 Task: Add a signature Hailey Mitchell containing With sincere thanks and best wishes, Hailey Mitchell to email address softage.5@softage.net and add a folder Reflection
Action: Mouse moved to (591, 91)
Screenshot: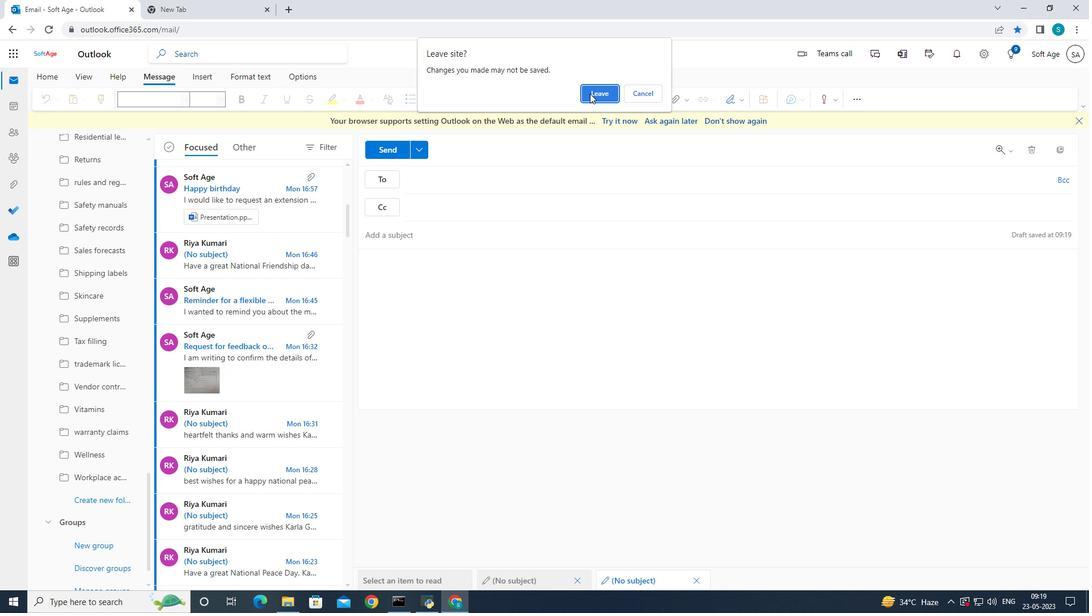 
Action: Mouse pressed left at (591, 91)
Screenshot: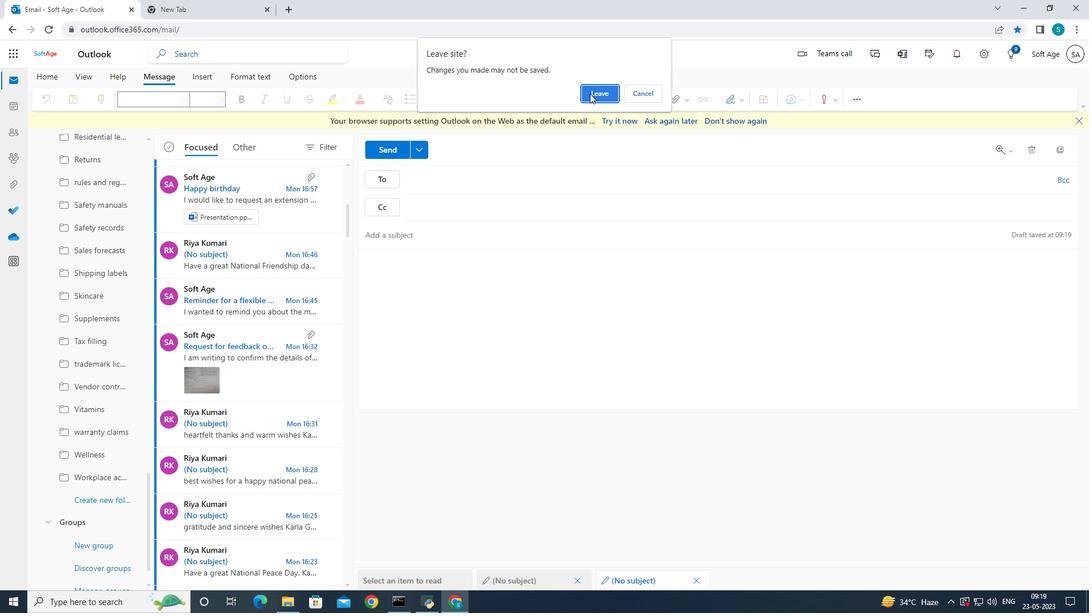 
Action: Mouse moved to (57, 47)
Screenshot: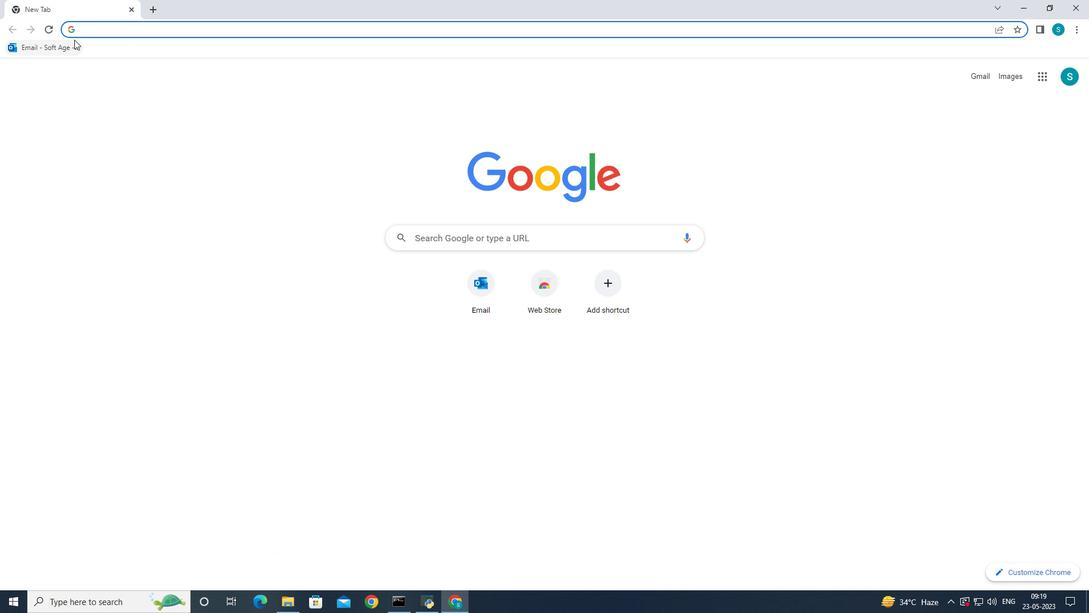 
Action: Mouse pressed left at (57, 47)
Screenshot: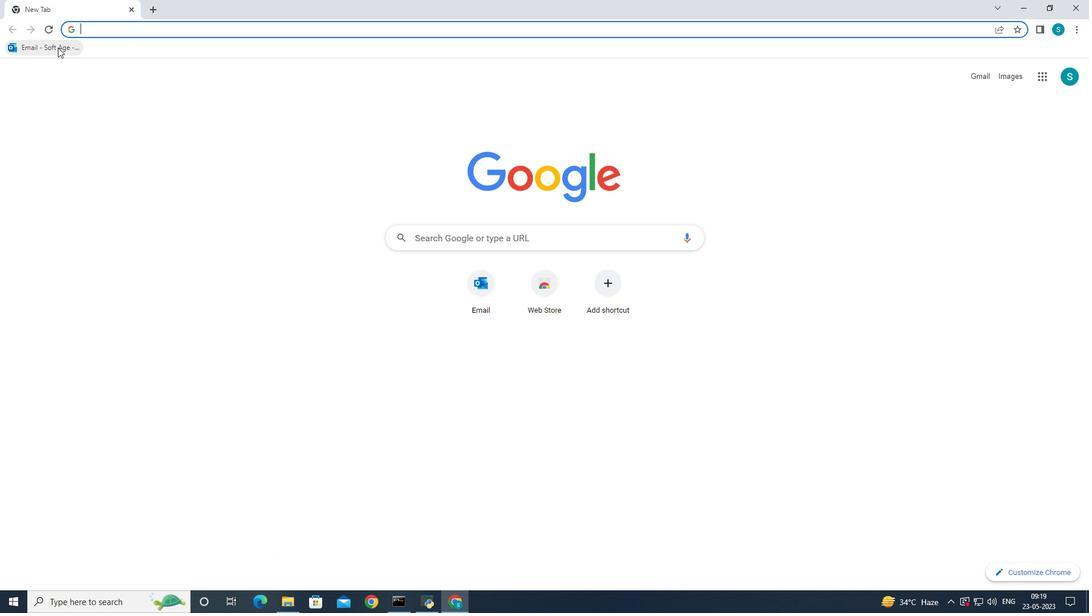 
Action: Mouse moved to (173, 98)
Screenshot: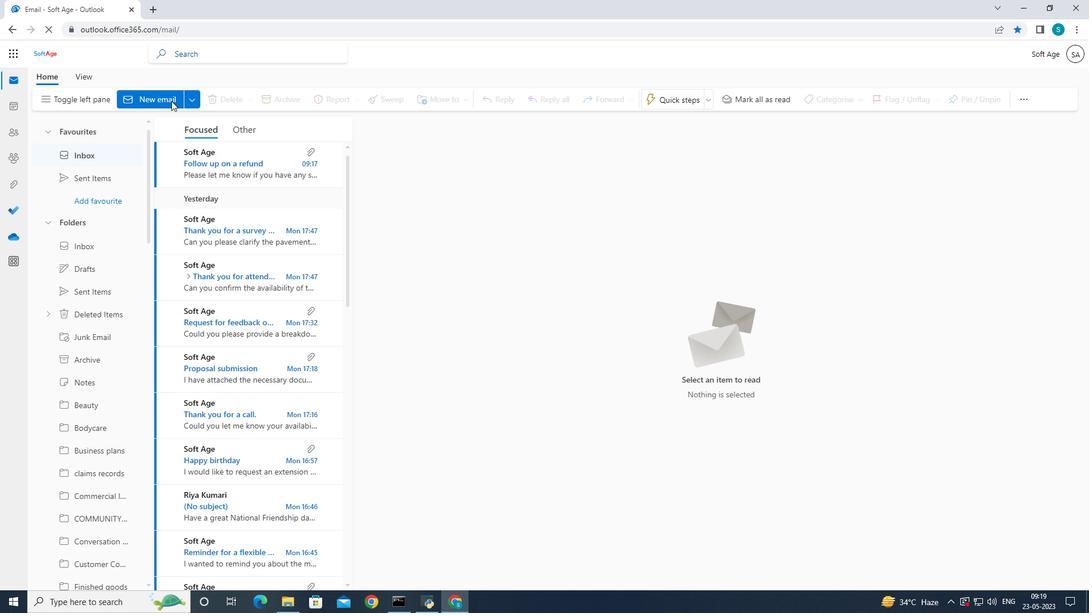 
Action: Mouse pressed left at (173, 98)
Screenshot: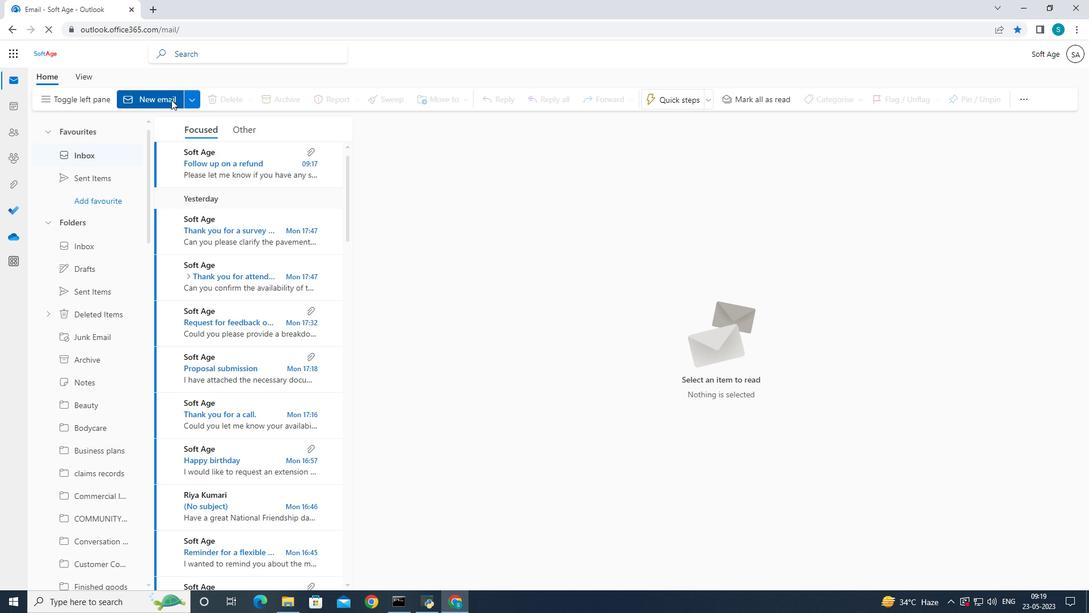 
Action: Mouse moved to (173, 98)
Screenshot: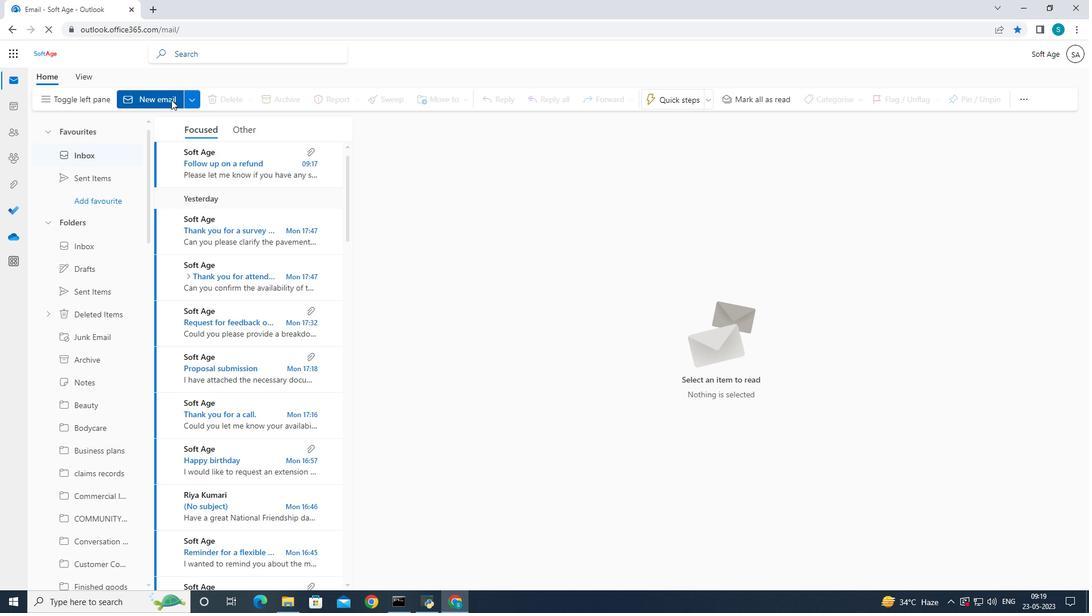 
Action: Mouse pressed left at (173, 98)
Screenshot: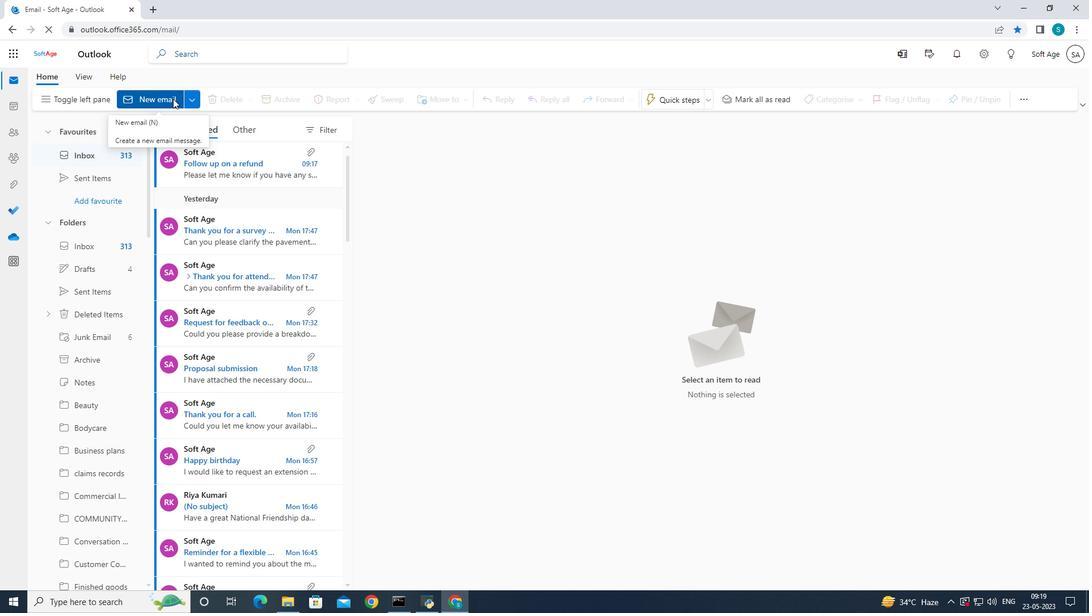 
Action: Mouse pressed left at (173, 98)
Screenshot: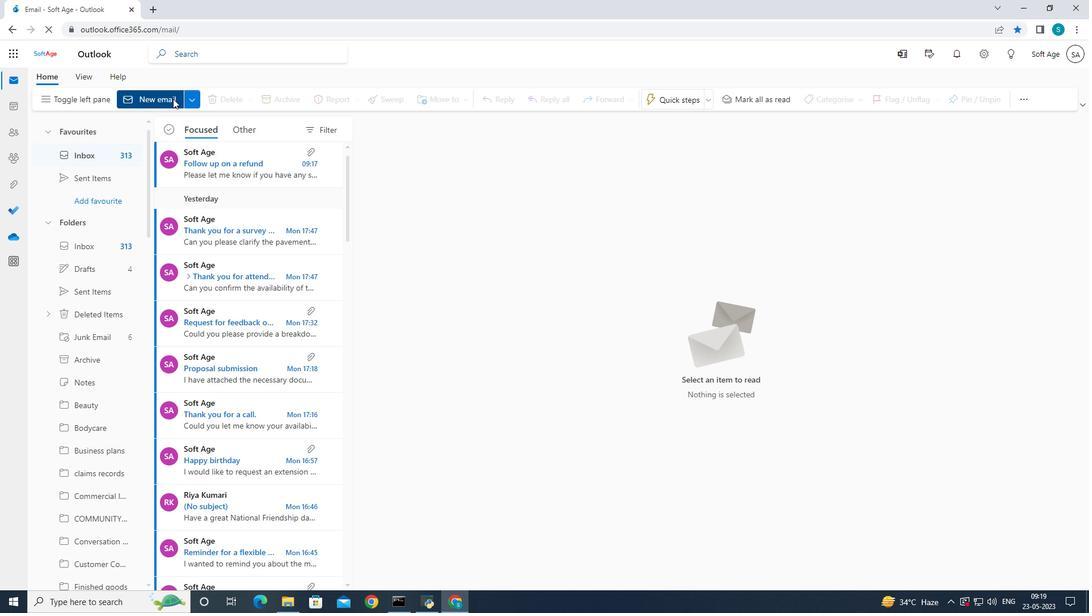 
Action: Mouse moved to (735, 95)
Screenshot: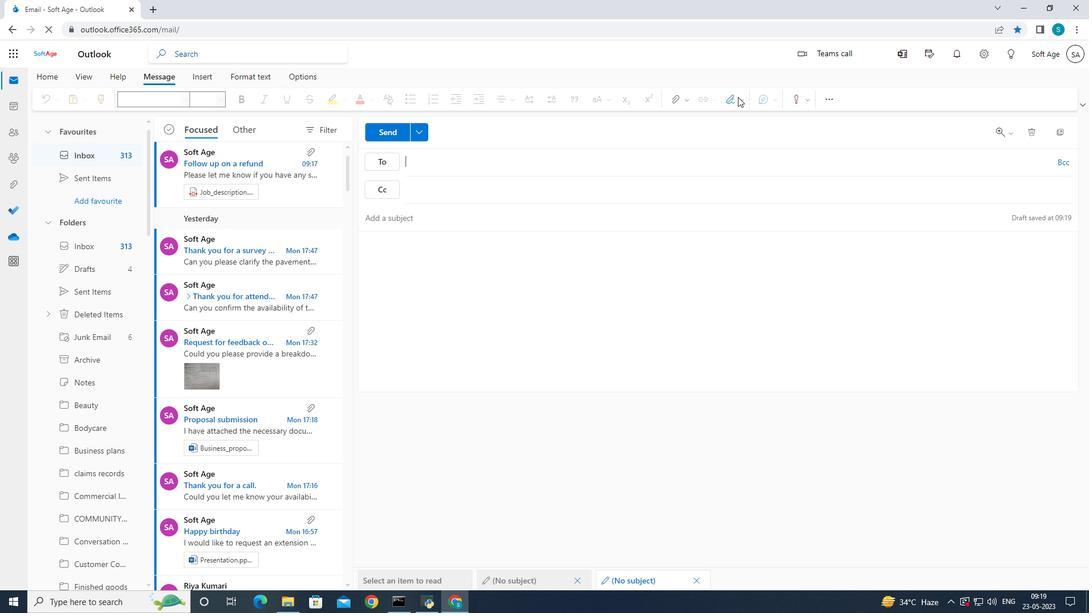 
Action: Mouse pressed left at (735, 95)
Screenshot: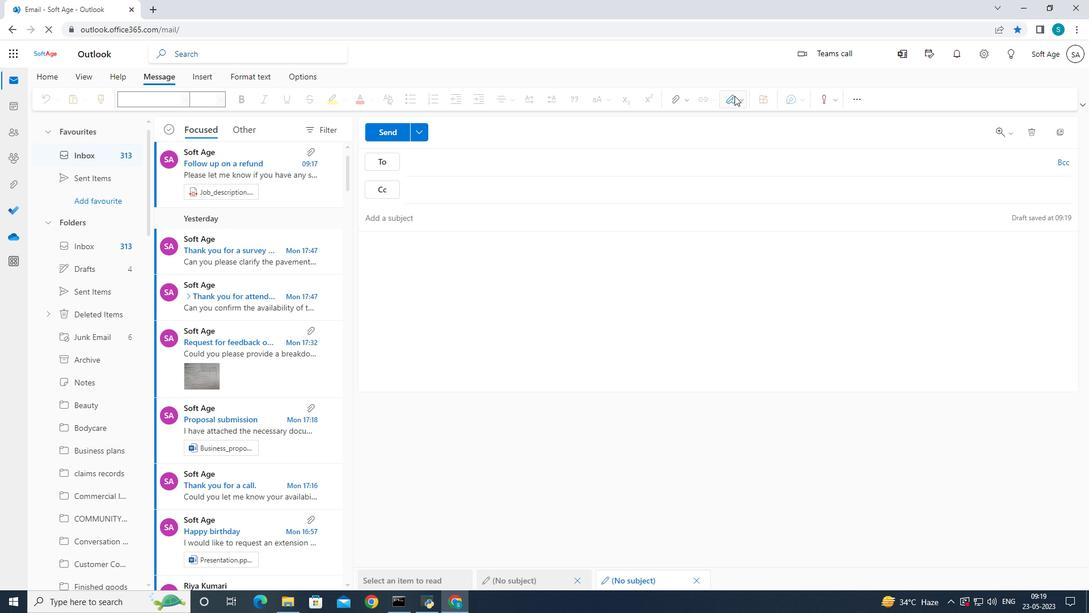 
Action: Mouse moved to (722, 143)
Screenshot: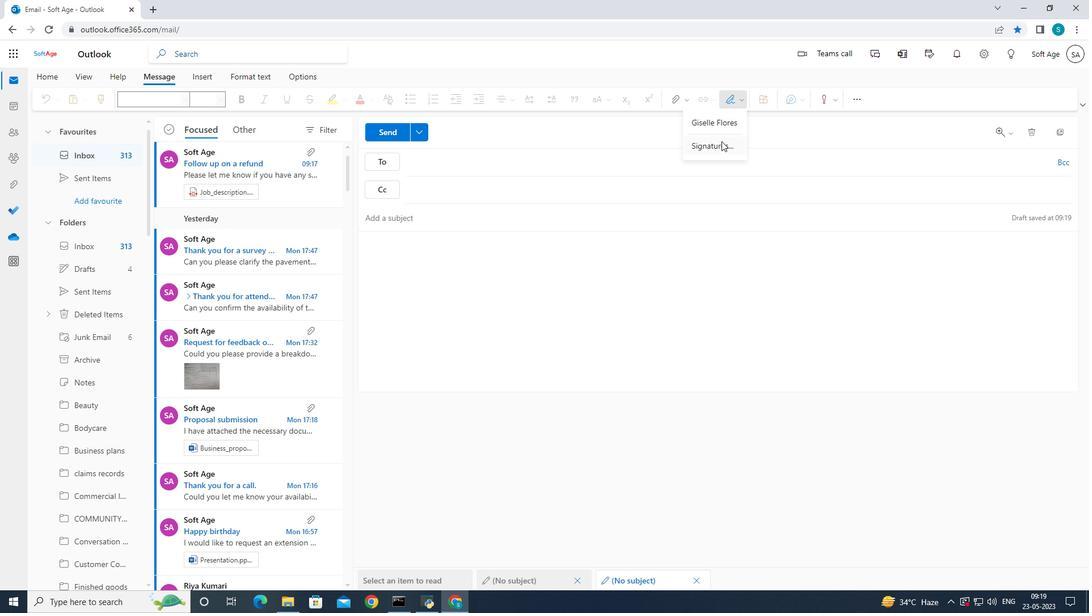 
Action: Mouse pressed left at (722, 143)
Screenshot: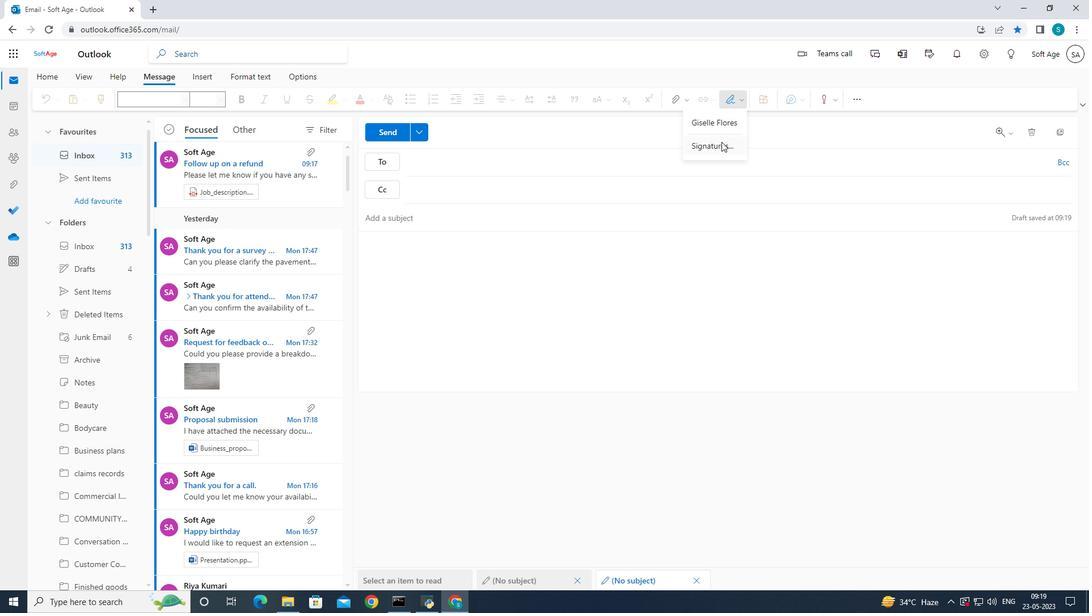 
Action: Mouse moved to (704, 187)
Screenshot: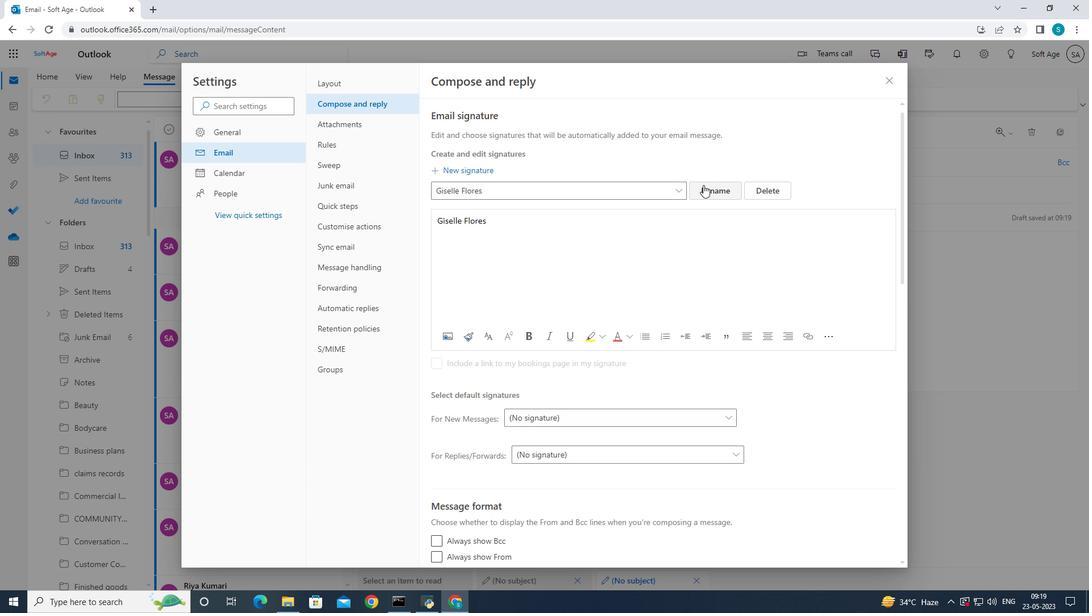 
Action: Mouse pressed left at (704, 187)
Screenshot: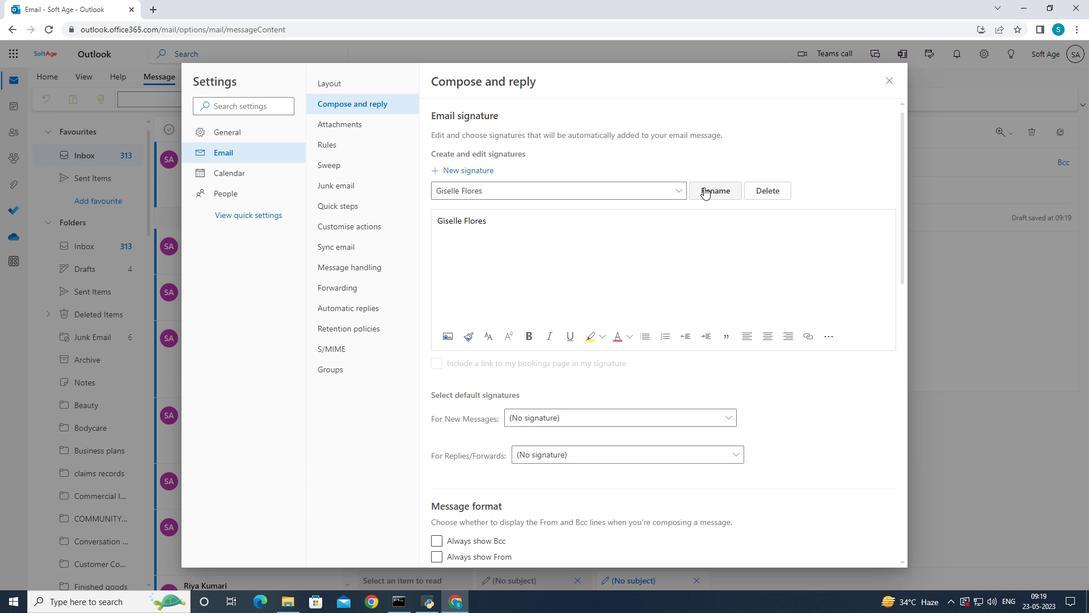 
Action: Mouse moved to (657, 191)
Screenshot: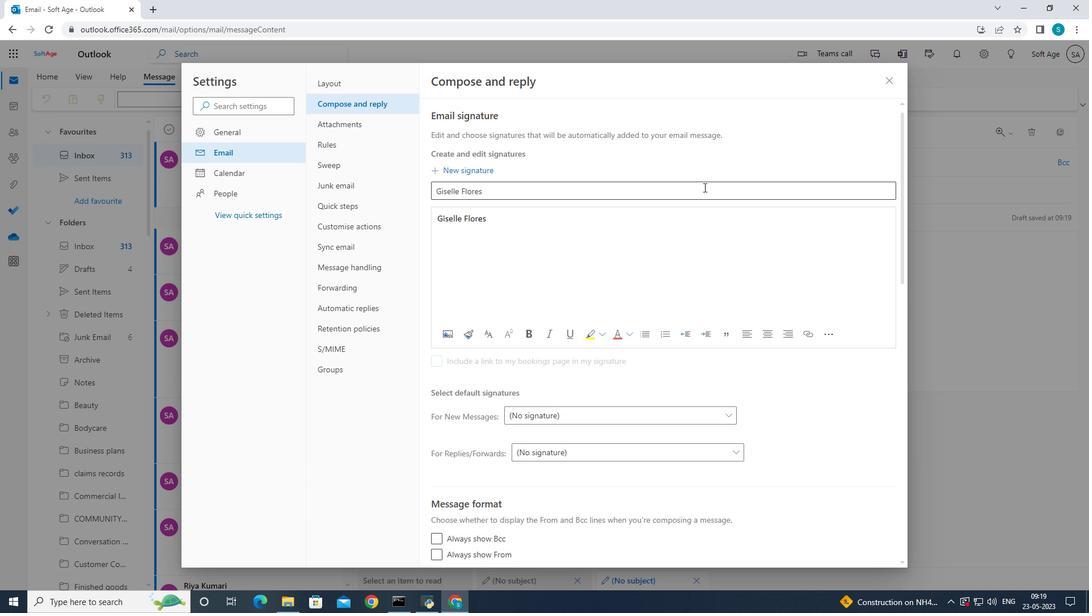 
Action: Mouse pressed left at (657, 191)
Screenshot: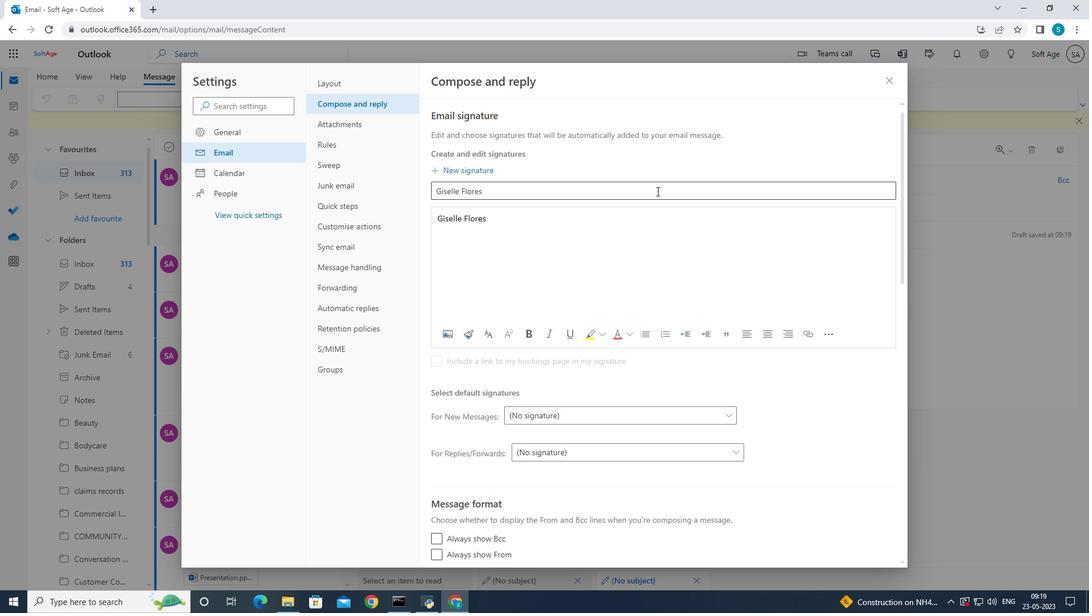 
Action: Key pressed <Key.backspace><Key.backspace><Key.backspace><Key.backspace><Key.backspace><Key.backspace><Key.backspace><Key.backspace><Key.backspace><Key.backspace><Key.backspace><Key.backspace><Key.backspace><Key.backspace><Key.backspace><Key.backspace><Key.backspace><Key.backspace><Key.backspace><Key.backspace>
Screenshot: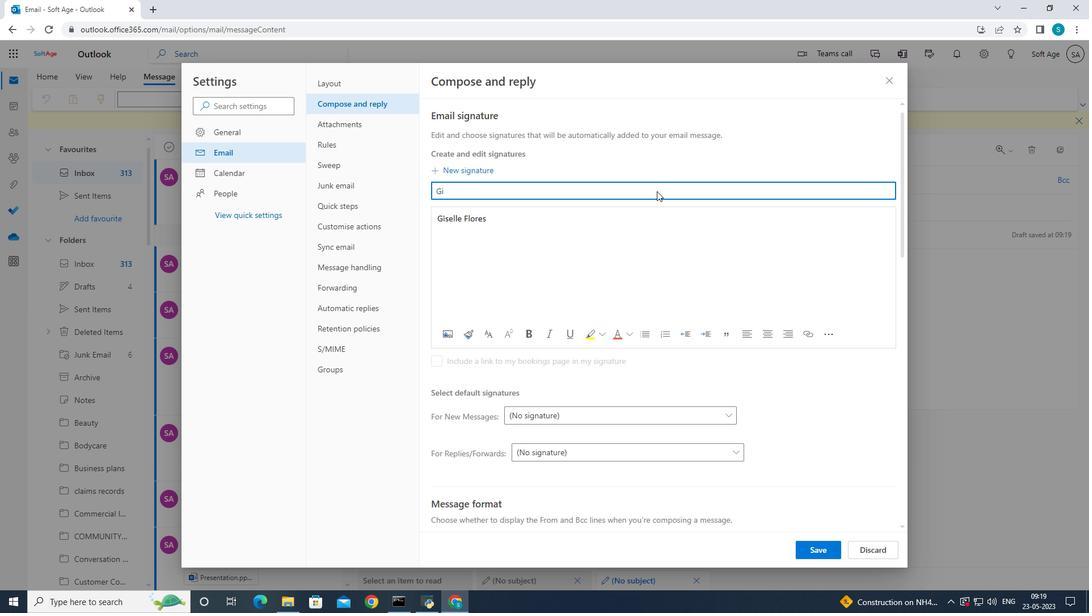 
Action: Mouse moved to (769, 195)
Screenshot: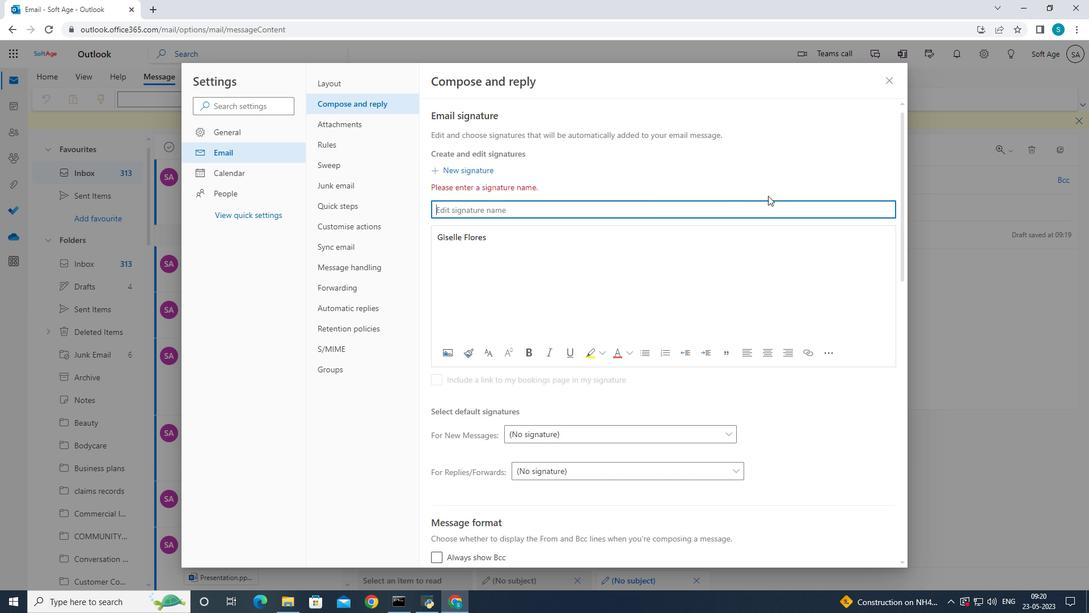 
Action: Key pressed <Key.shift>Hailey<Key.space><Key.shift>Mitchell
Screenshot: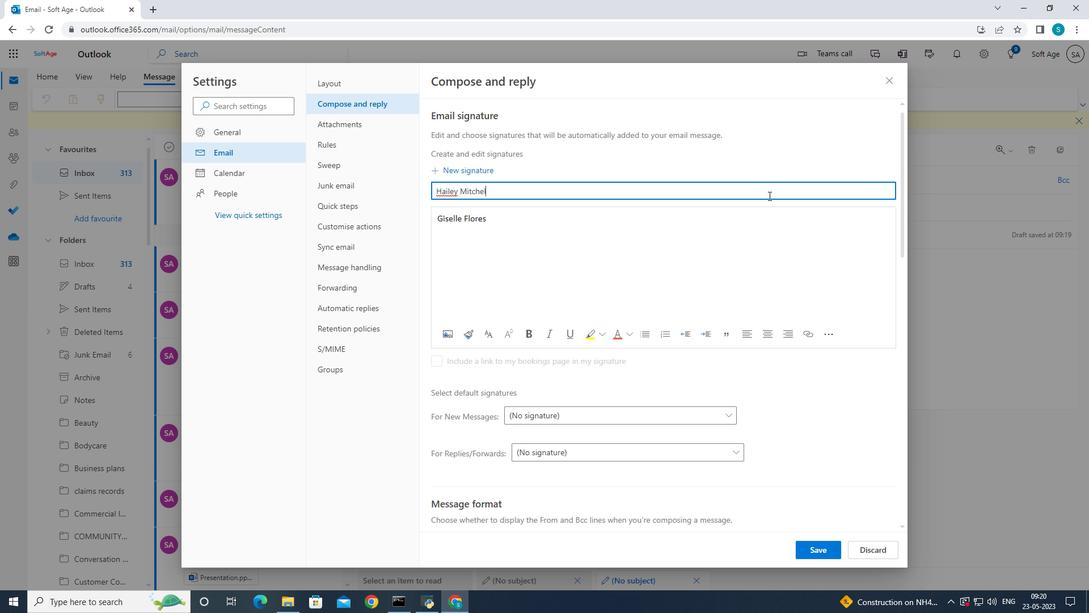 
Action: Mouse moved to (504, 215)
Screenshot: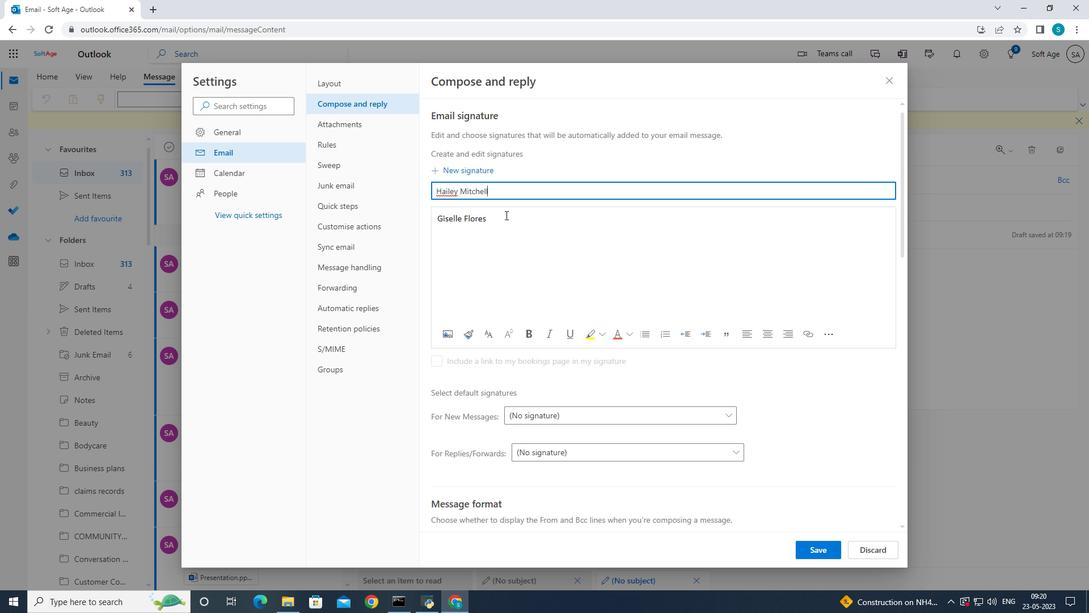 
Action: Mouse pressed left at (504, 215)
Screenshot: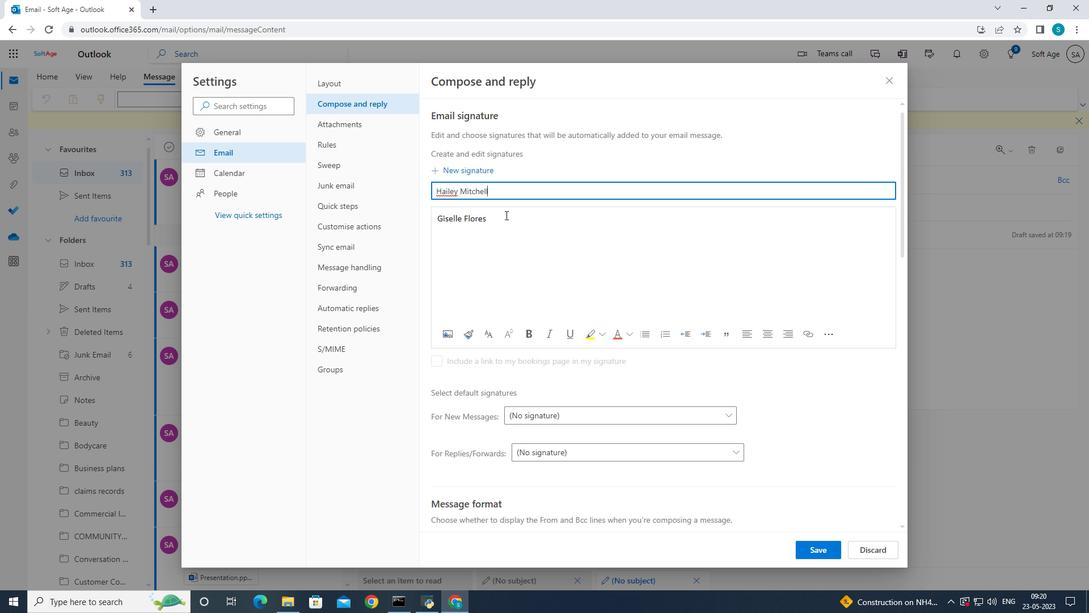 
Action: Mouse moved to (699, 227)
Screenshot: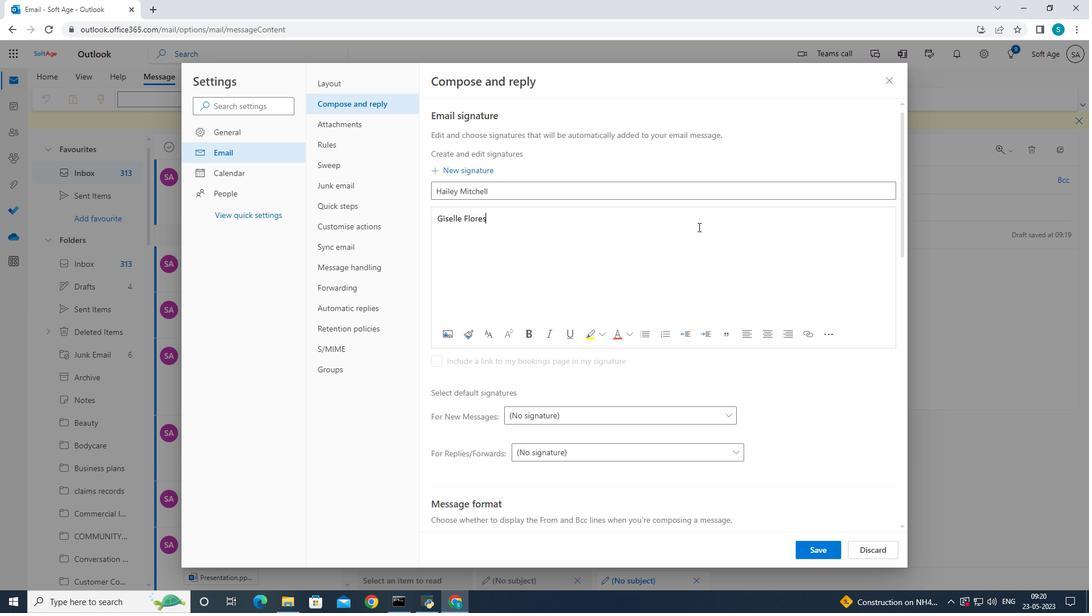
Action: Key pressed <Key.backspace>
Screenshot: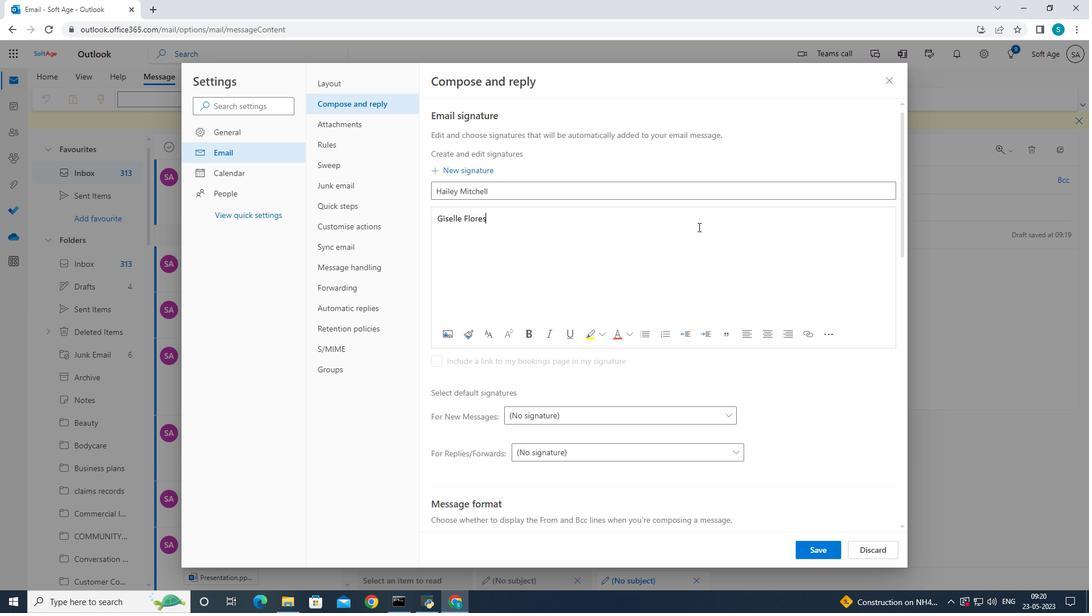 
Action: Mouse moved to (738, 225)
Screenshot: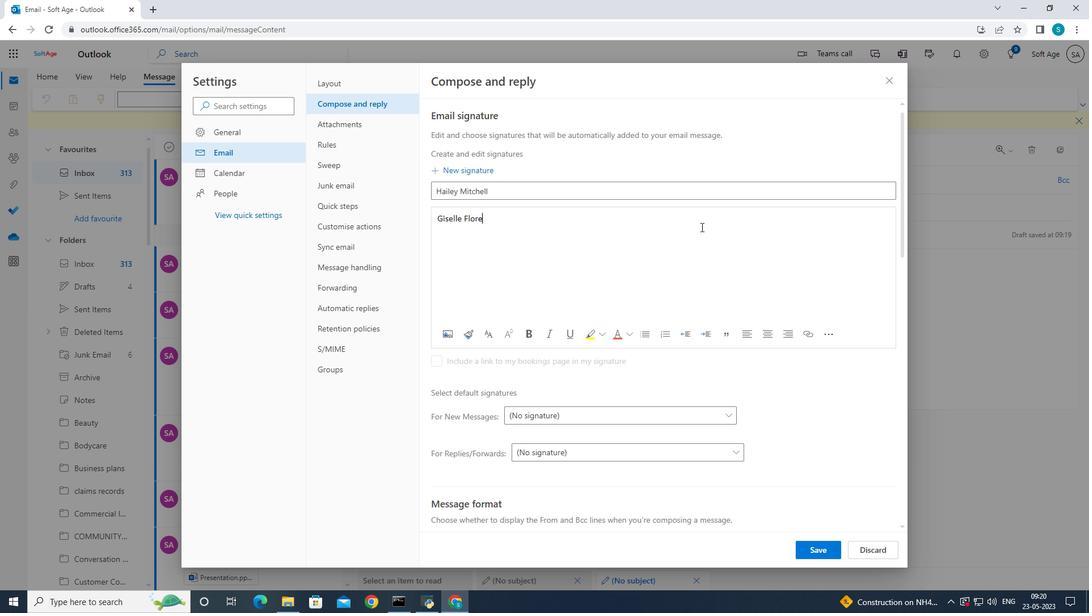 
Action: Key pressed <Key.backspace>
Screenshot: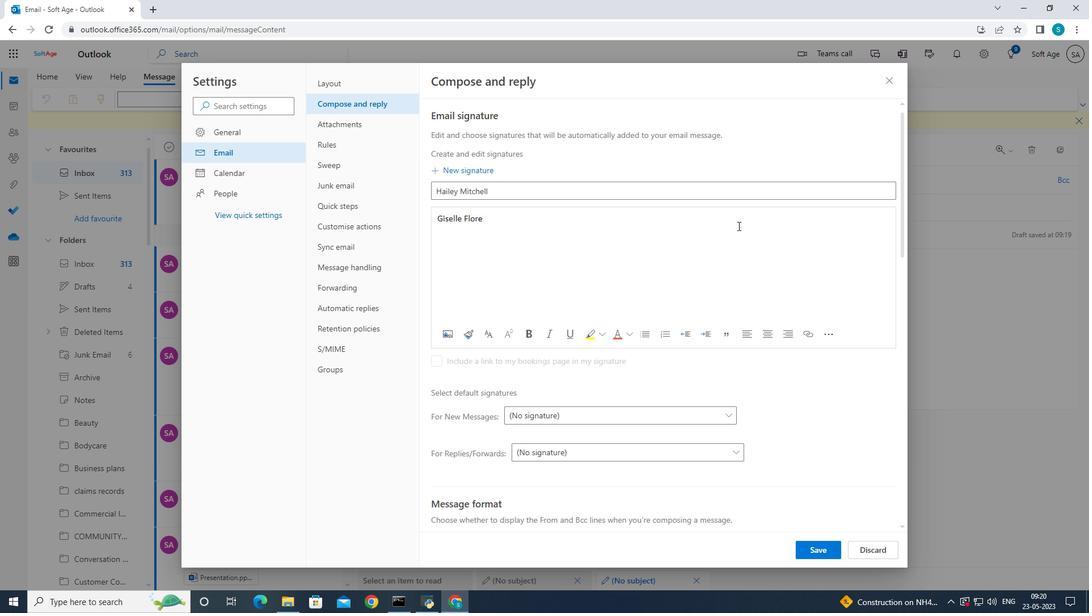 
Action: Mouse moved to (739, 225)
Screenshot: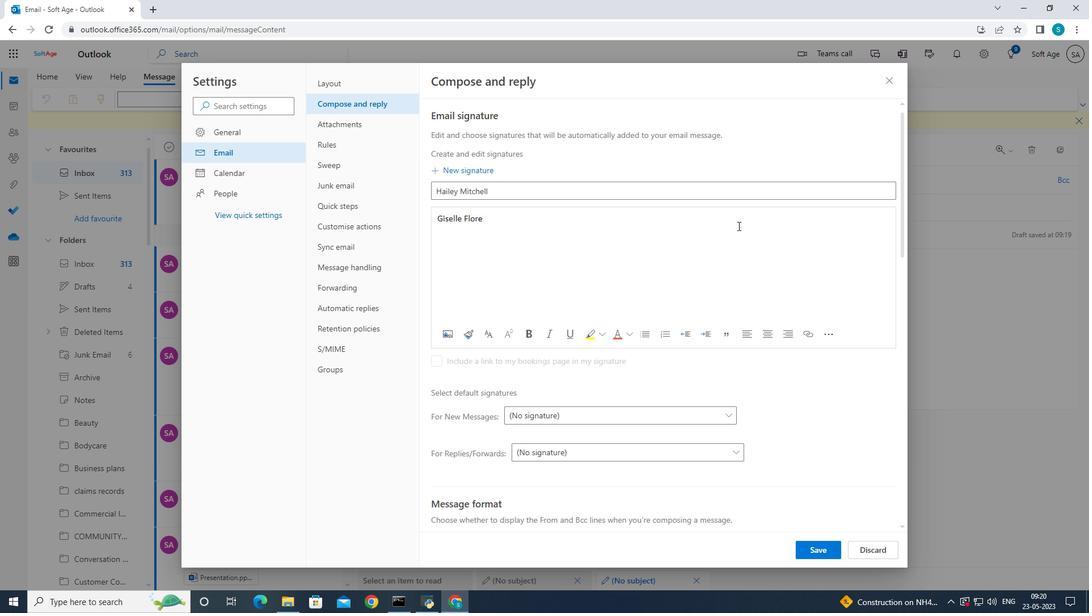 
Action: Key pressed <Key.backspace>
Screenshot: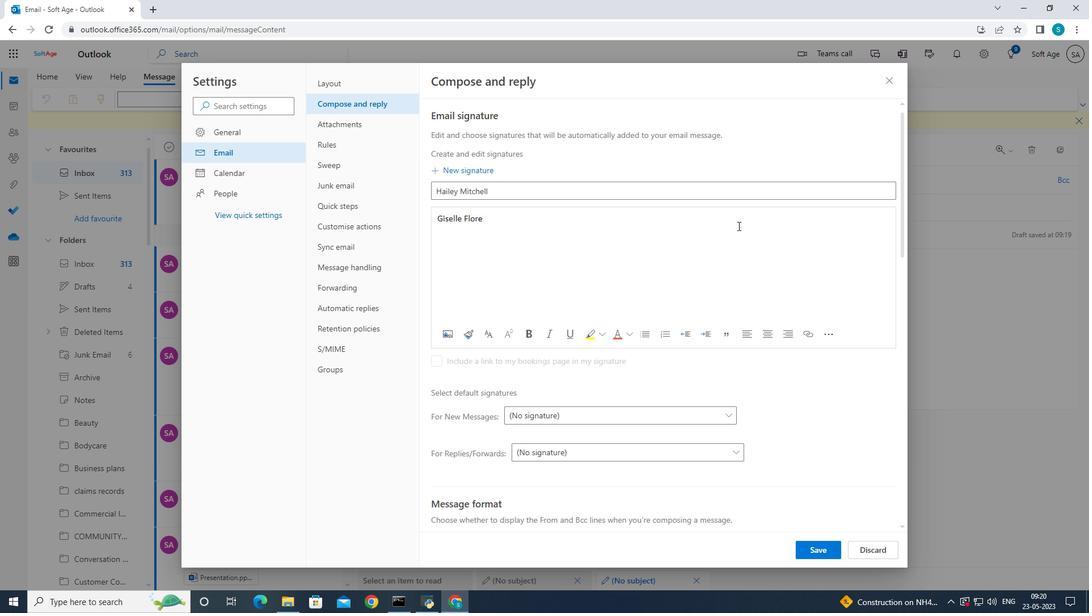 
Action: Mouse moved to (741, 225)
Screenshot: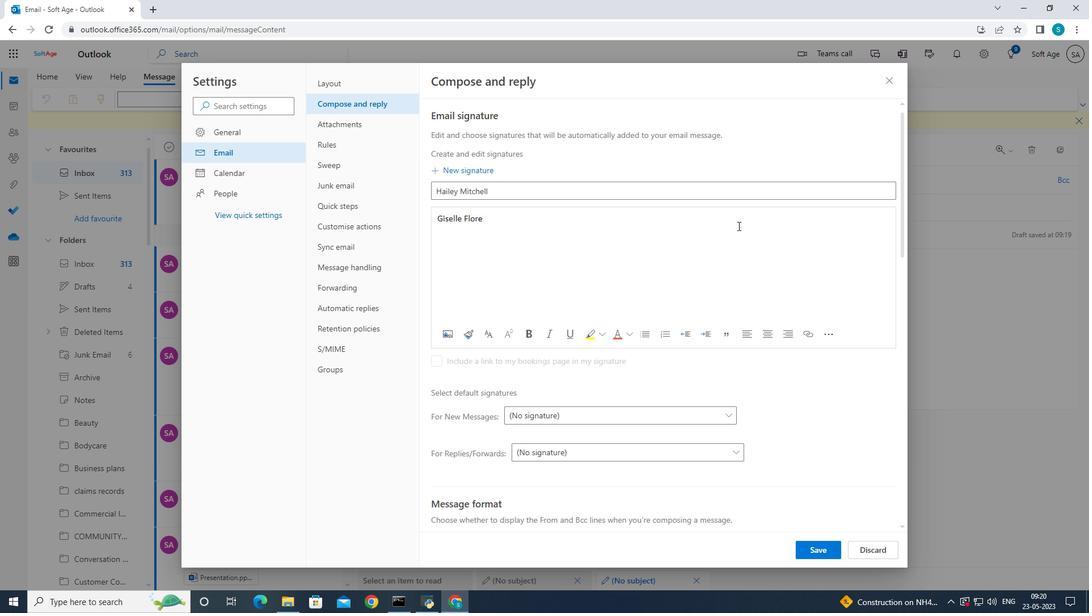 
Action: Key pressed <Key.backspace>
Screenshot: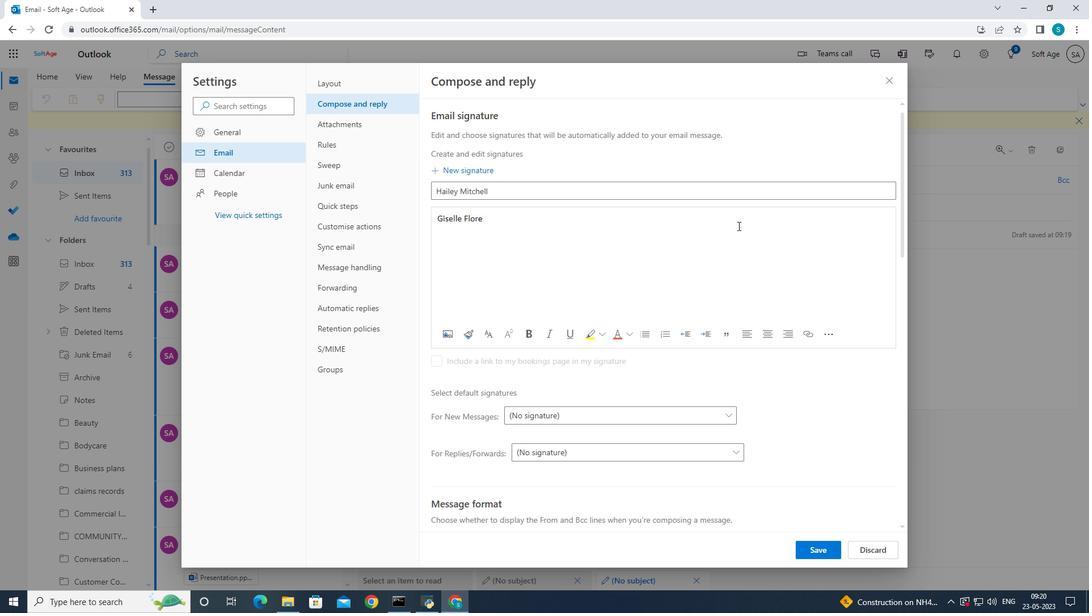 
Action: Mouse moved to (745, 225)
Screenshot: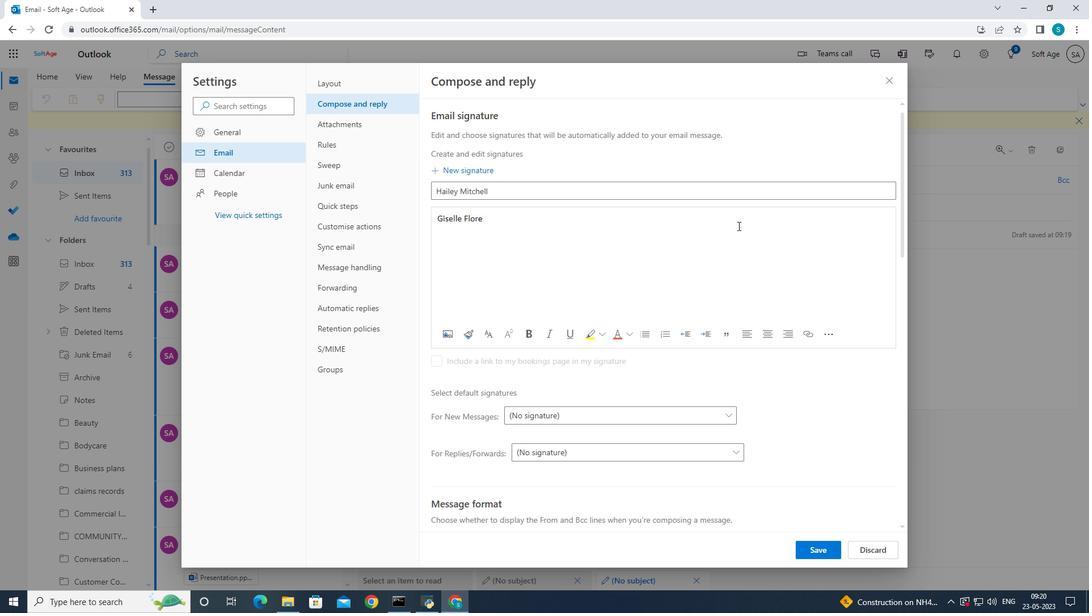 
Action: Key pressed <Key.backspace>
Screenshot: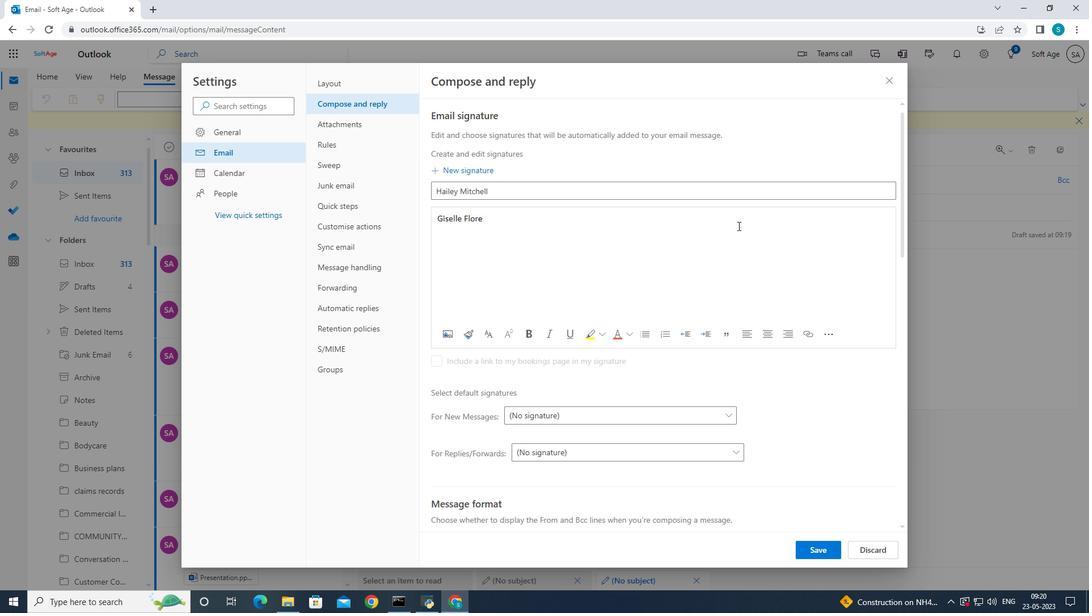 
Action: Mouse moved to (752, 223)
Screenshot: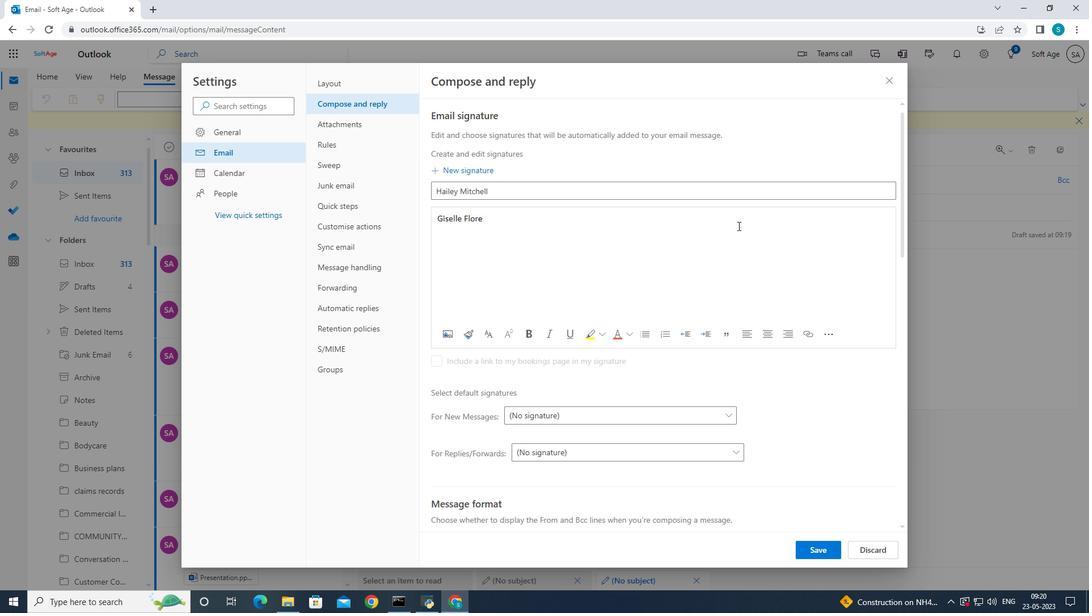 
Action: Key pressed <Key.backspace>
Screenshot: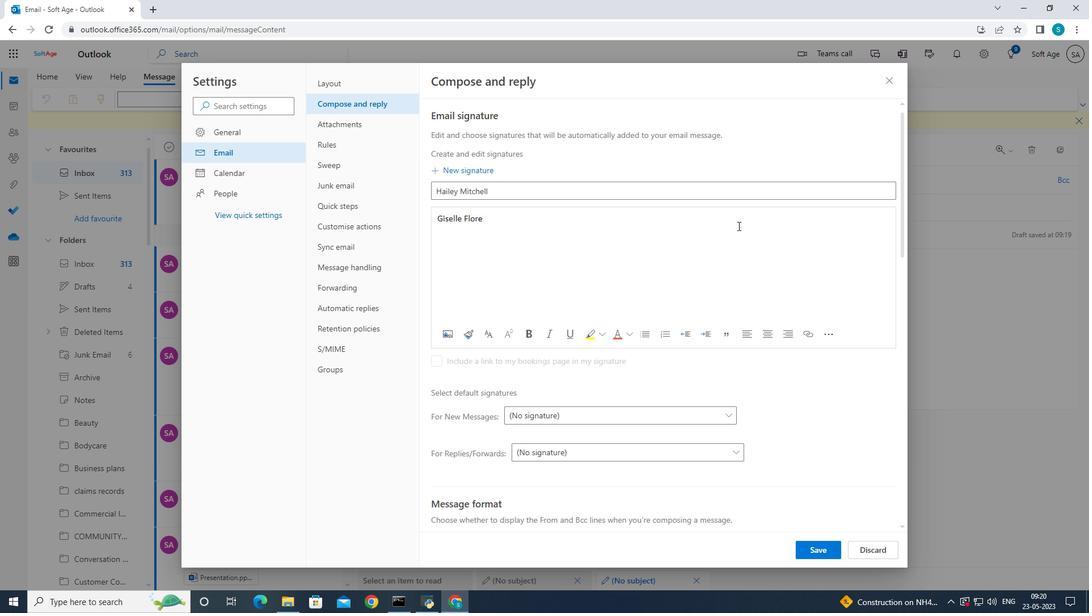 
Action: Mouse moved to (752, 223)
Screenshot: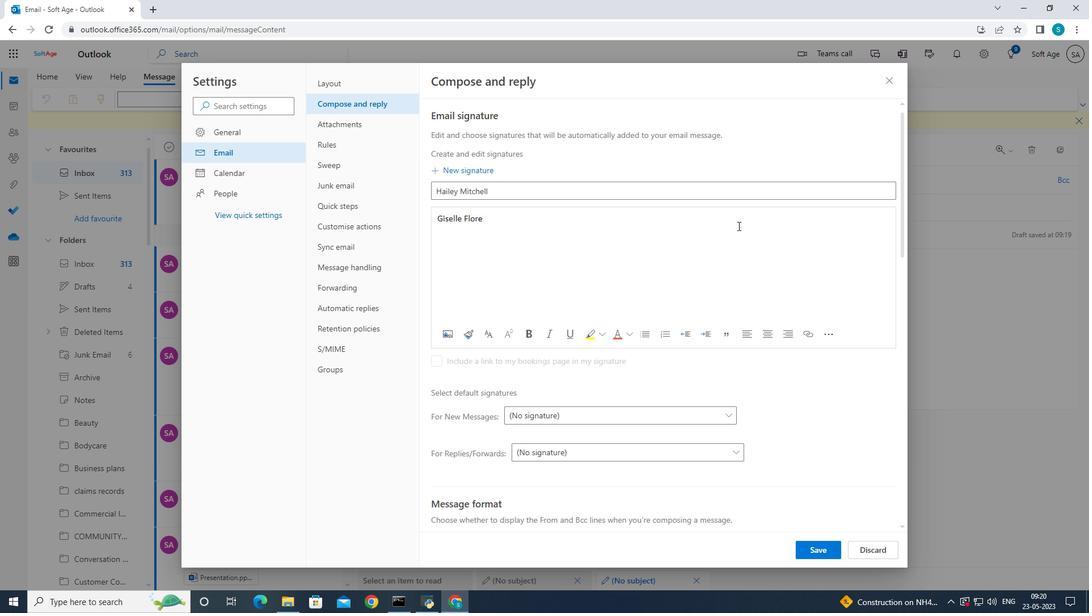 
Action: Key pressed <Key.backspace><Key.backspace><Key.backspace>
Screenshot: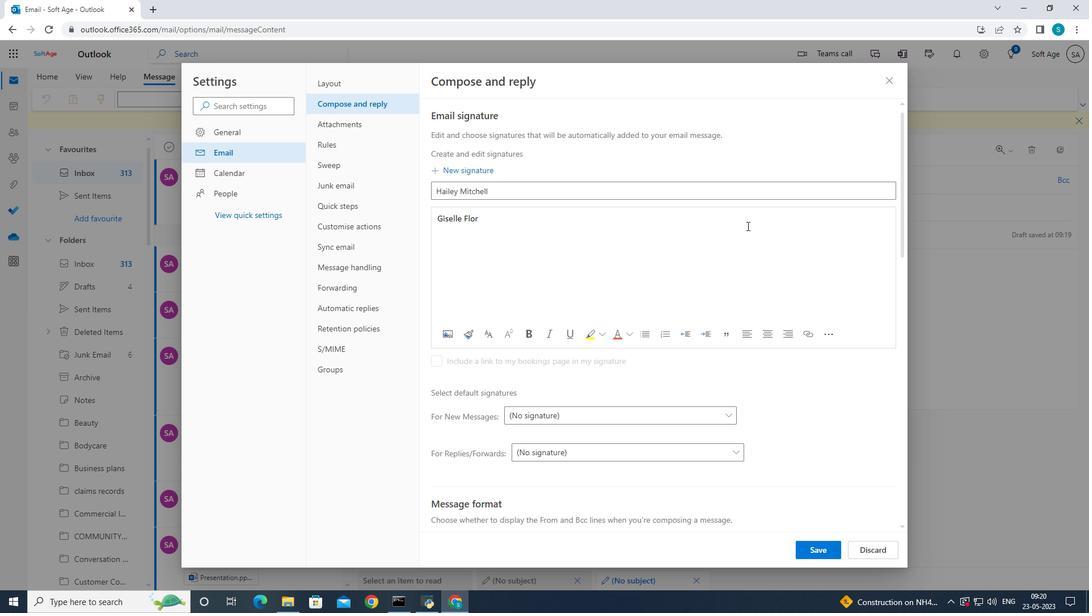 
Action: Mouse moved to (754, 222)
Screenshot: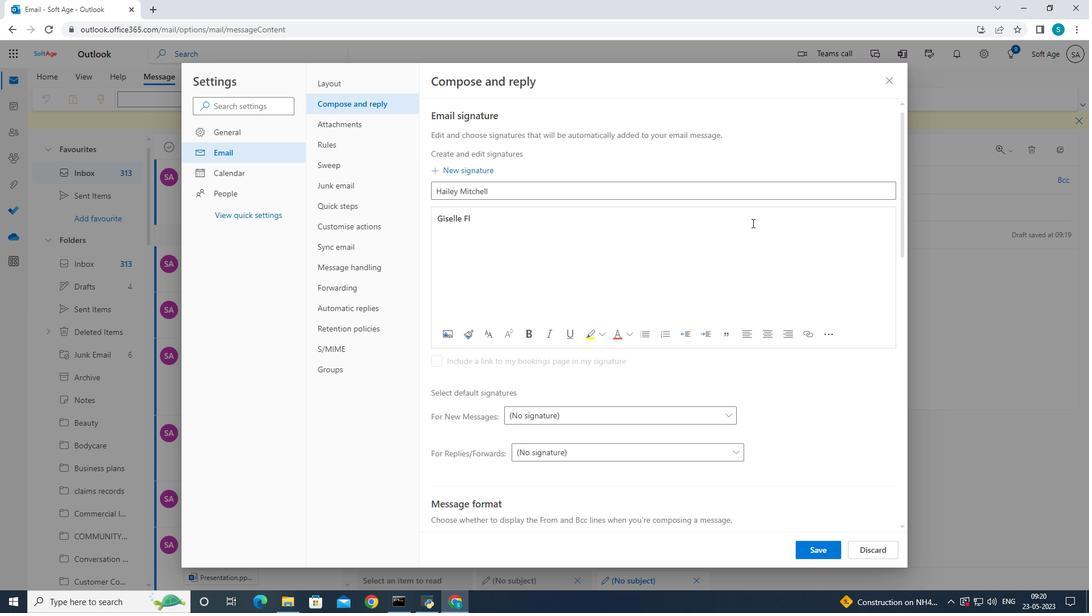 
Action: Key pressed <Key.backspace>
Screenshot: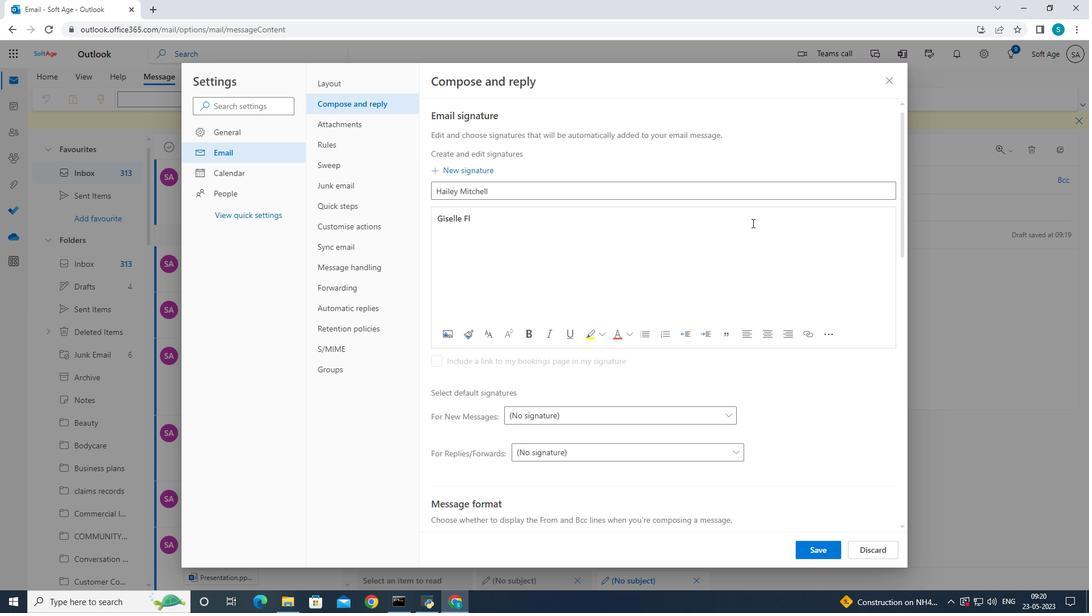 
Action: Mouse moved to (755, 222)
Screenshot: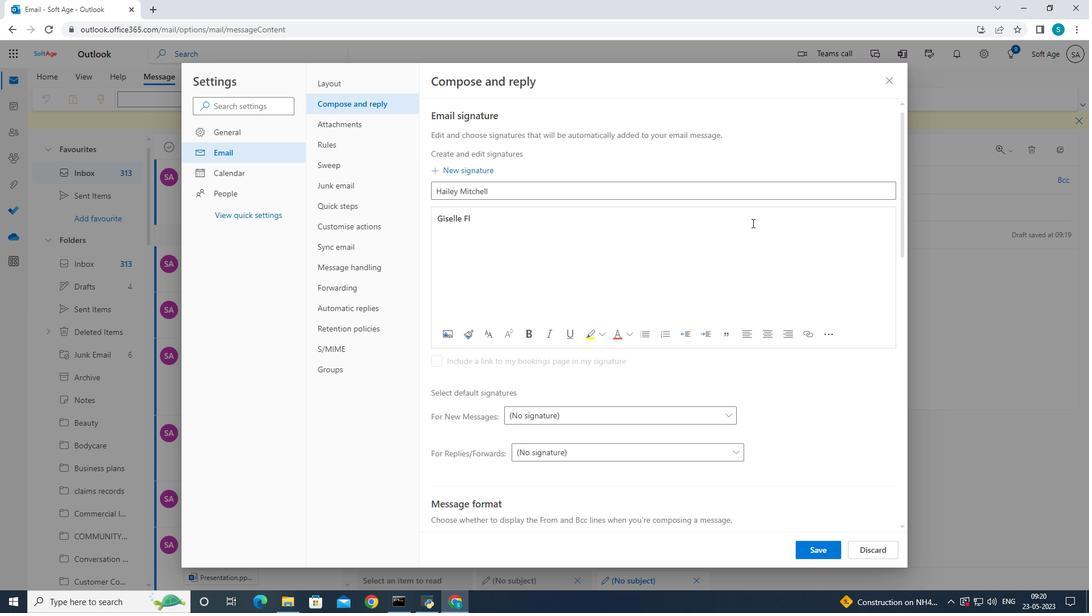 
Action: Key pressed <Key.backspace>
Screenshot: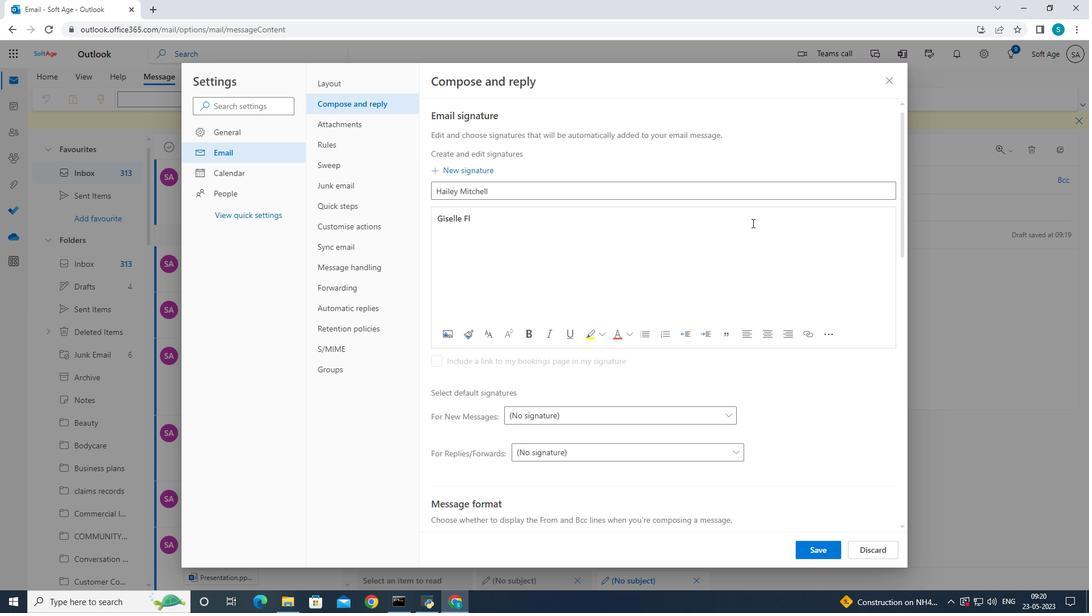
Action: Mouse moved to (756, 222)
Screenshot: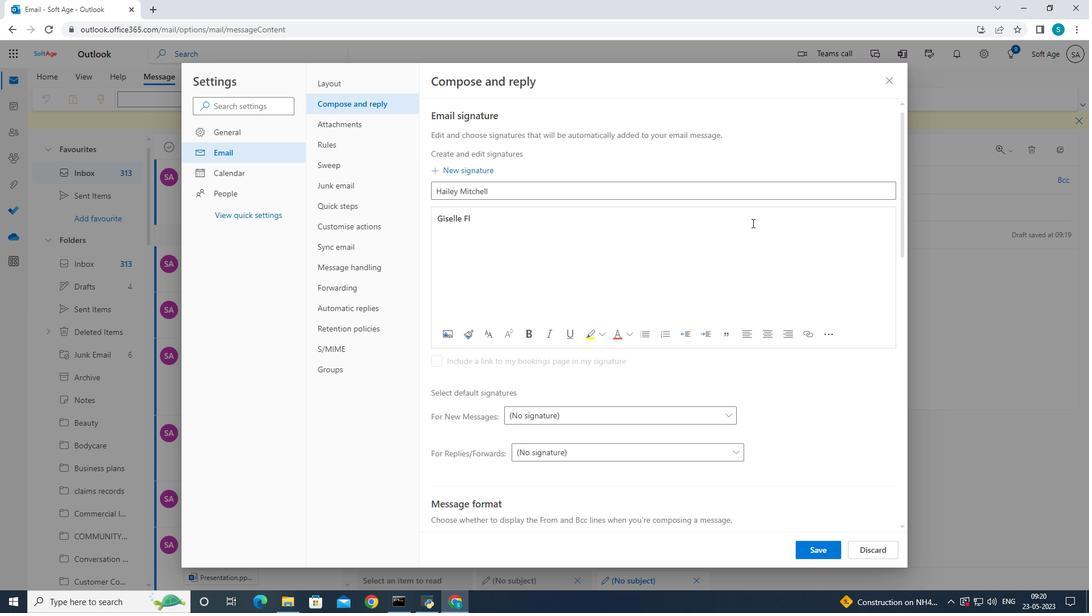 
Action: Key pressed <Key.backspace>
Screenshot: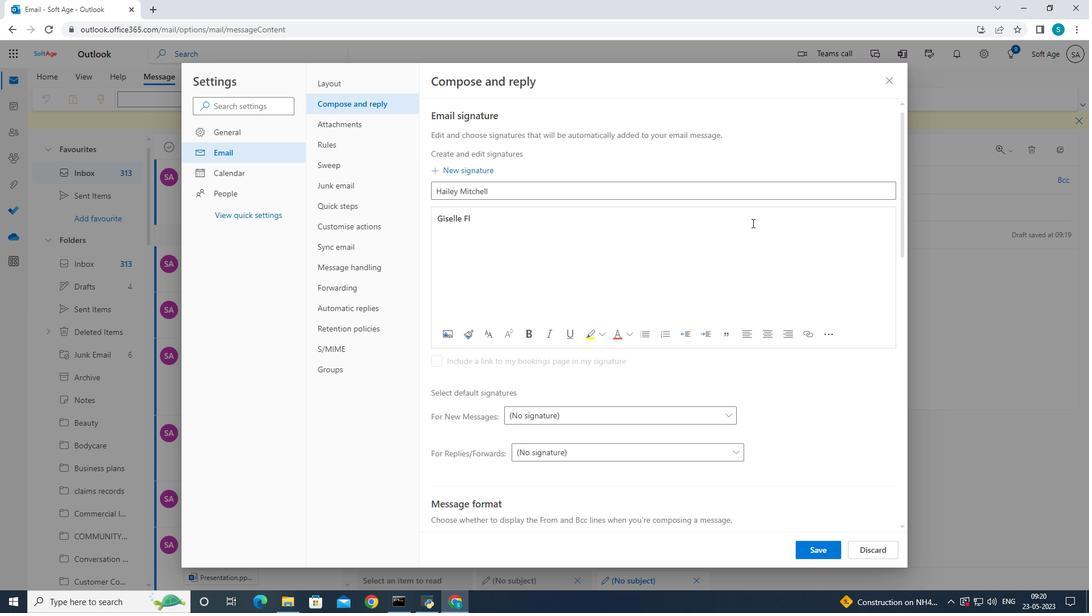 
Action: Mouse moved to (756, 221)
Screenshot: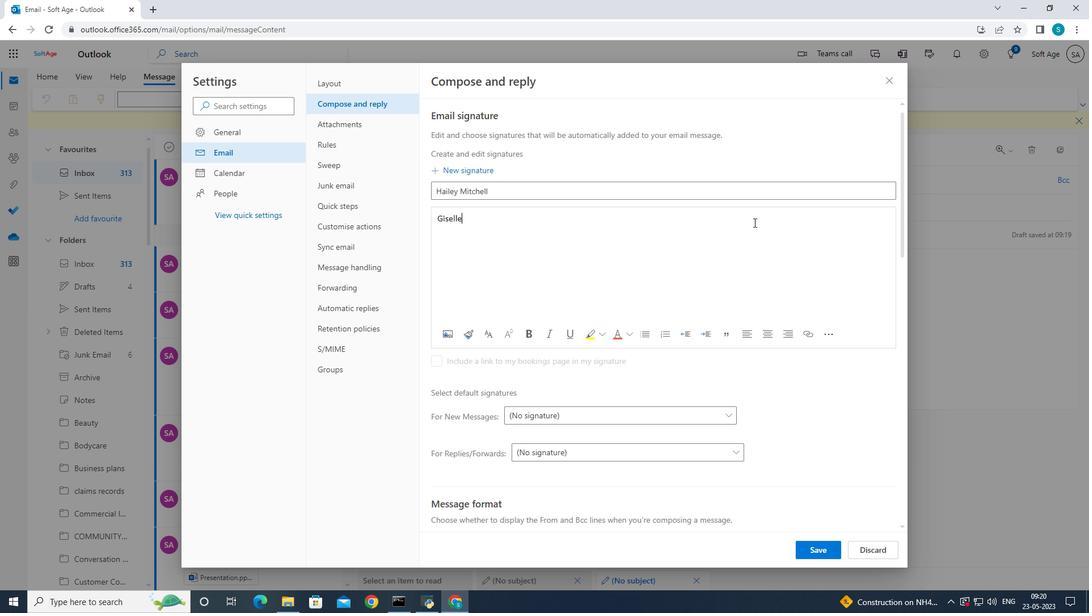 
Action: Key pressed <Key.backspace>
Screenshot: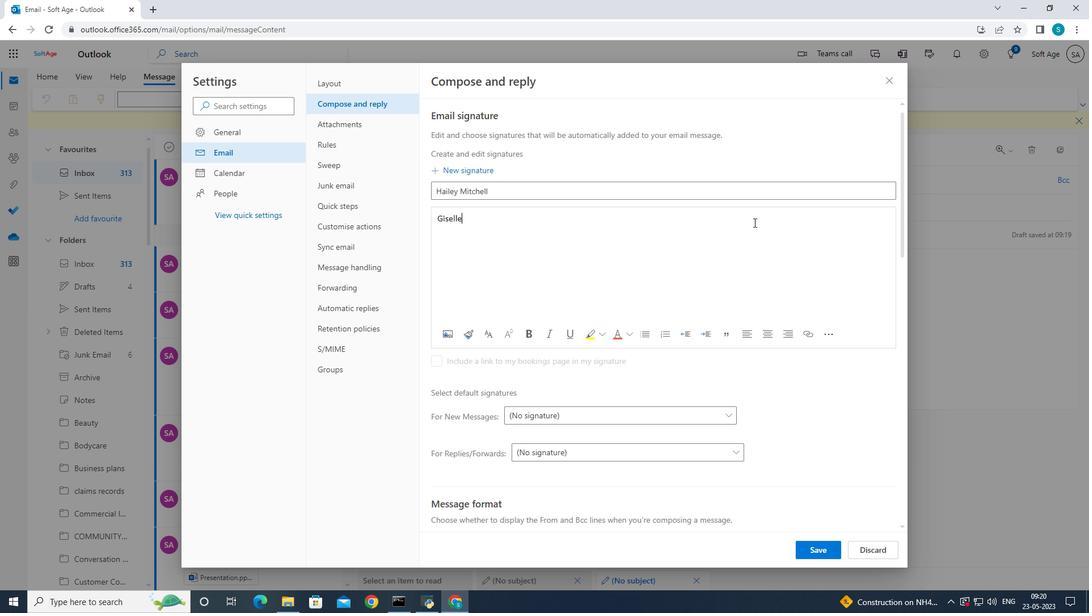 
Action: Mouse moved to (756, 221)
Screenshot: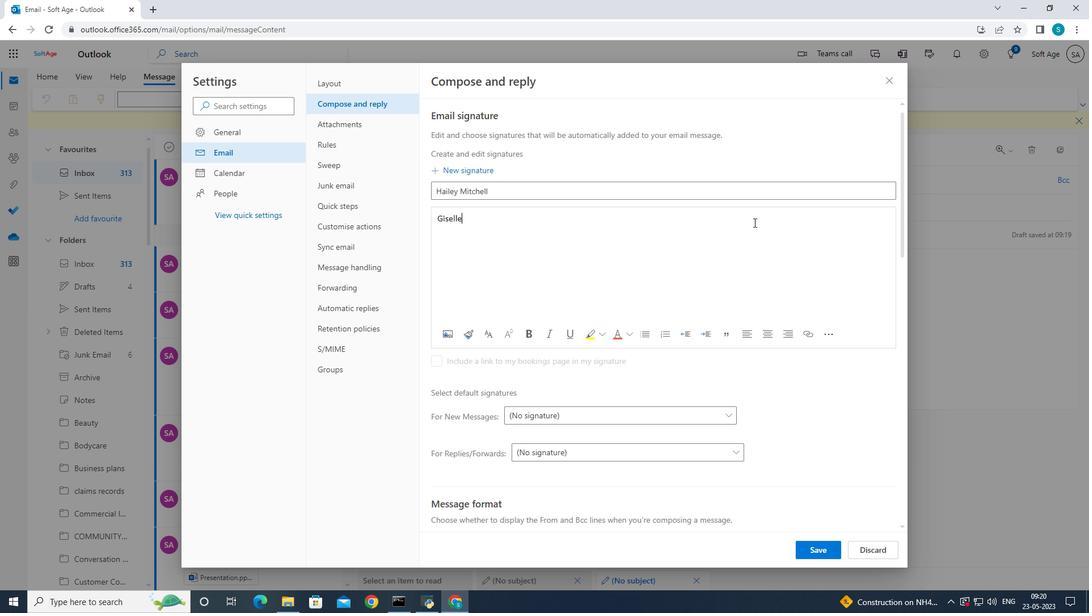 
Action: Key pressed <Key.backspace><Key.backspace><Key.backspace>
Screenshot: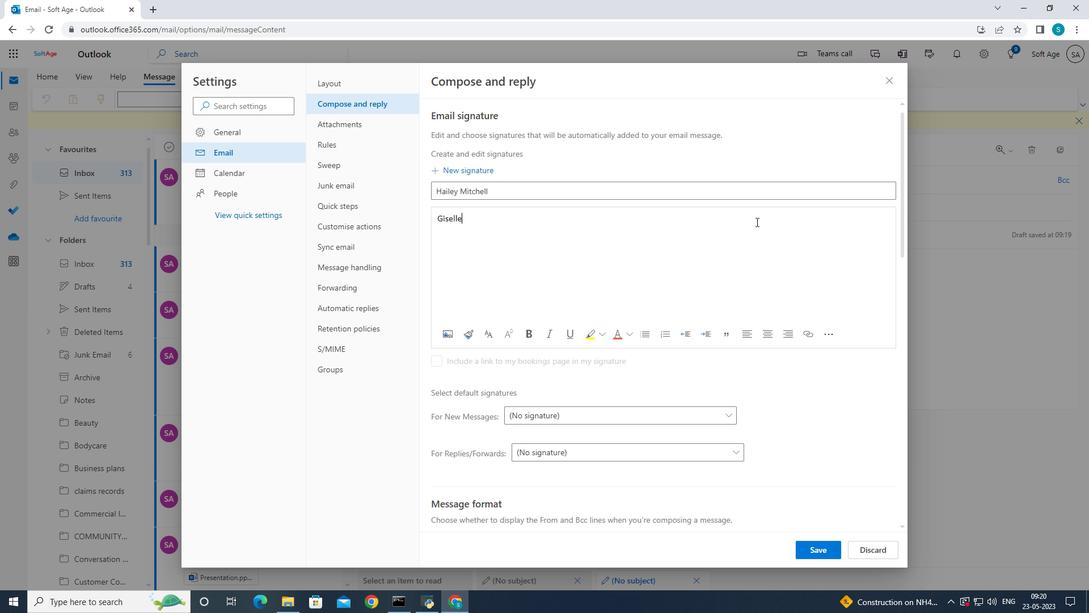 
Action: Mouse moved to (757, 221)
Screenshot: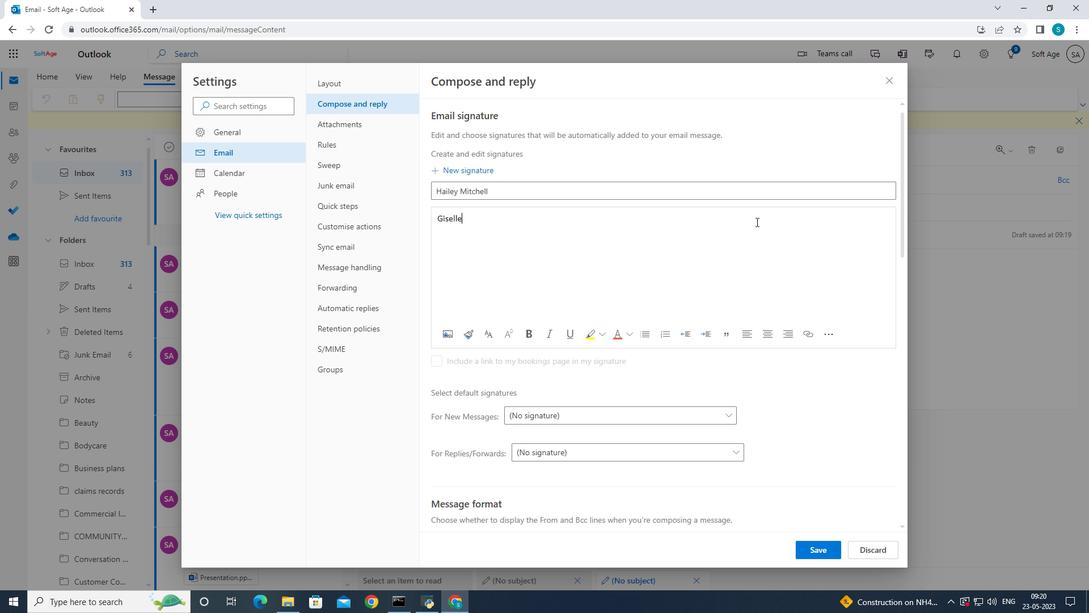 
Action: Key pressed <Key.backspace><Key.backspace>
Screenshot: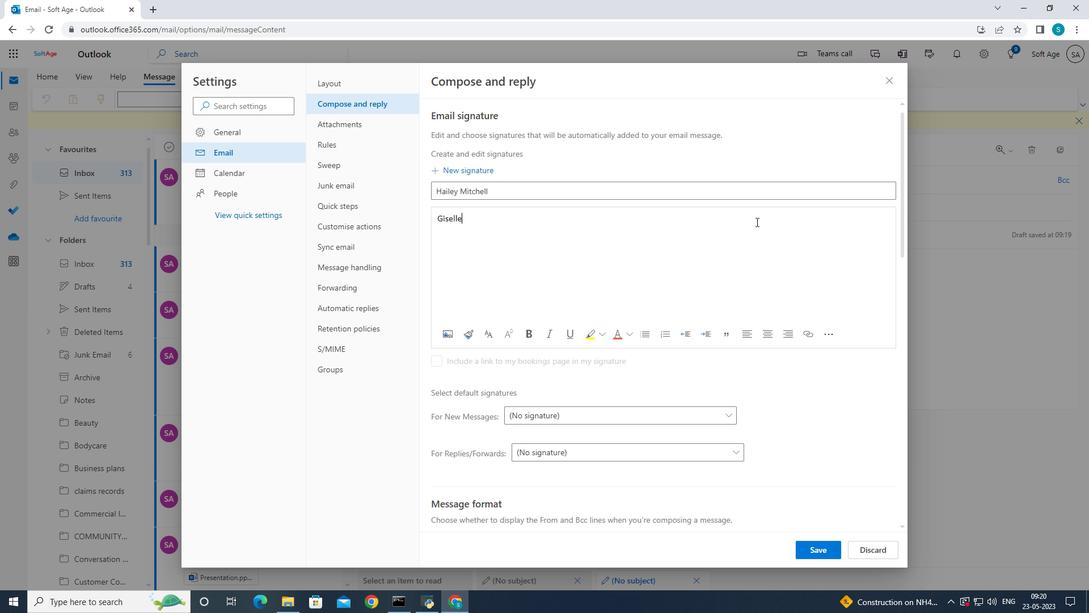 
Action: Mouse moved to (757, 221)
Screenshot: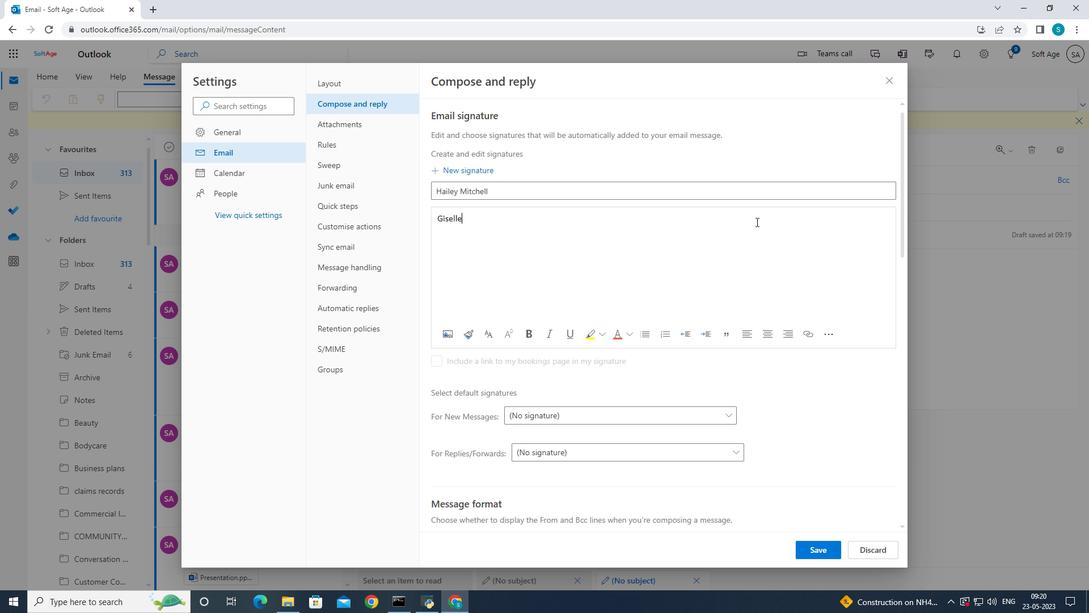 
Action: Key pressed <Key.backspace><Key.backspace><Key.backspace><Key.backspace><Key.backspace><Key.backspace><Key.backspace>
Screenshot: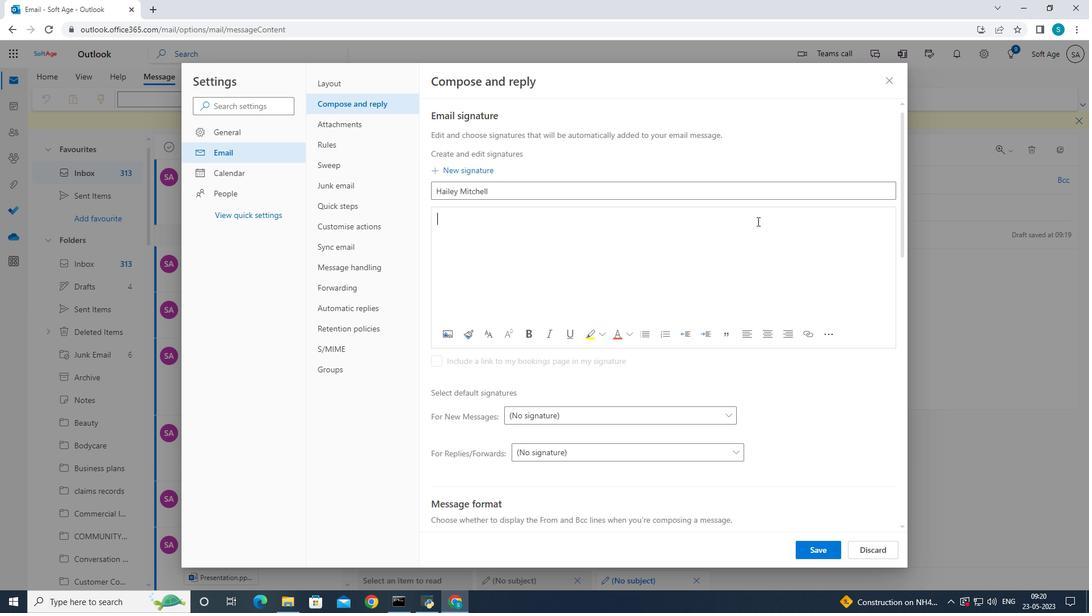 
Action: Mouse moved to (757, 220)
Screenshot: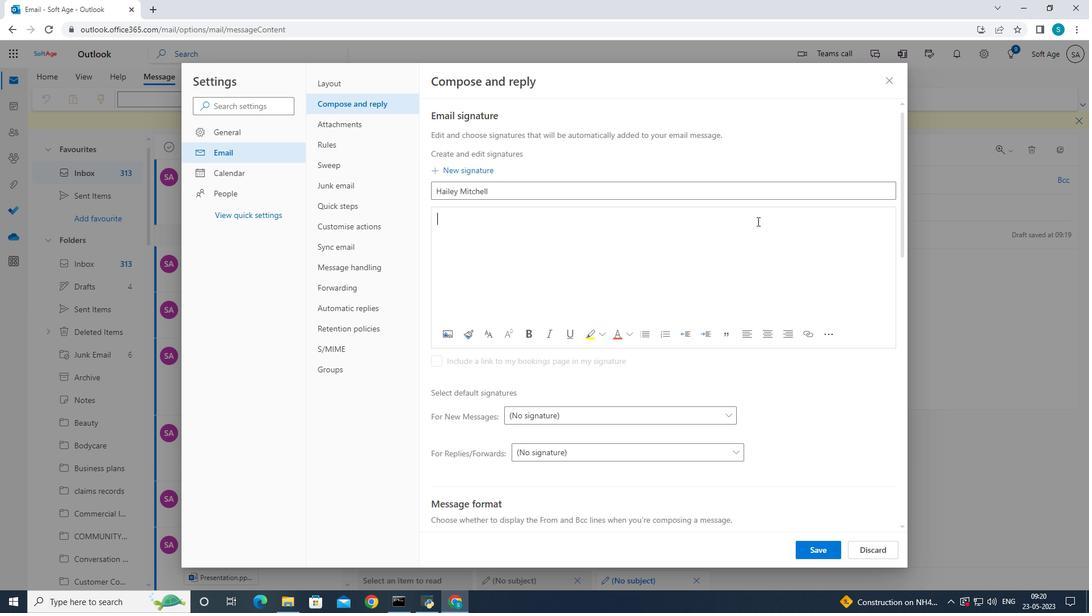 
Action: Key pressed <Key.backspace>
Screenshot: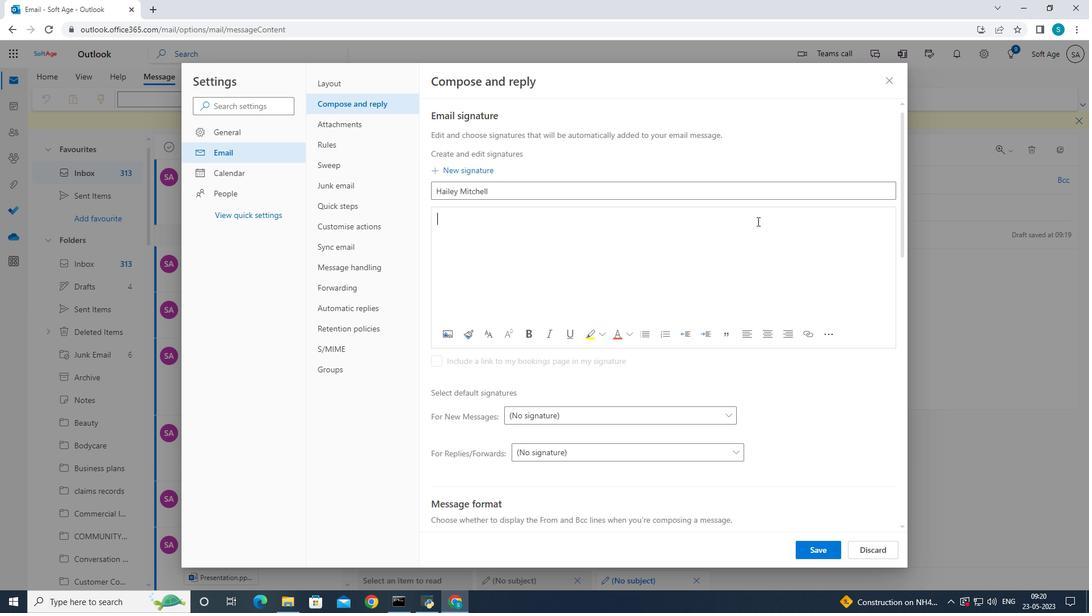 
Action: Mouse moved to (758, 220)
Screenshot: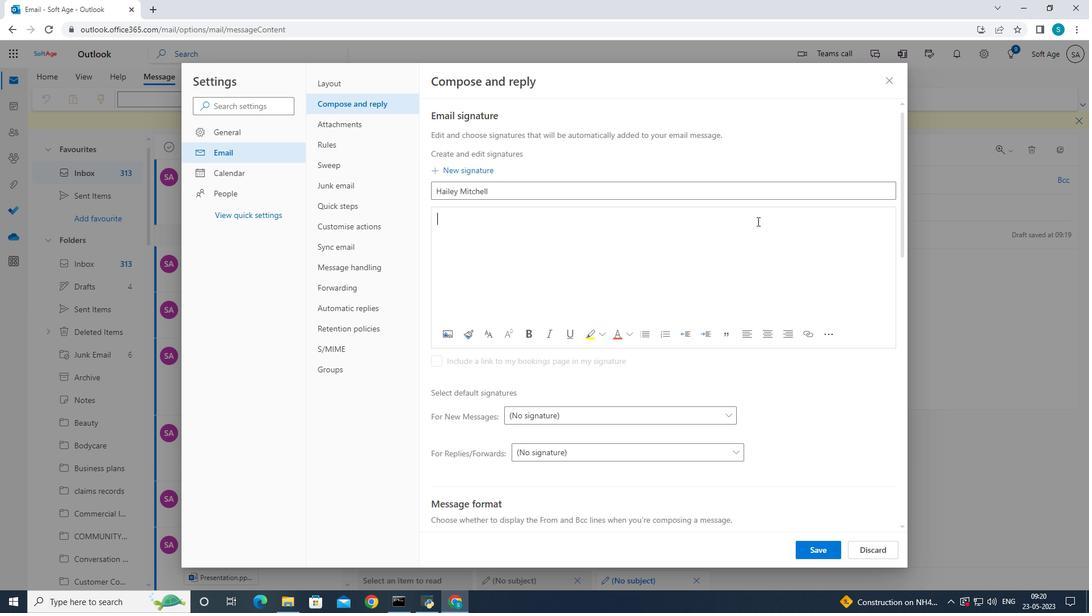 
Action: Key pressed <Key.backspace><Key.backspace>
Screenshot: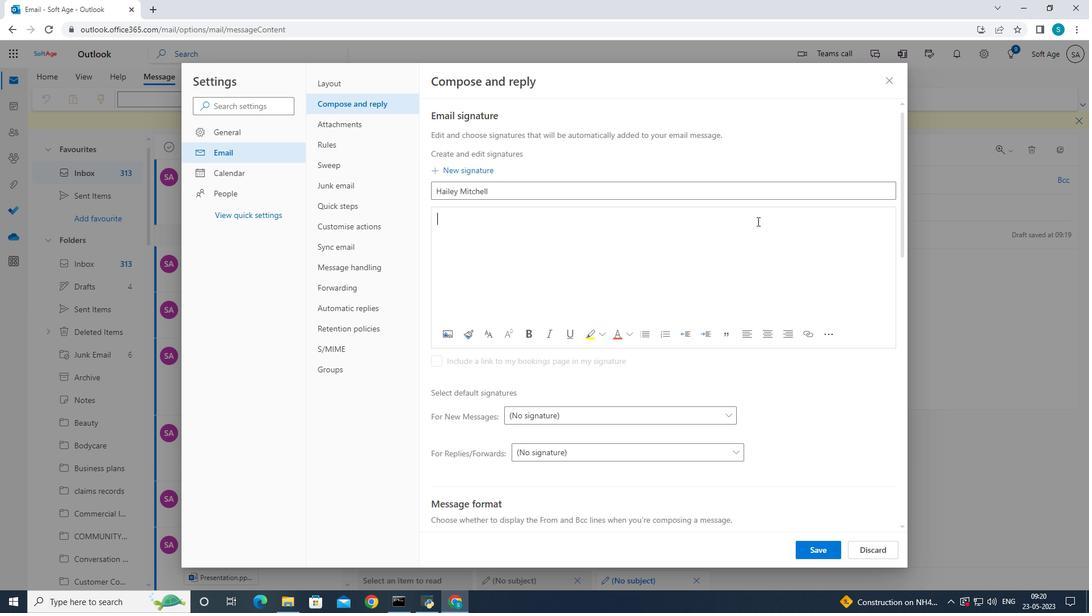 
Action: Mouse moved to (759, 220)
Screenshot: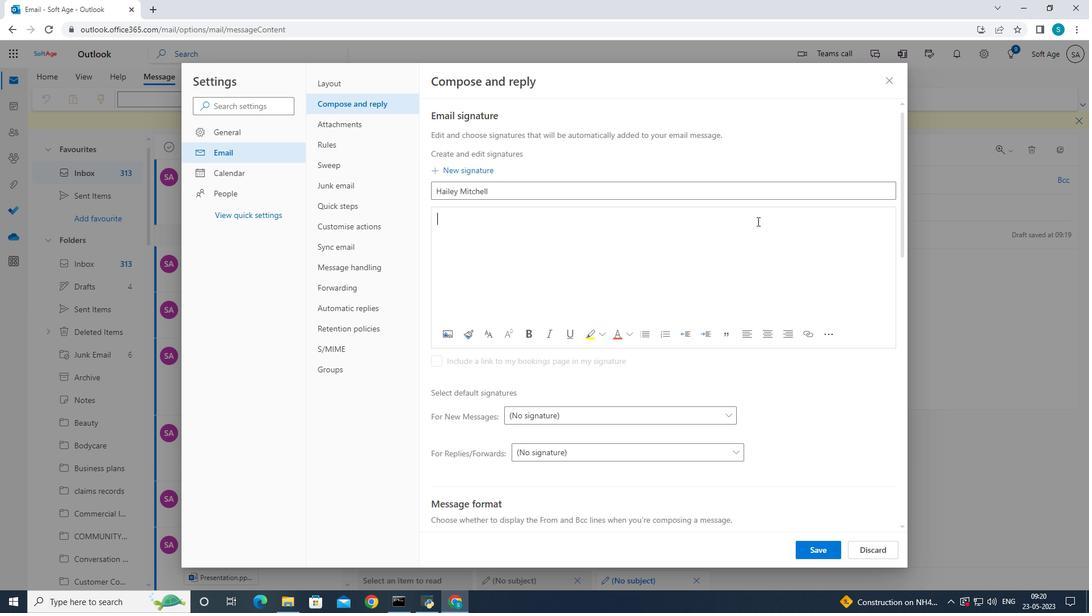 
Action: Key pressed <Key.backspace>
Screenshot: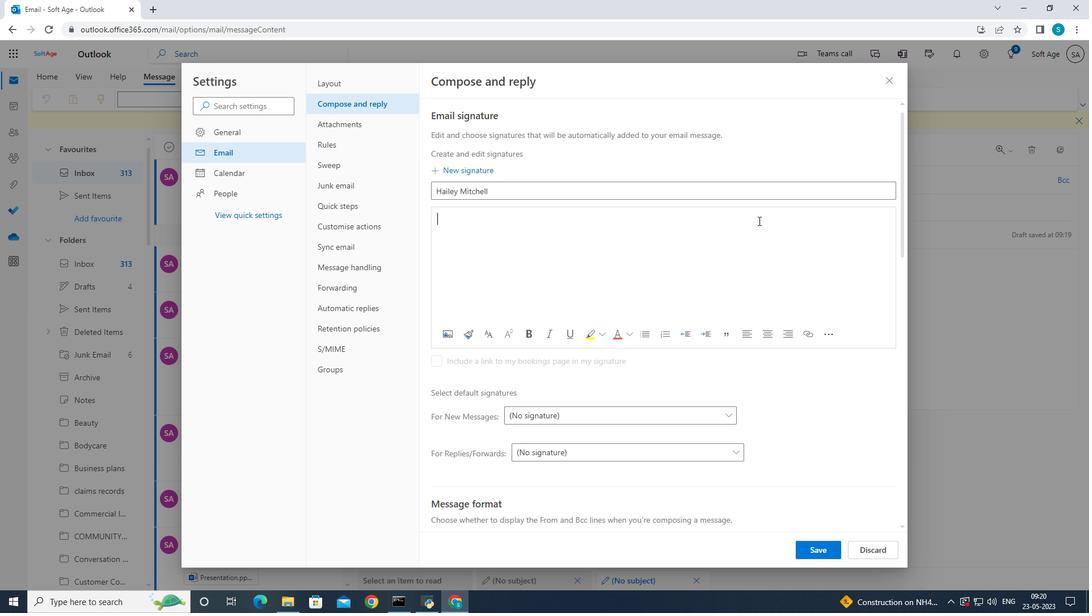 
Action: Mouse moved to (760, 220)
Screenshot: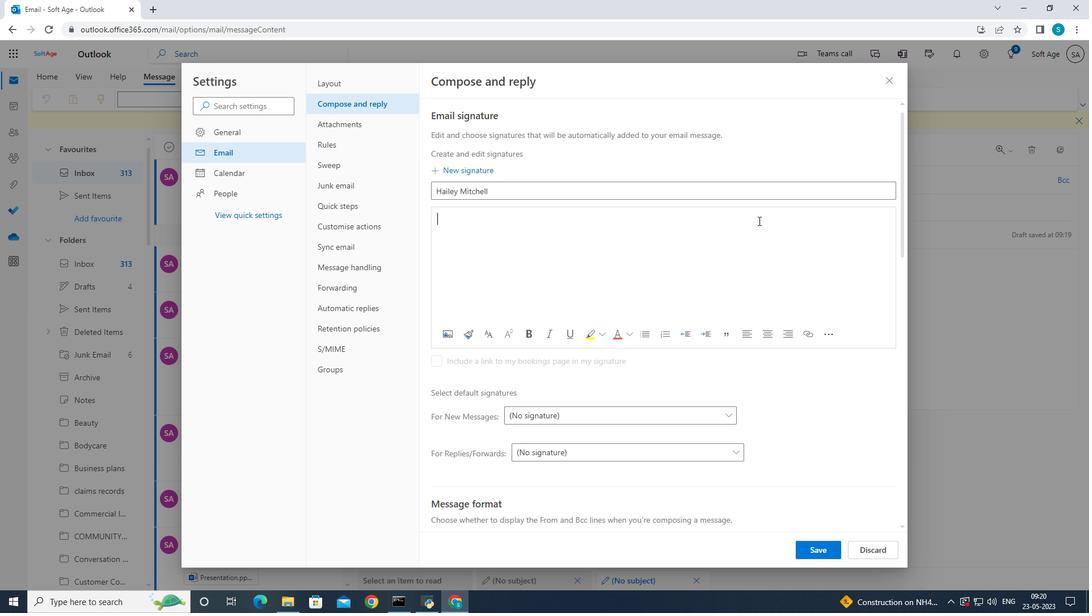 
Action: Key pressed <Key.backspace>
Screenshot: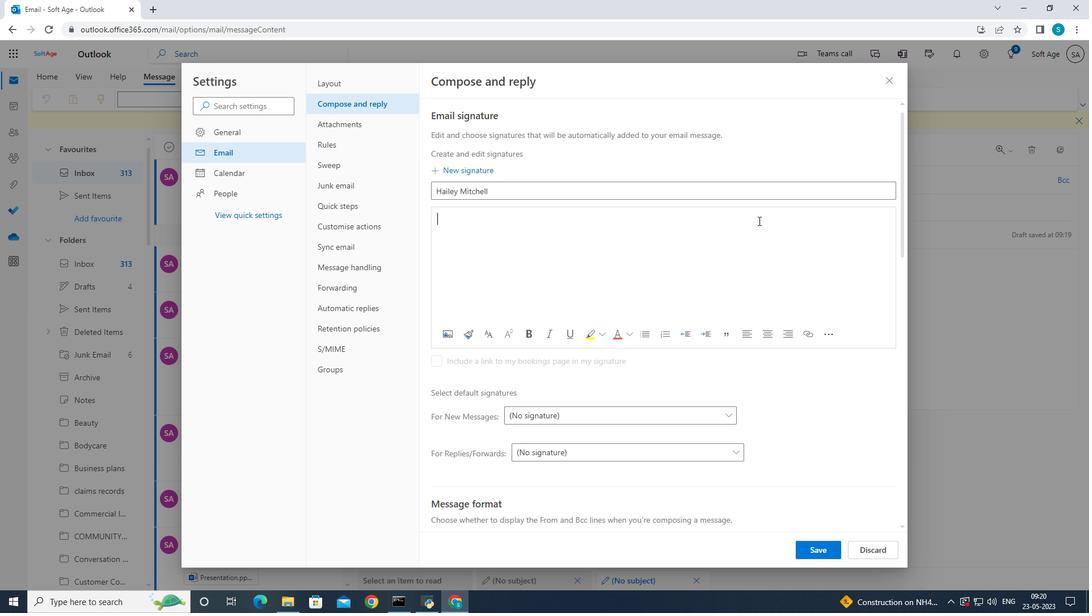 
Action: Mouse moved to (761, 219)
Screenshot: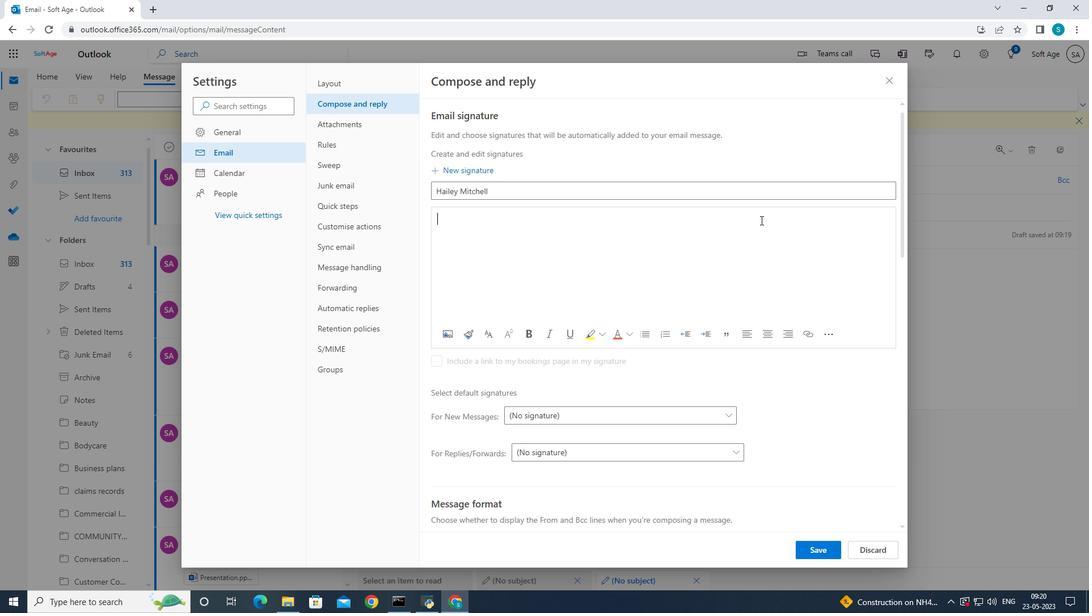 
Action: Key pressed <Key.shift>Hailey<Key.space><Key.shift>
Screenshot: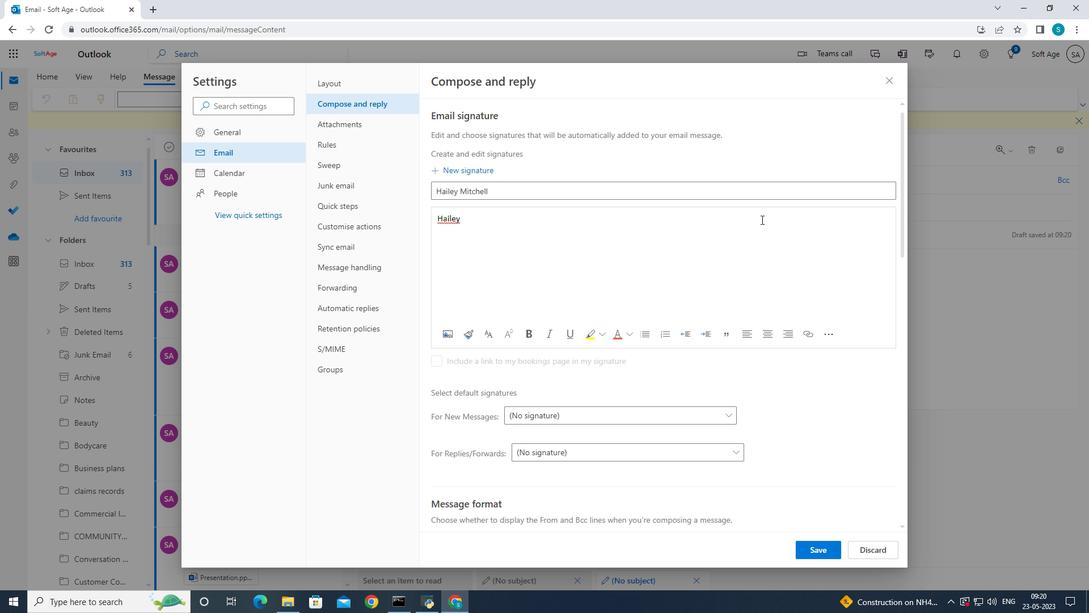 
Action: Mouse moved to (775, 220)
Screenshot: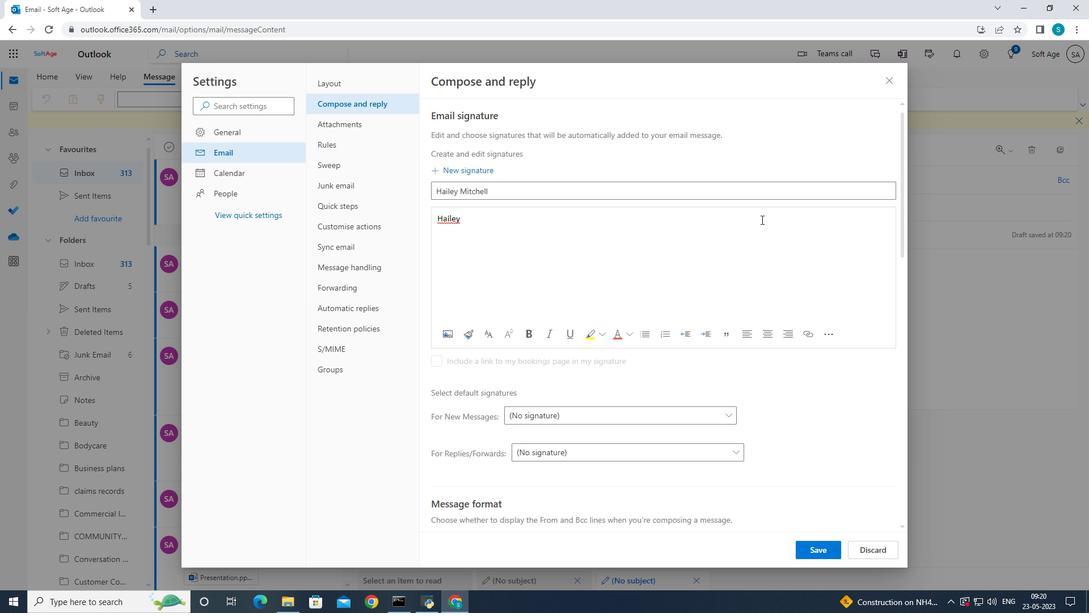 
Action: Key pressed Mitchell
Screenshot: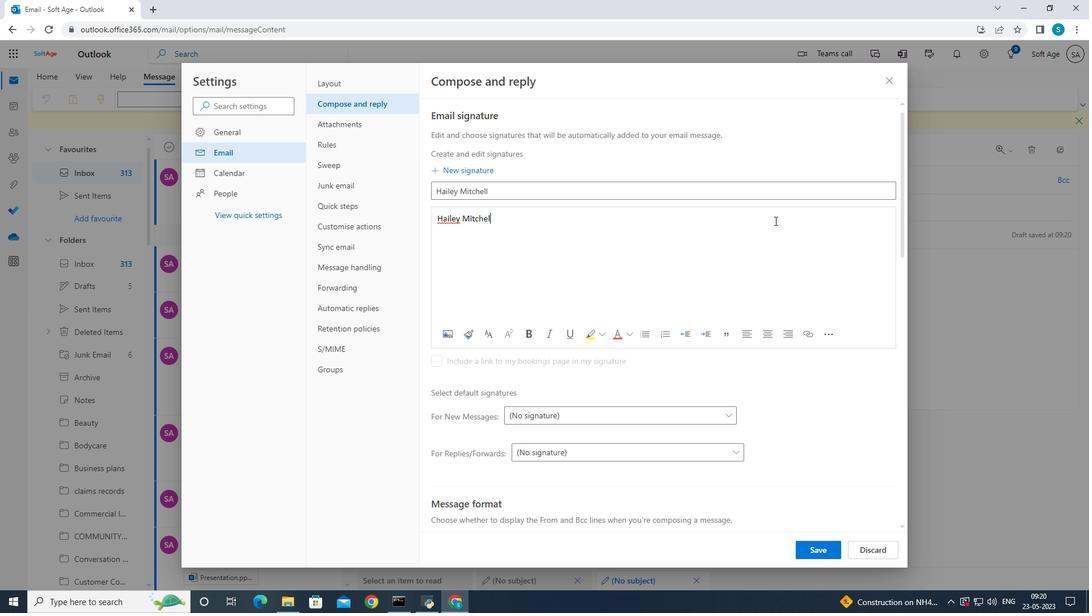 
Action: Mouse moved to (817, 552)
Screenshot: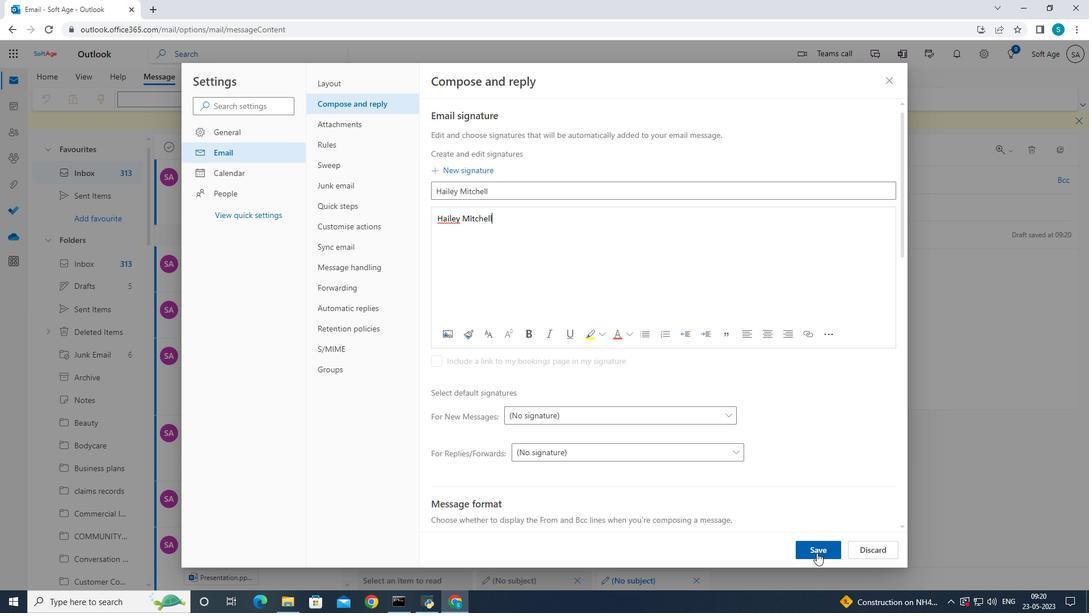 
Action: Mouse pressed left at (817, 552)
Screenshot: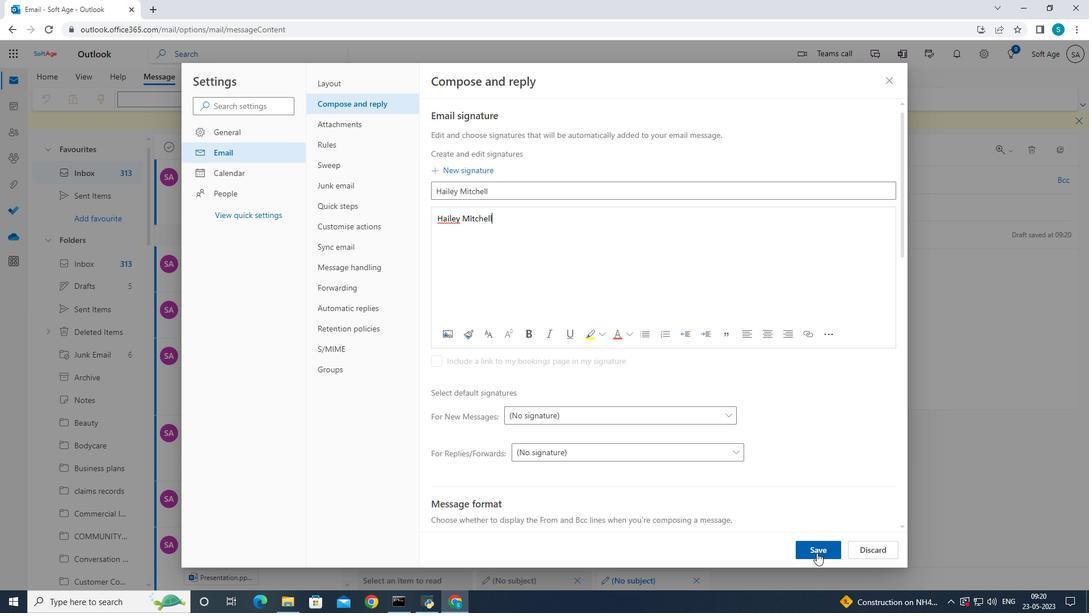 
Action: Mouse moved to (888, 82)
Screenshot: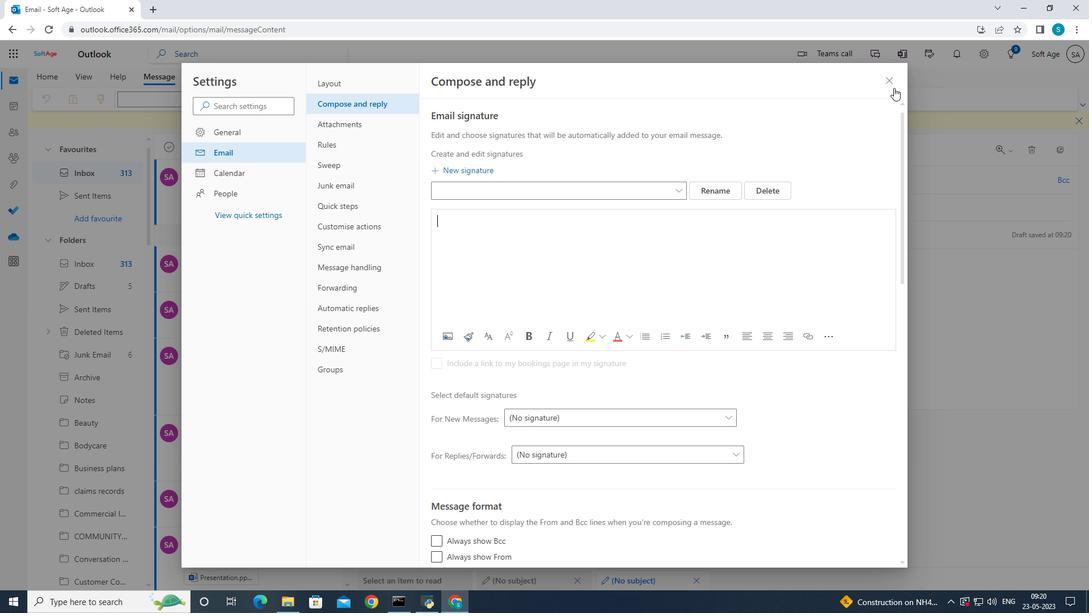 
Action: Mouse pressed left at (888, 82)
Screenshot: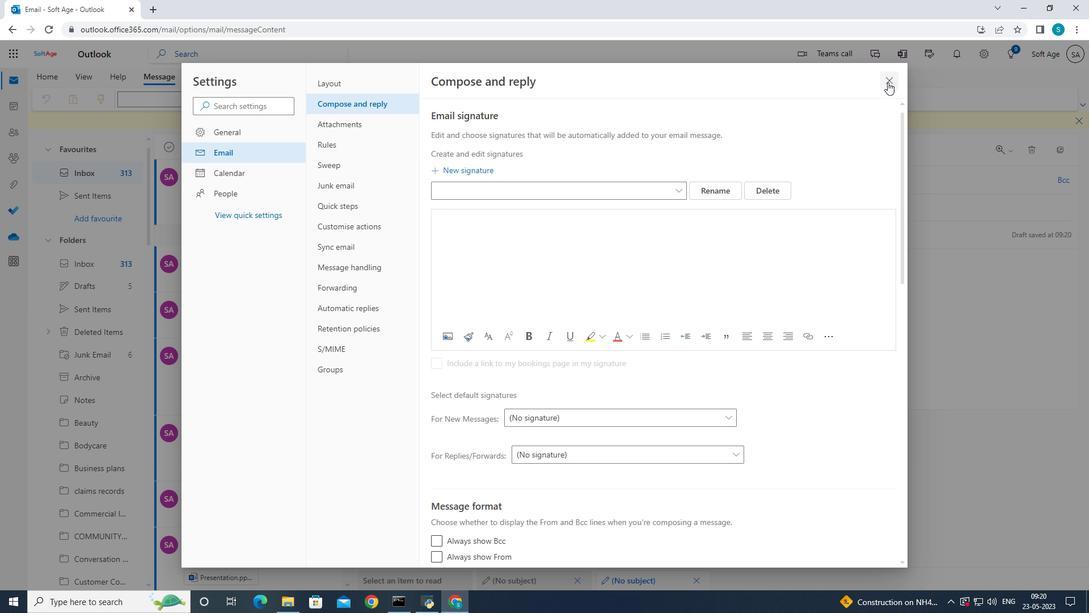 
Action: Mouse moved to (429, 235)
Screenshot: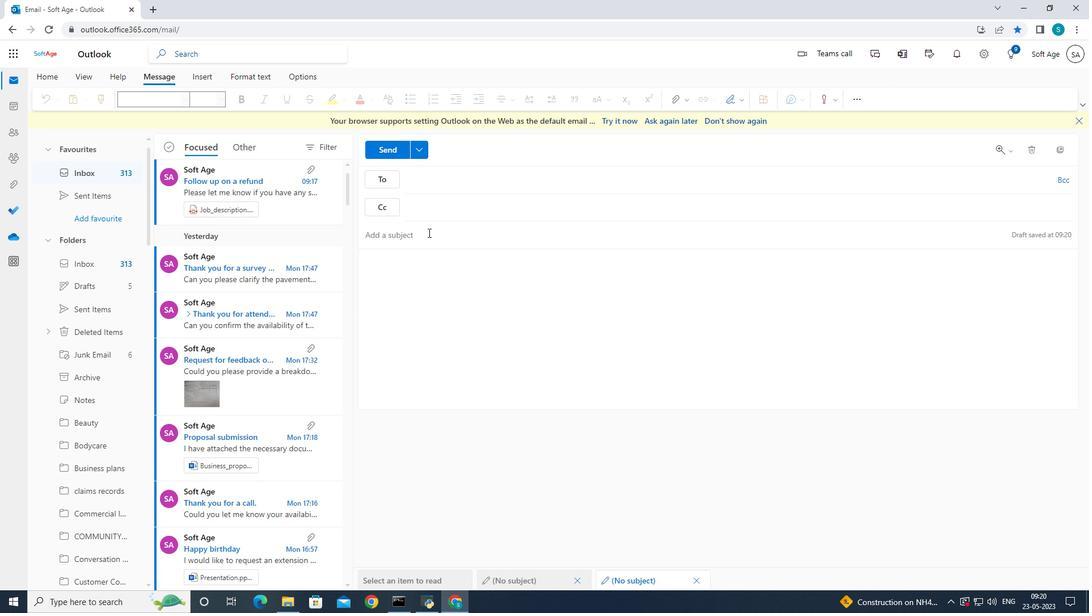 
Action: Mouse pressed left at (429, 235)
Screenshot: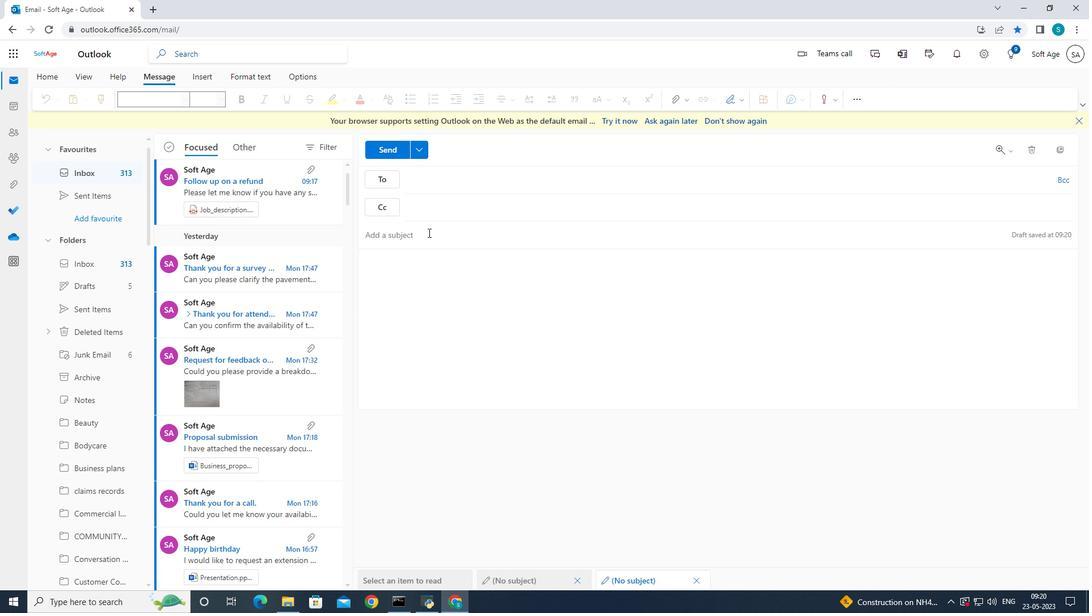 
Action: Mouse moved to (703, 258)
Screenshot: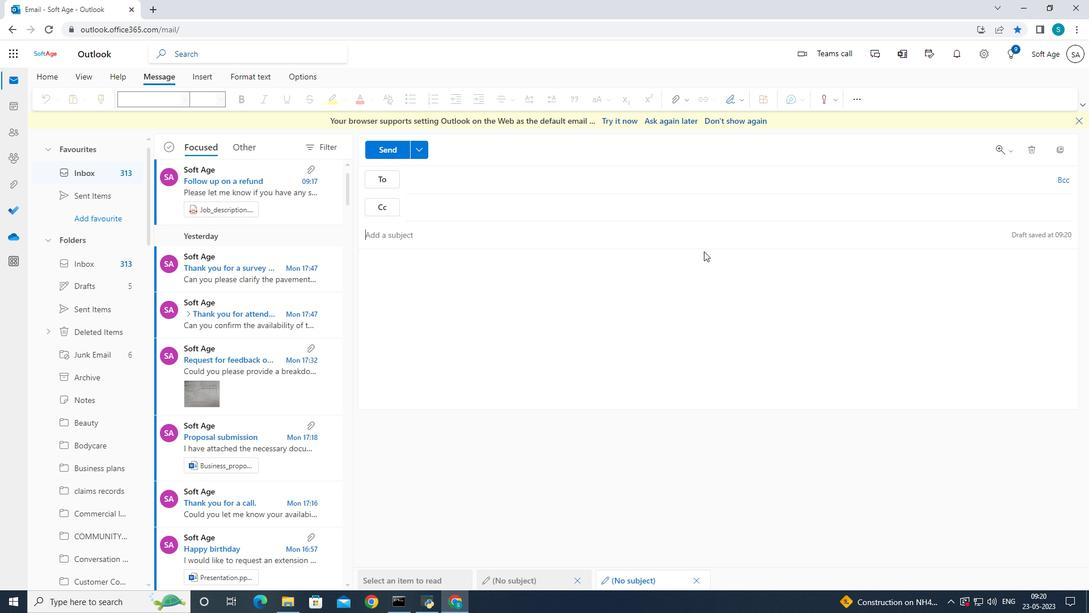 
Action: Key pressed sincere<Key.space>thakns<Key.space><Key.backspace><Key.backspace><Key.backspace><Key.backspace>nks<Key.space>and<Key.space>best<Key.space>wishes
Screenshot: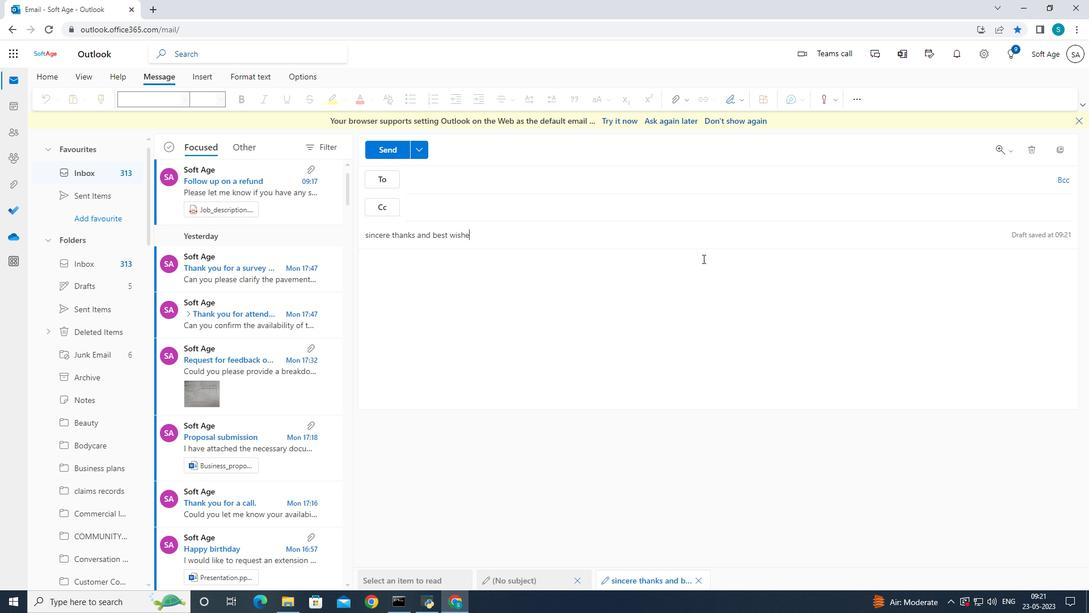 
Action: Mouse moved to (416, 278)
Screenshot: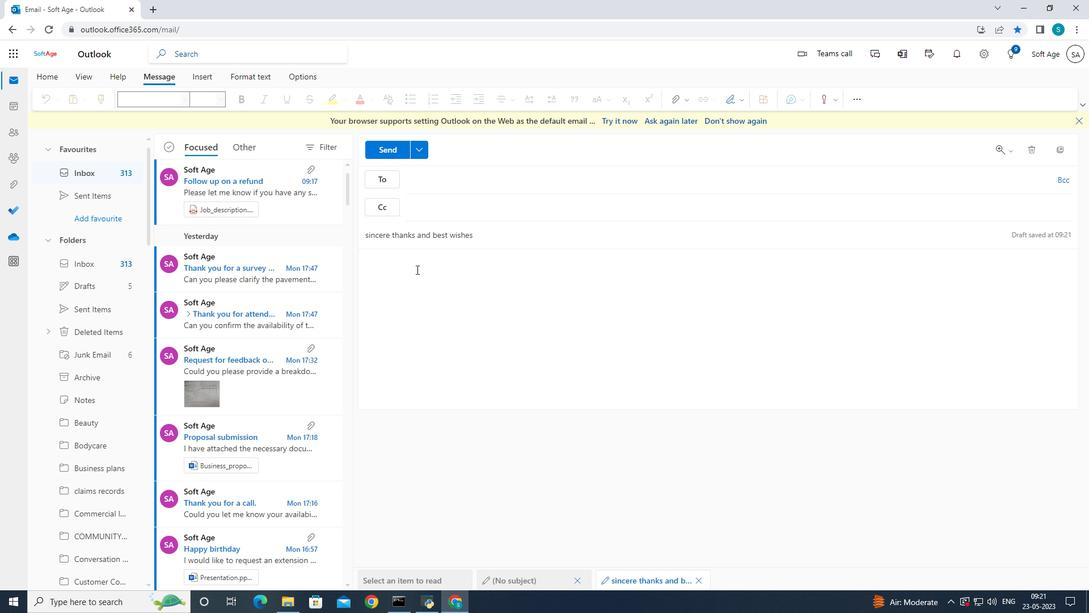 
Action: Mouse pressed left at (416, 278)
Screenshot: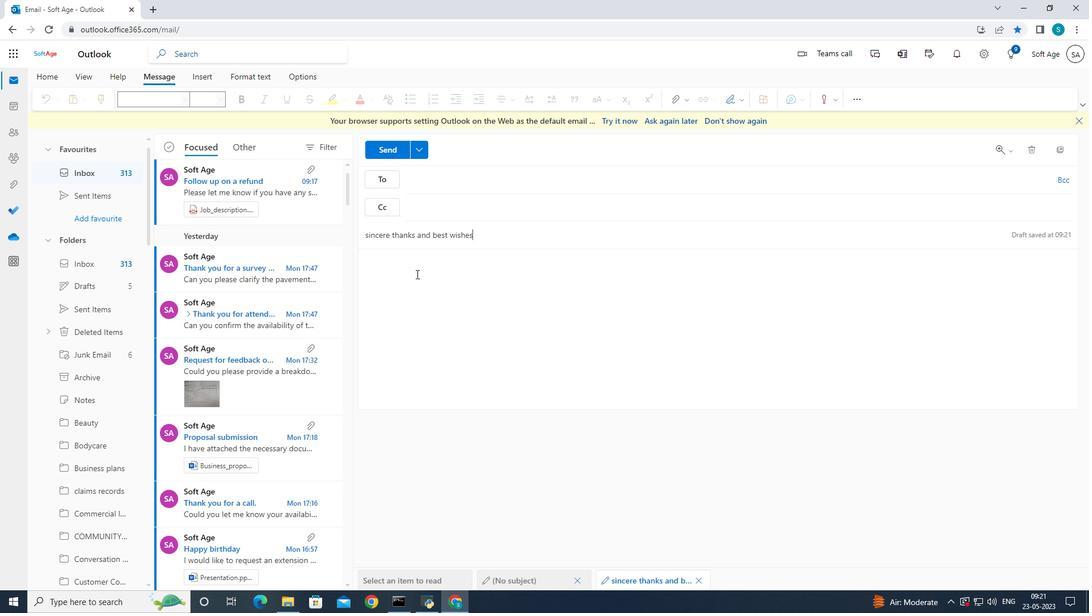 
Action: Mouse moved to (742, 98)
Screenshot: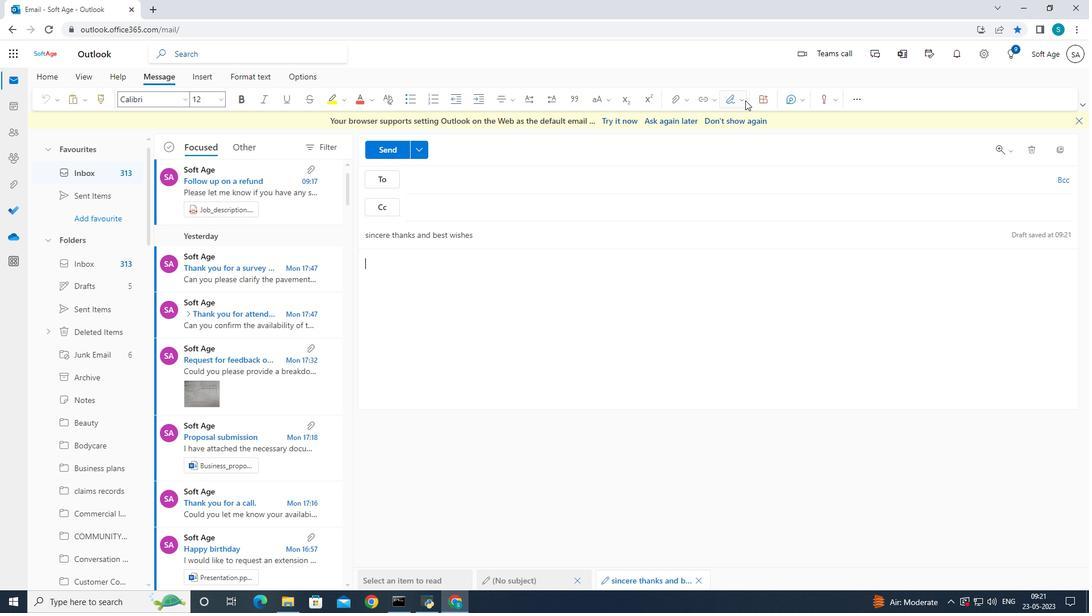 
Action: Mouse pressed left at (742, 98)
Screenshot: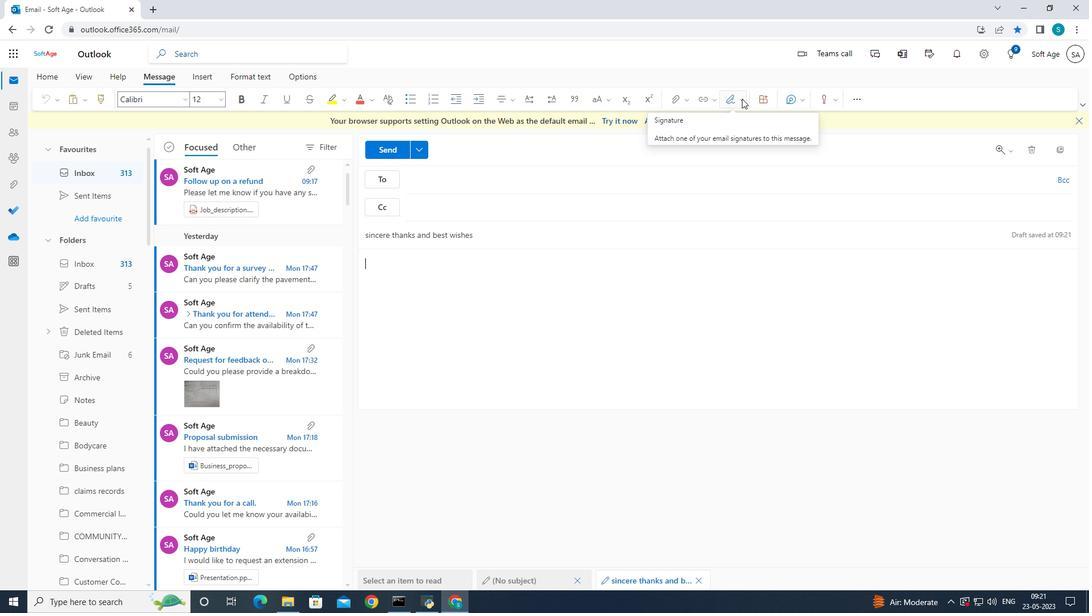 
Action: Mouse moved to (706, 127)
Screenshot: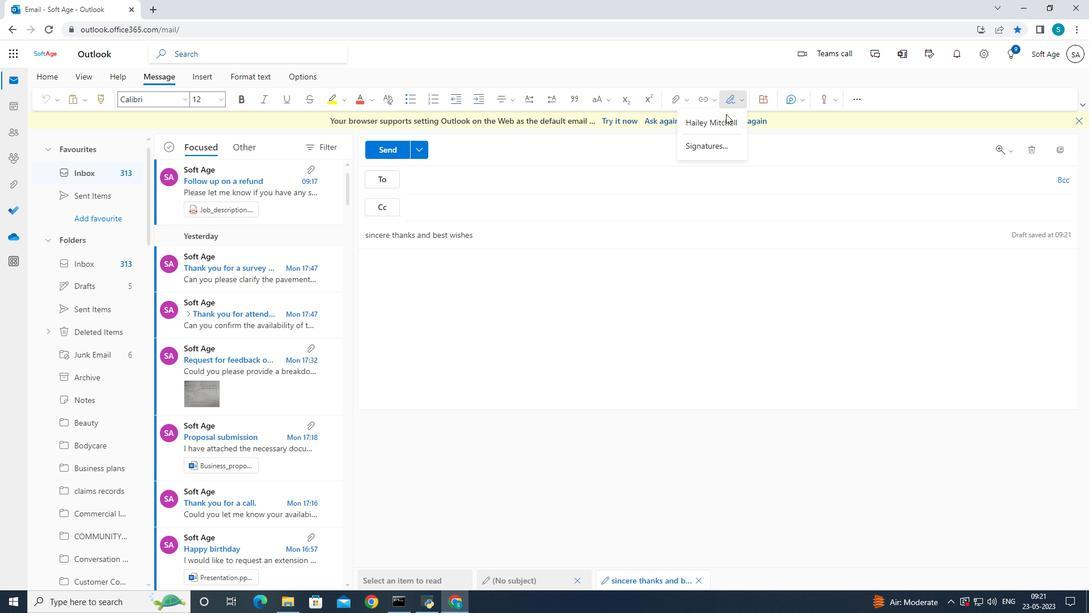 
Action: Mouse pressed left at (706, 127)
Screenshot: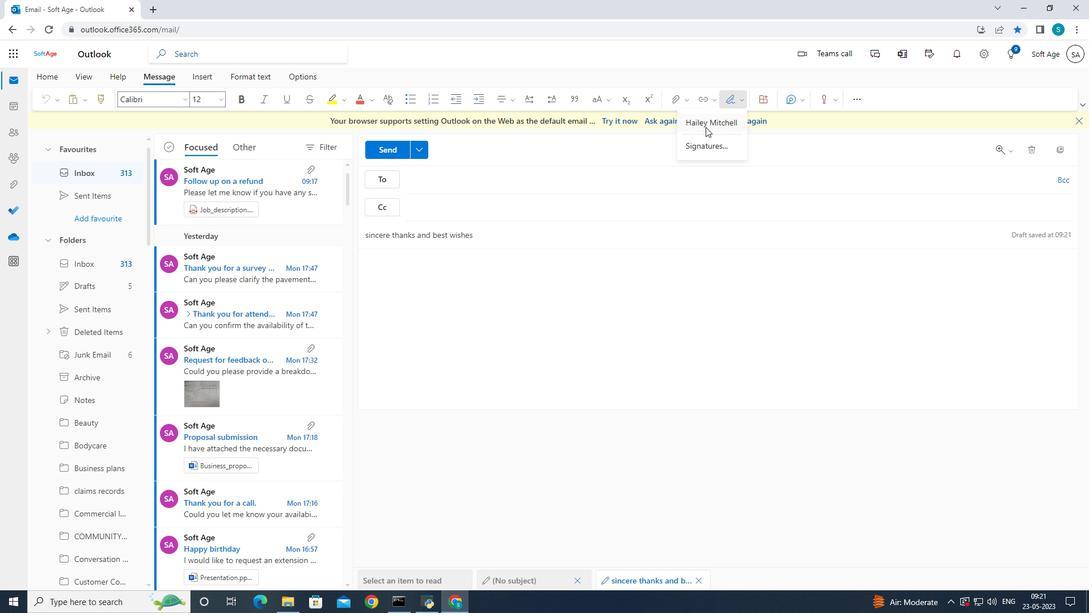 
Action: Mouse moved to (484, 183)
Screenshot: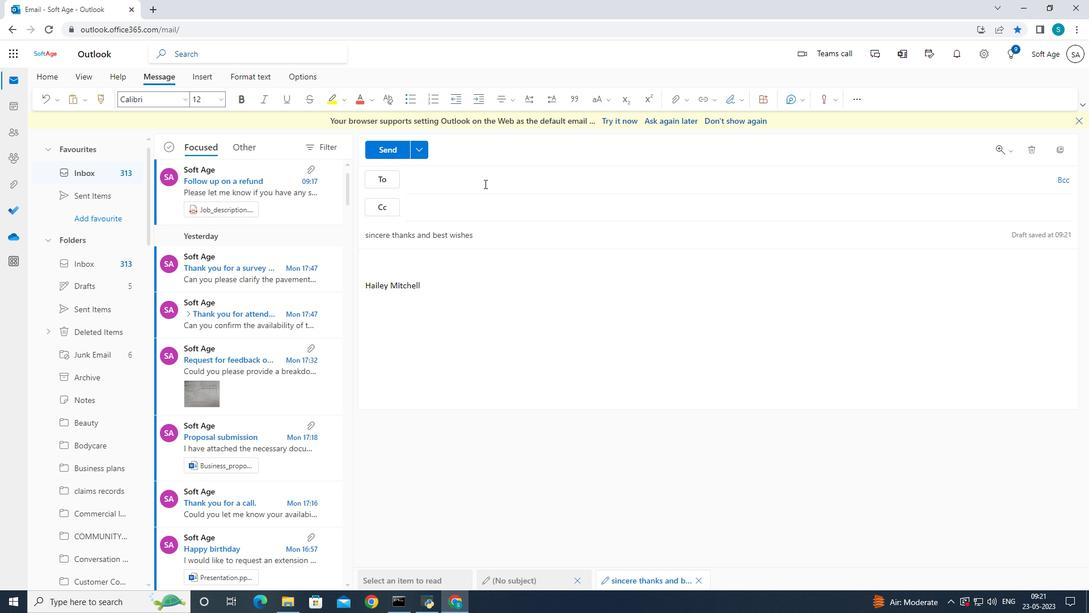 
Action: Mouse pressed left at (484, 183)
Screenshot: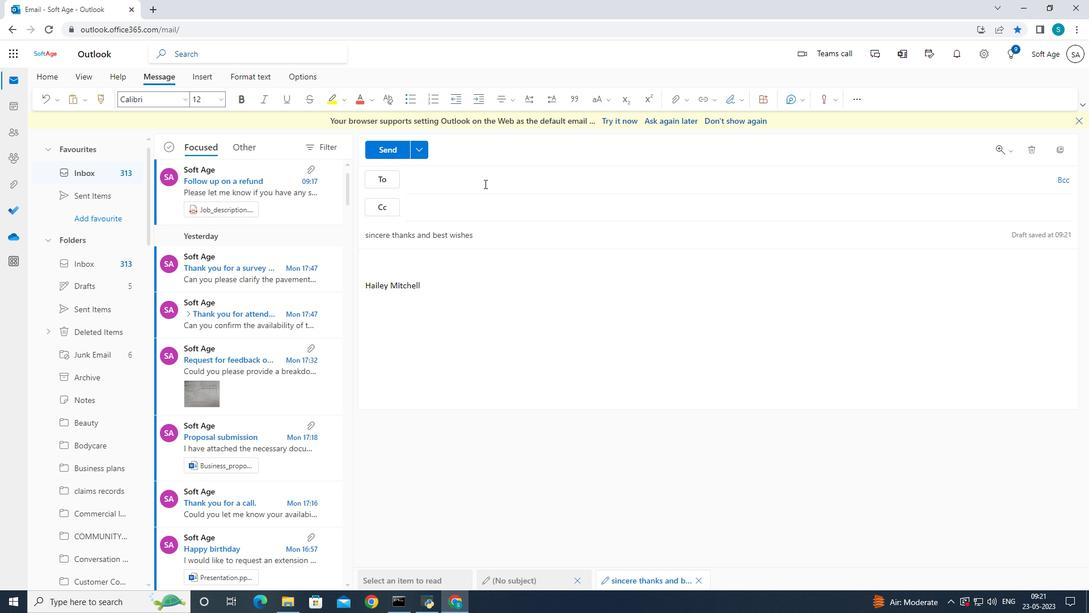 
Action: Mouse moved to (80, 462)
Screenshot: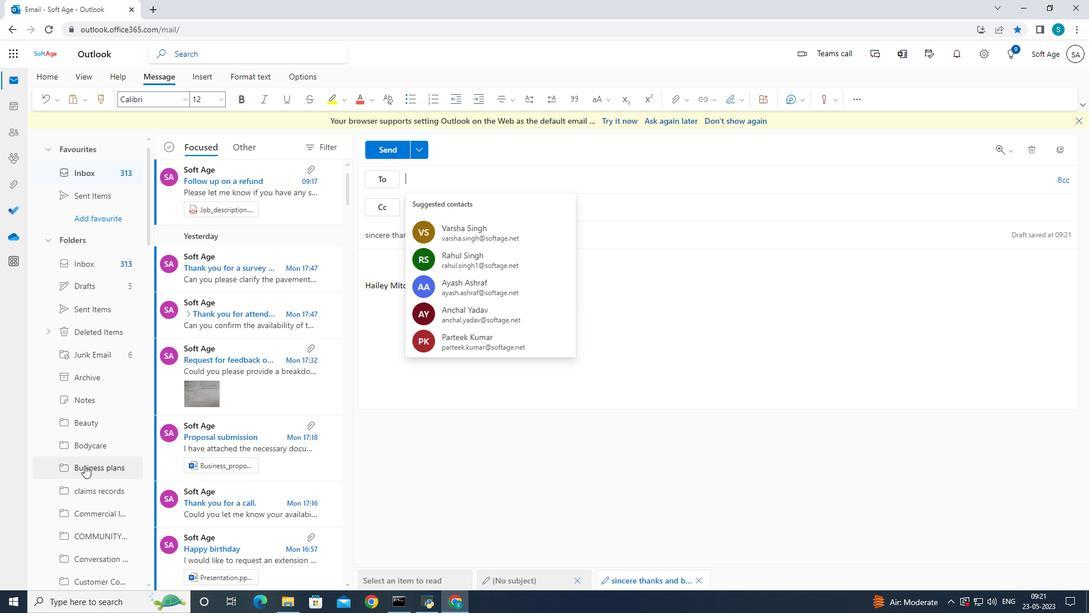 
Action: Mouse scrolled (80, 462) with delta (0, 0)
Screenshot: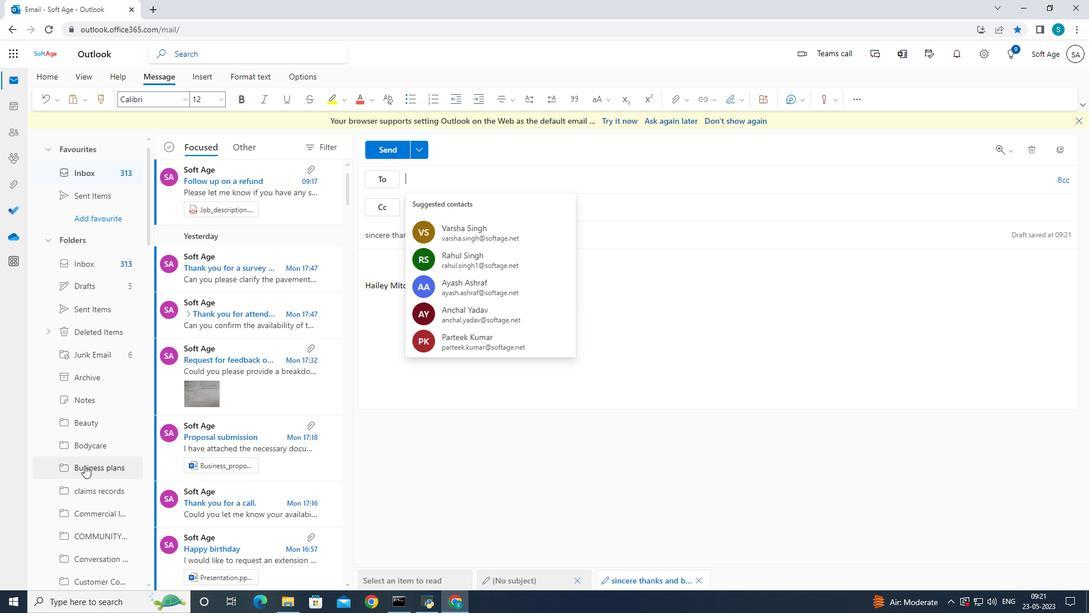 
Action: Mouse scrolled (80, 462) with delta (0, 0)
Screenshot: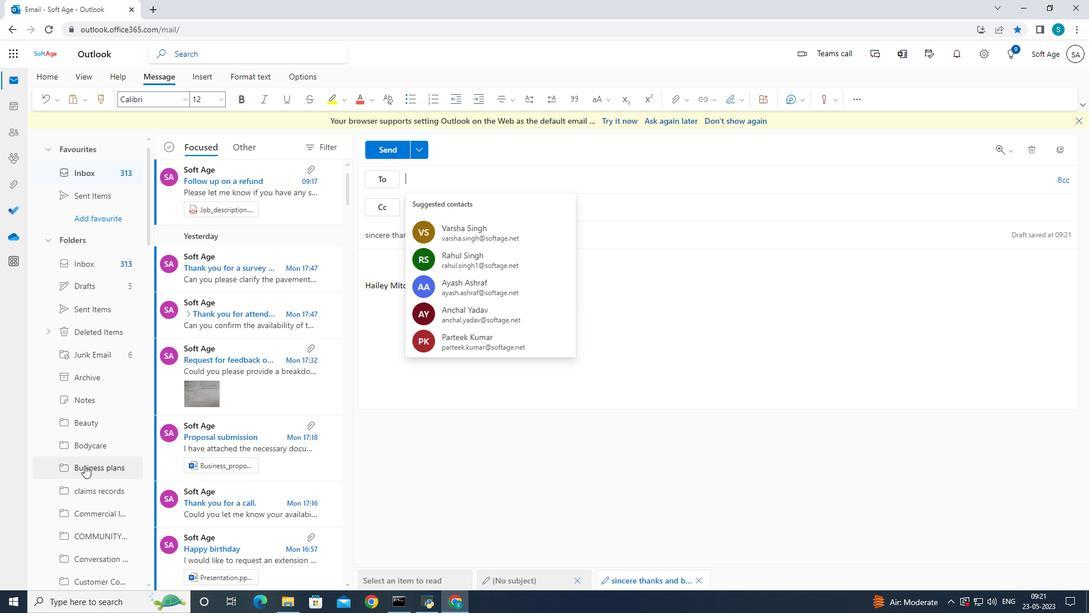 
Action: Mouse scrolled (80, 462) with delta (0, 0)
Screenshot: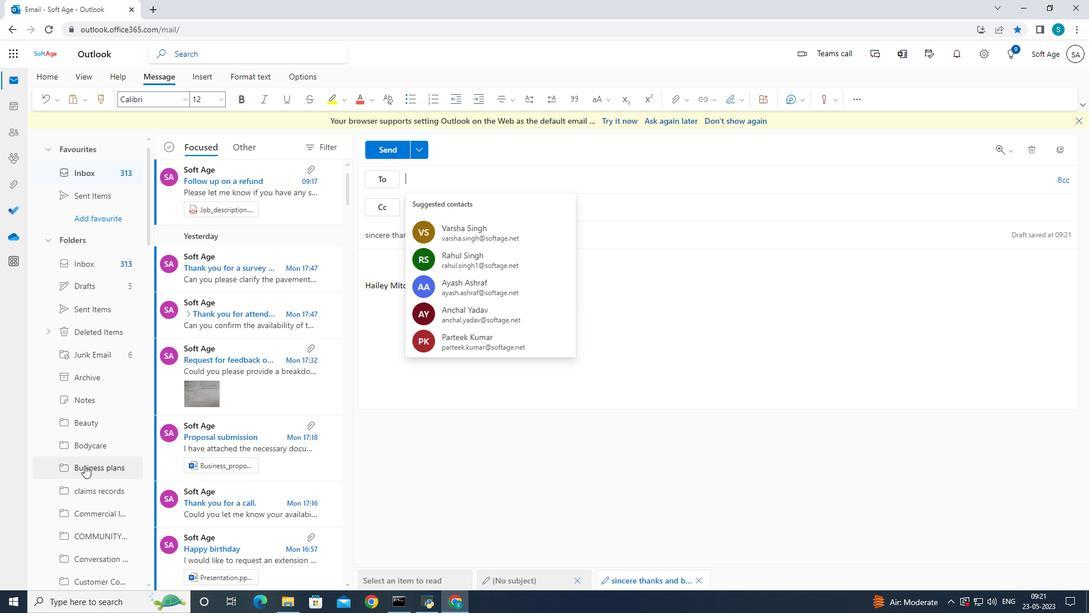 
Action: Mouse scrolled (80, 462) with delta (0, 0)
Screenshot: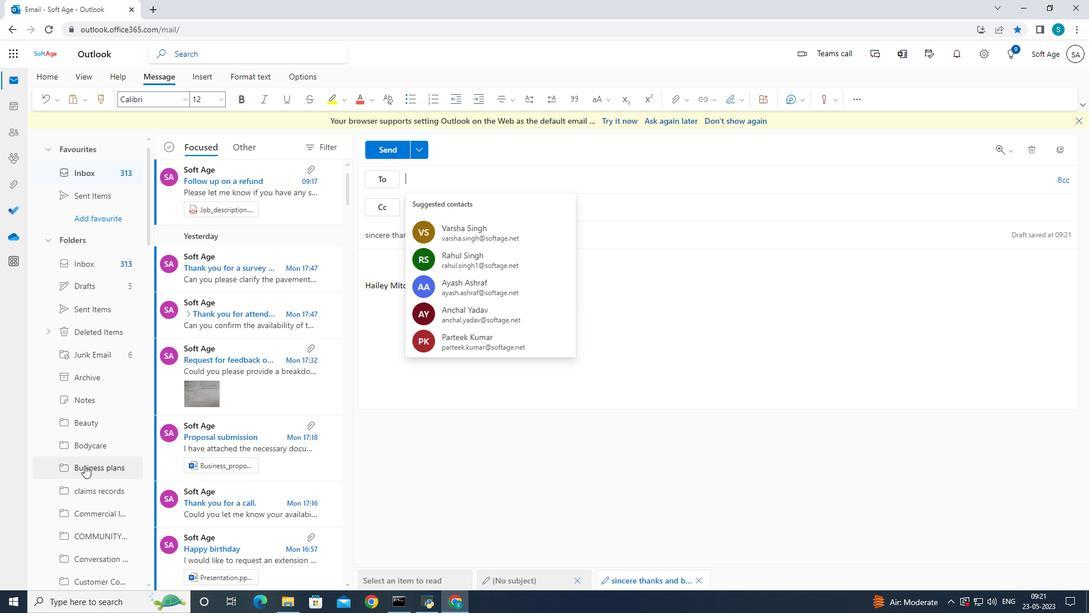 
Action: Mouse scrolled (80, 462) with delta (0, 0)
Screenshot: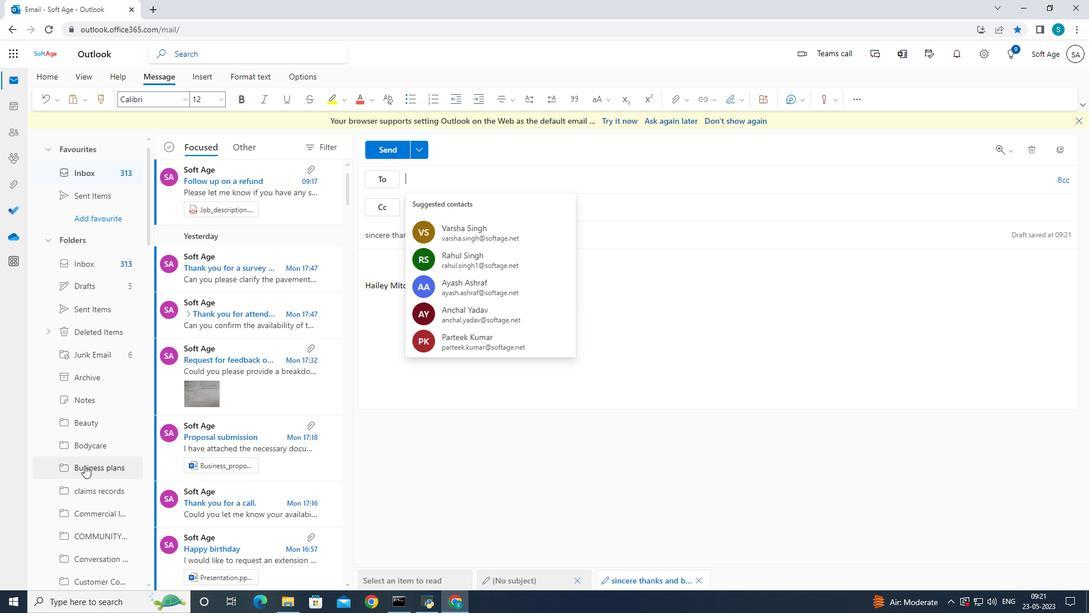
Action: Mouse moved to (82, 455)
Screenshot: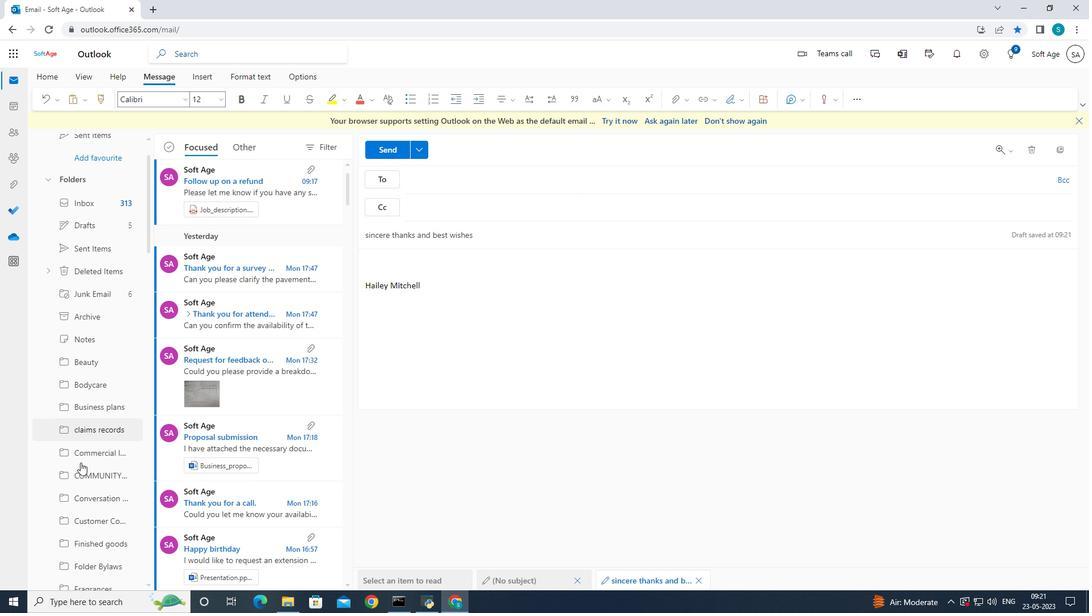 
Action: Mouse scrolled (82, 454) with delta (0, 0)
Screenshot: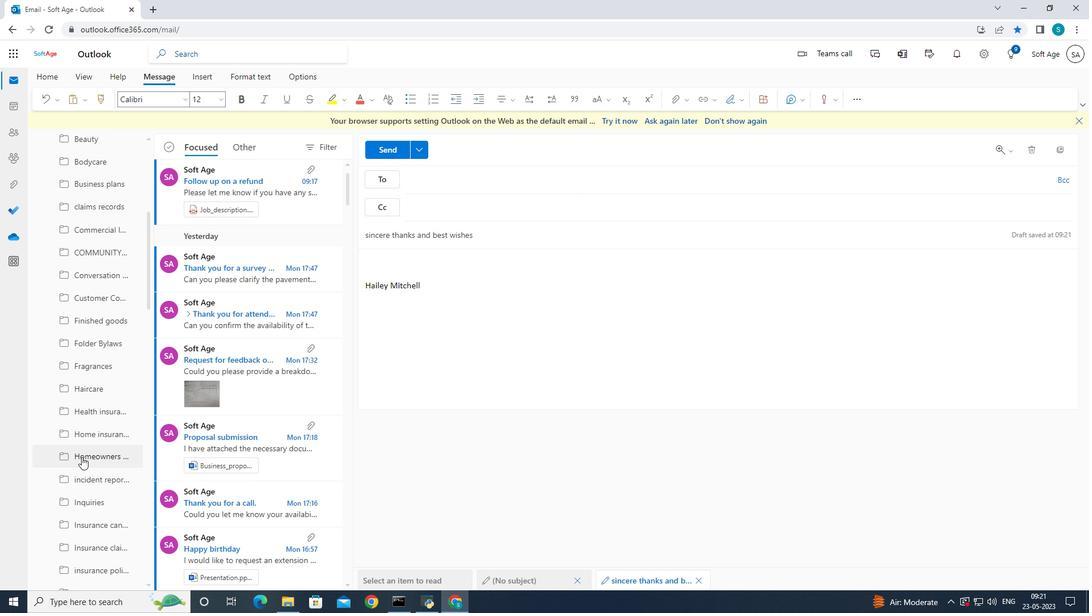 
Action: Mouse scrolled (82, 454) with delta (0, 0)
Screenshot: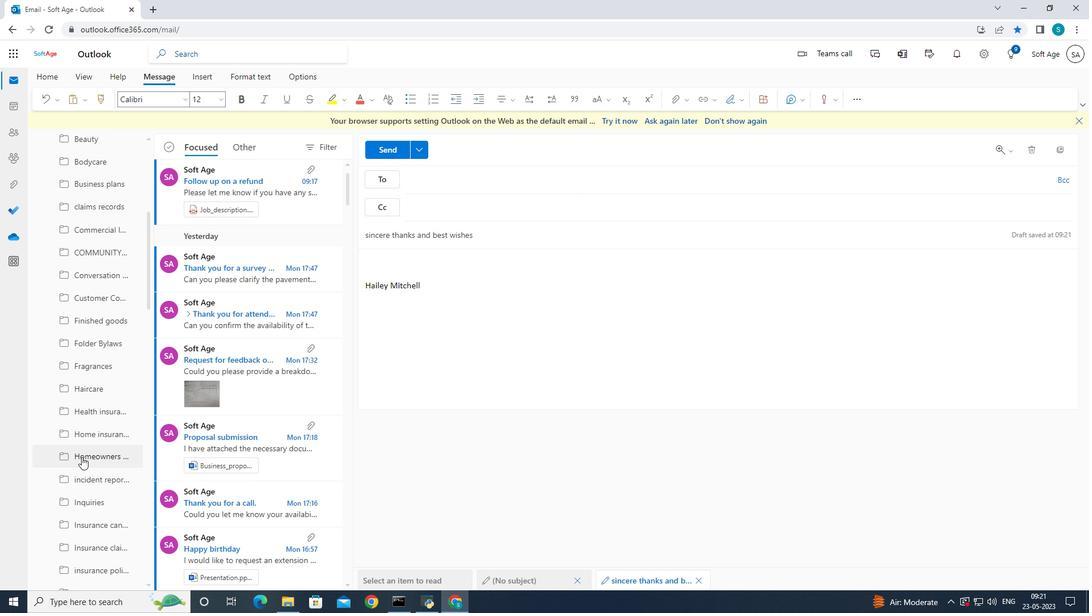 
Action: Mouse scrolled (82, 454) with delta (0, 0)
Screenshot: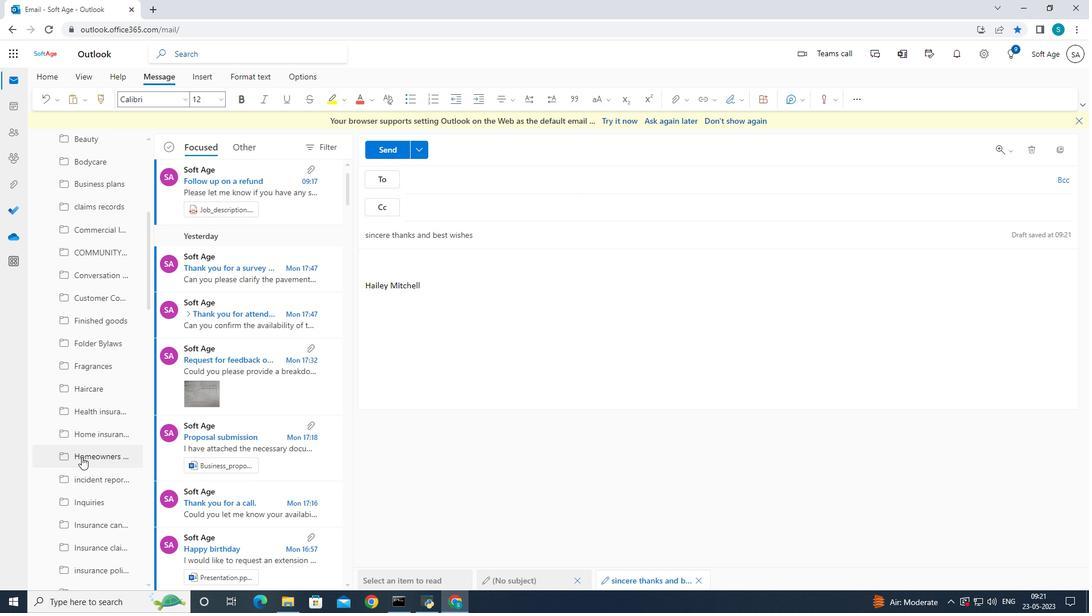 
Action: Mouse scrolled (82, 454) with delta (0, 0)
Screenshot: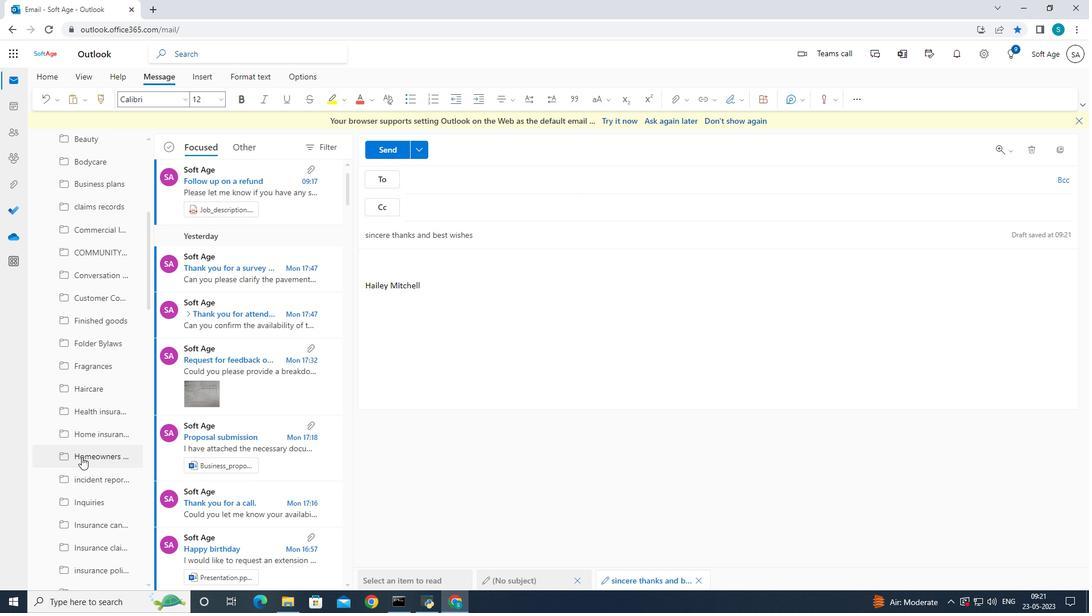 
Action: Mouse moved to (85, 450)
Screenshot: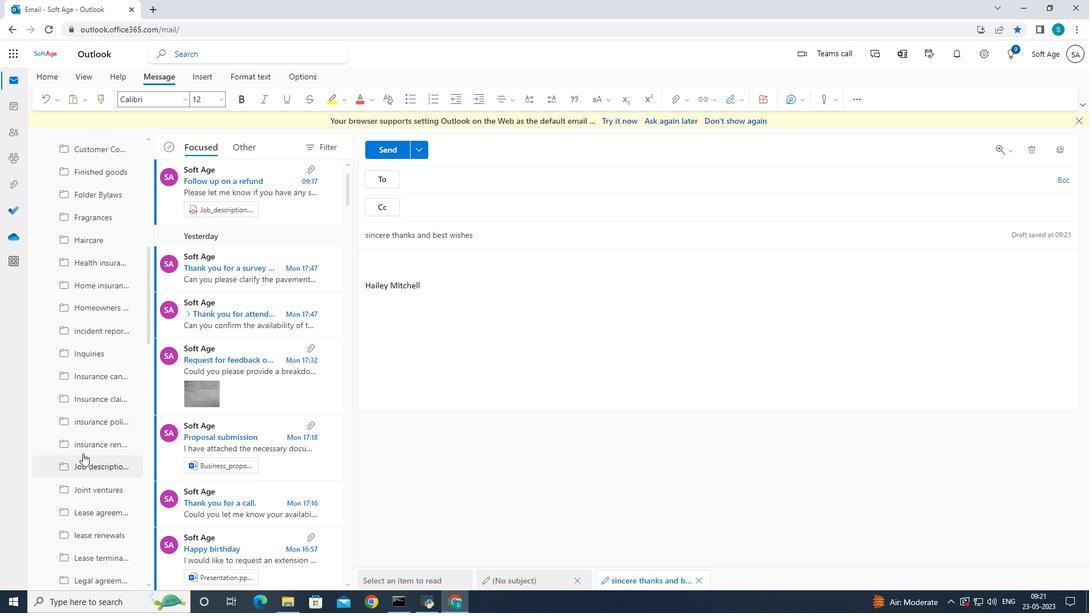 
Action: Mouse scrolled (85, 449) with delta (0, 0)
Screenshot: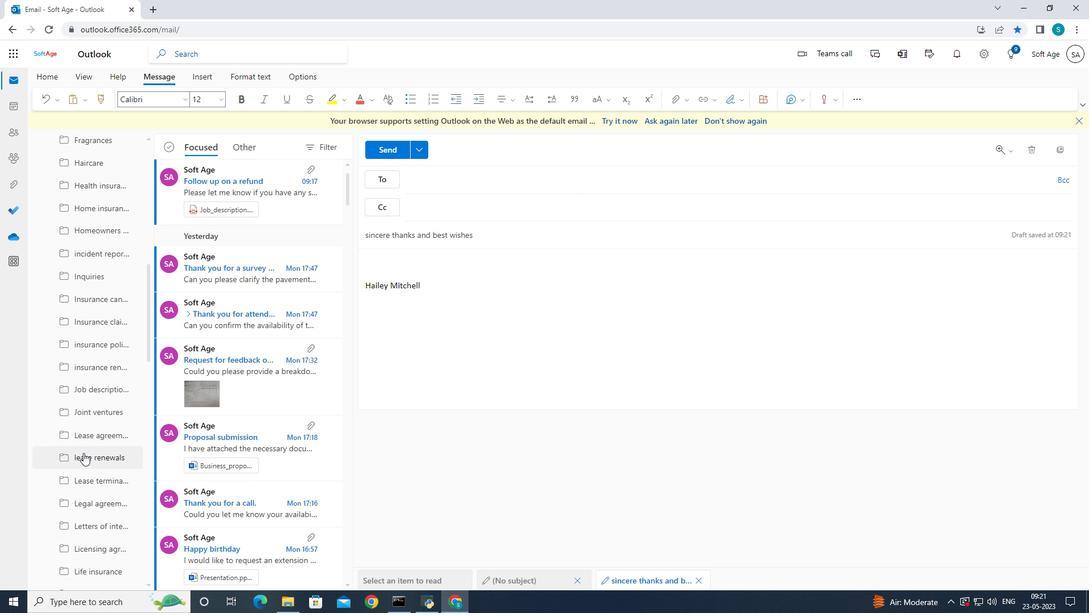 
Action: Mouse scrolled (85, 449) with delta (0, 0)
Screenshot: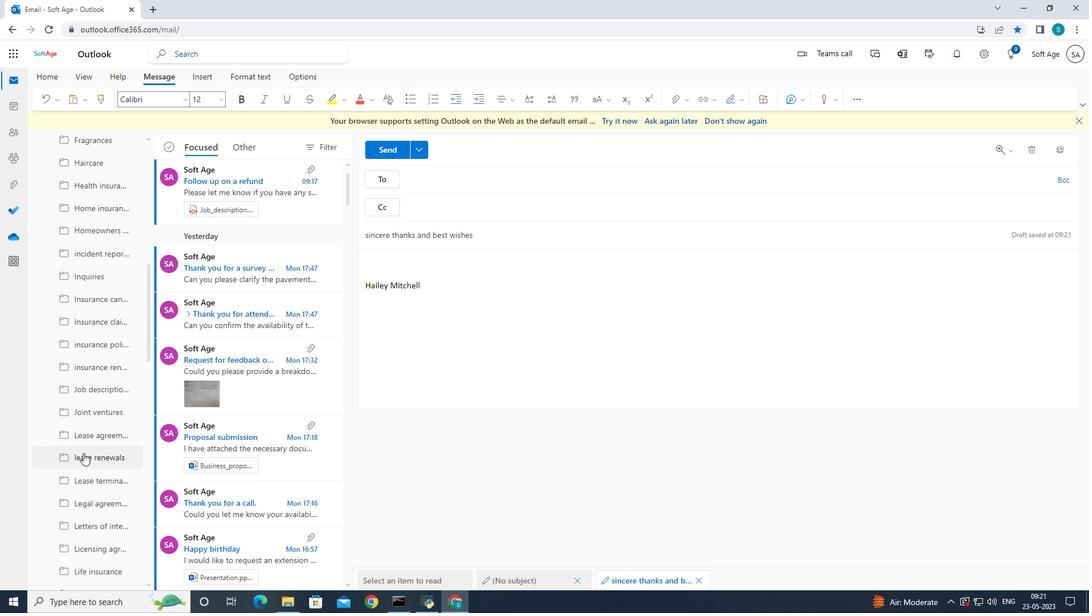 
Action: Mouse scrolled (85, 449) with delta (0, 0)
Screenshot: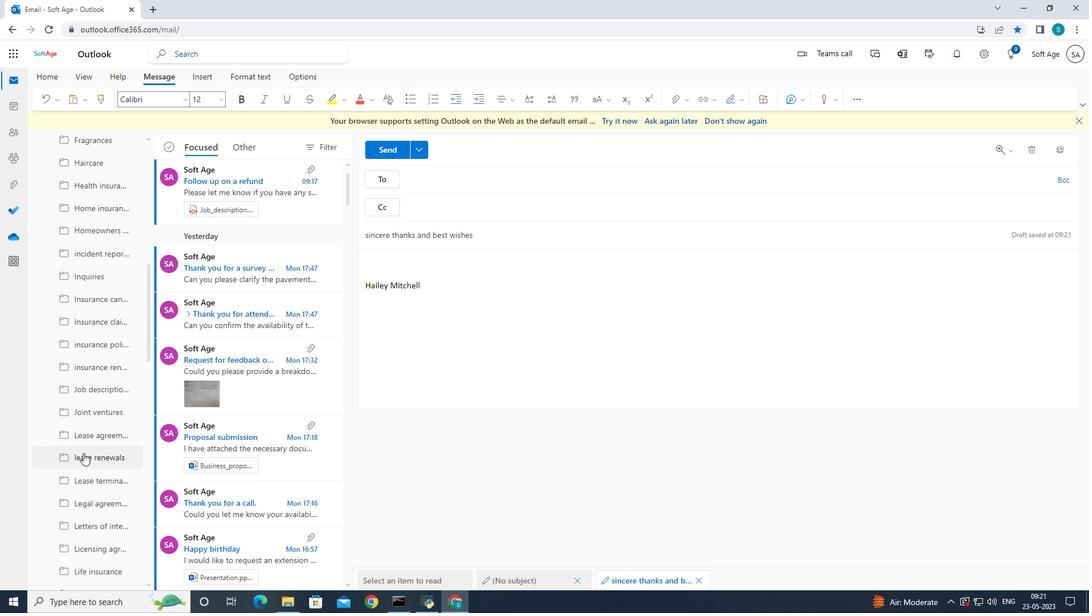 
Action: Mouse scrolled (85, 449) with delta (0, 0)
Screenshot: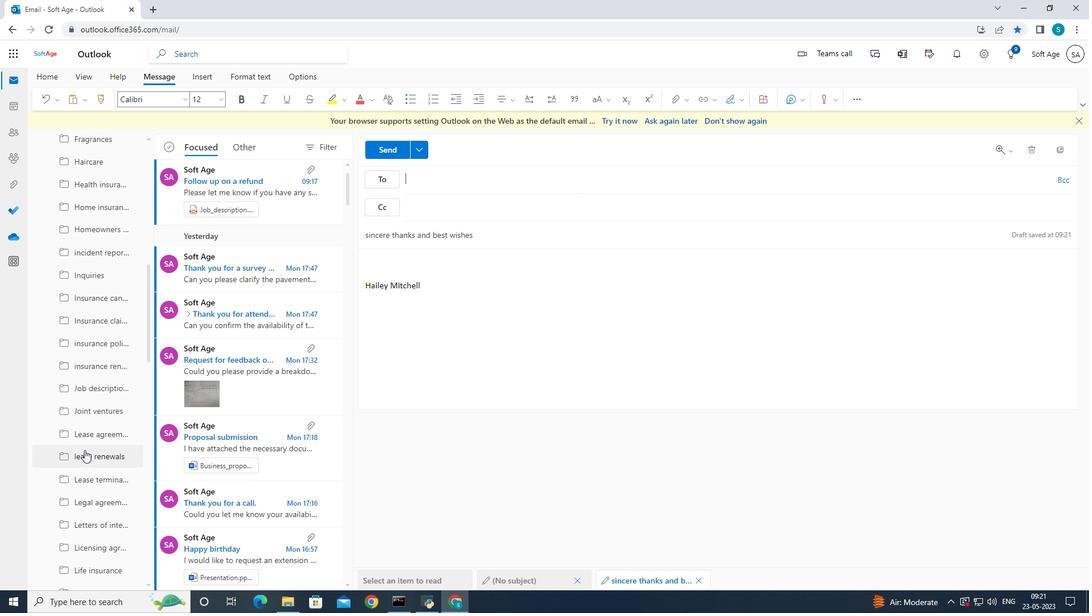 
Action: Mouse moved to (91, 441)
Screenshot: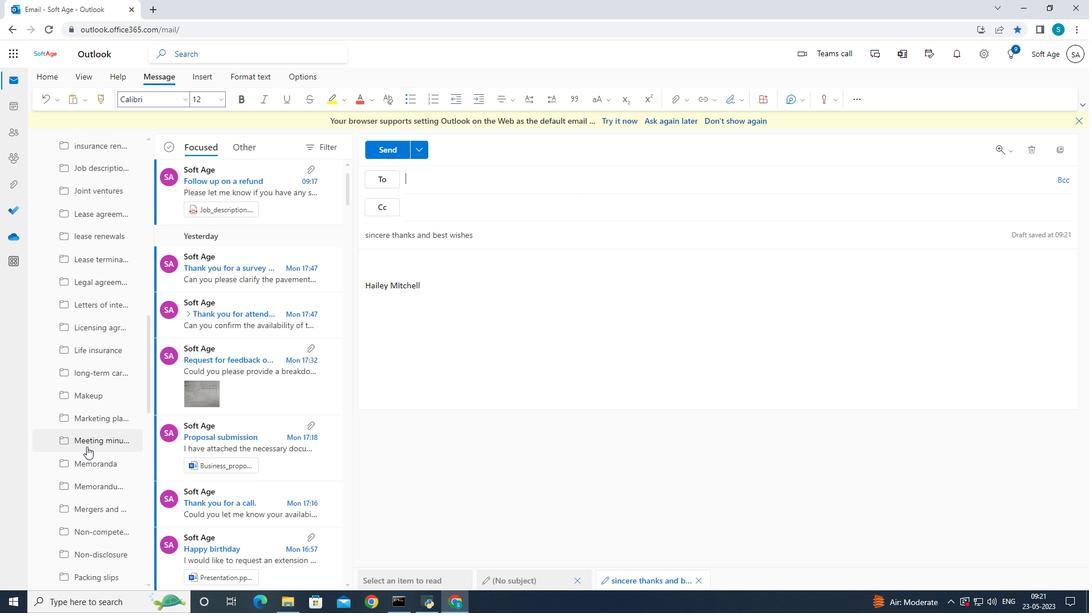 
Action: Mouse scrolled (91, 441) with delta (0, 0)
Screenshot: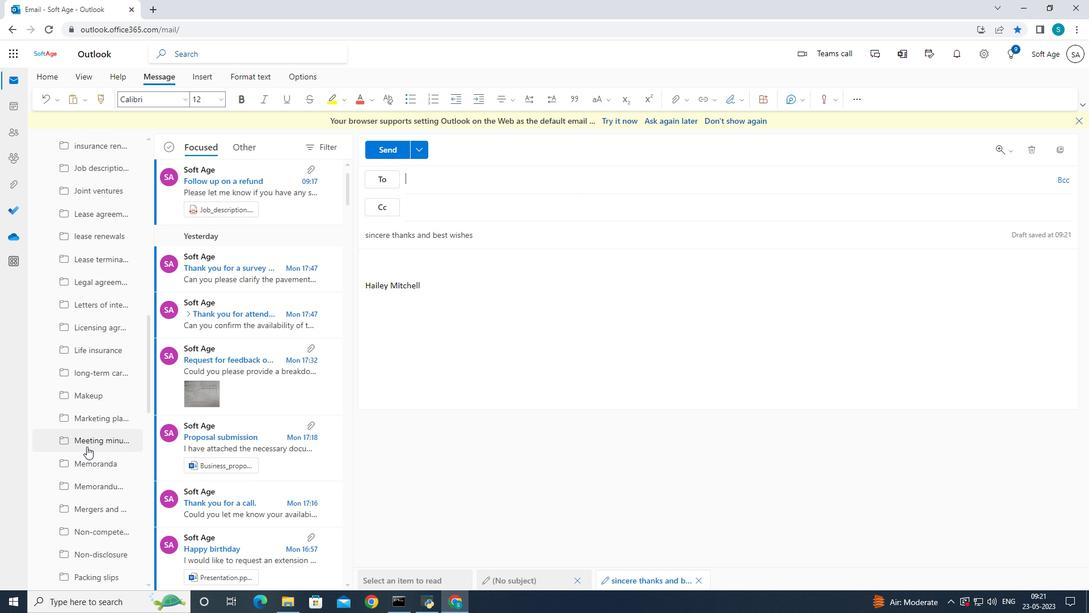 
Action: Mouse scrolled (91, 441) with delta (0, 0)
Screenshot: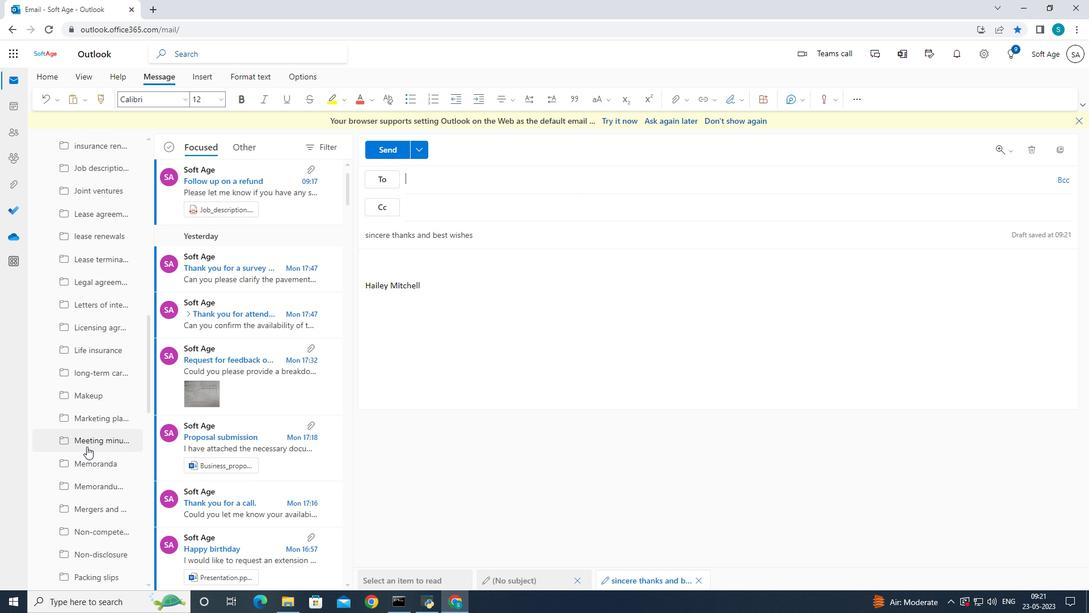 
Action: Mouse scrolled (91, 441) with delta (0, 0)
Screenshot: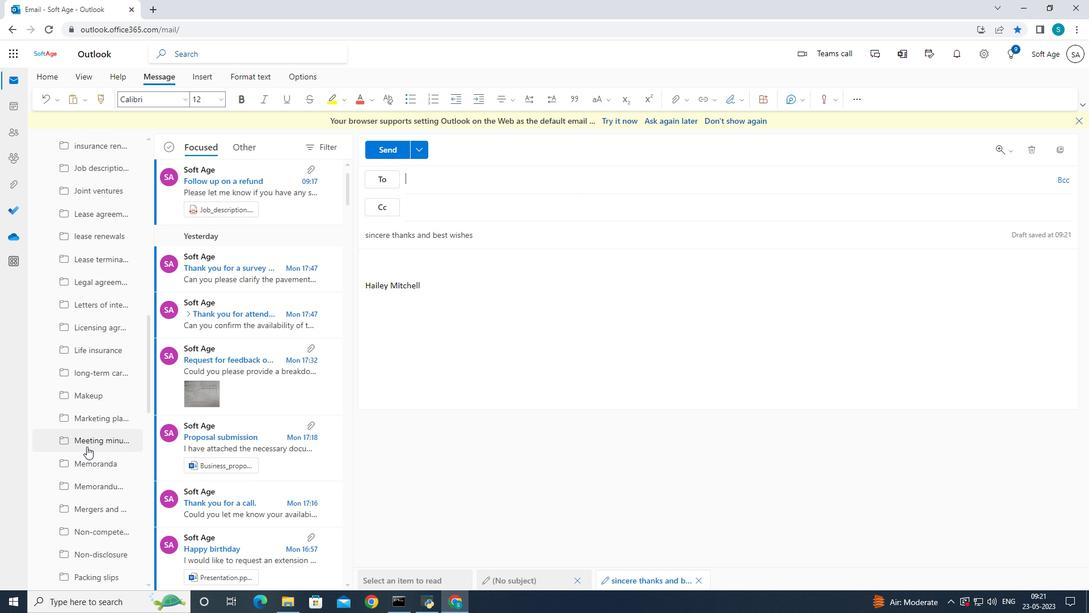 
Action: Mouse scrolled (91, 441) with delta (0, 0)
Screenshot: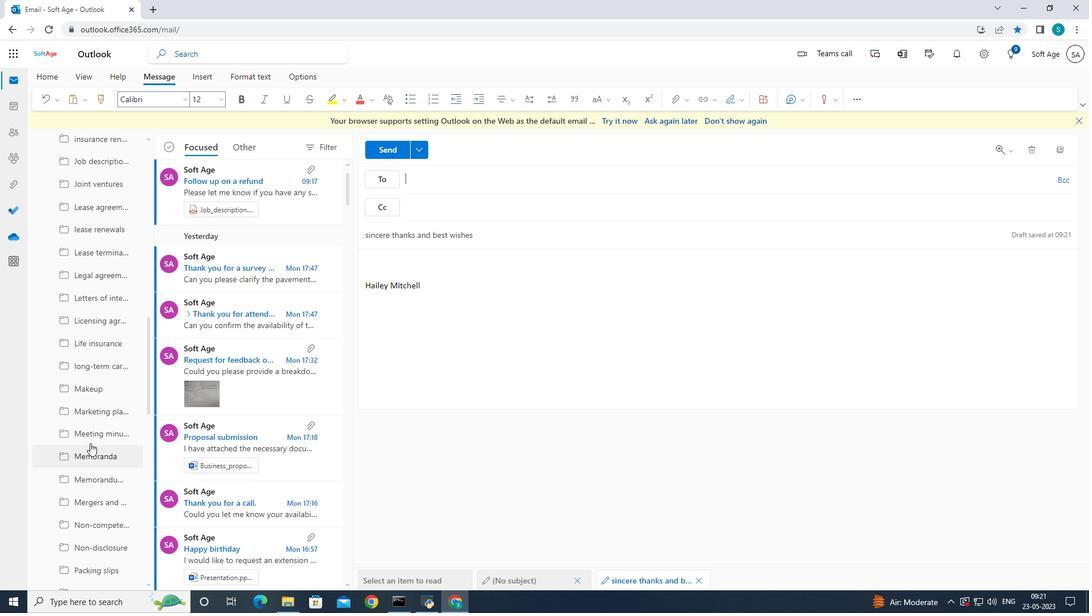 
Action: Mouse moved to (93, 439)
Screenshot: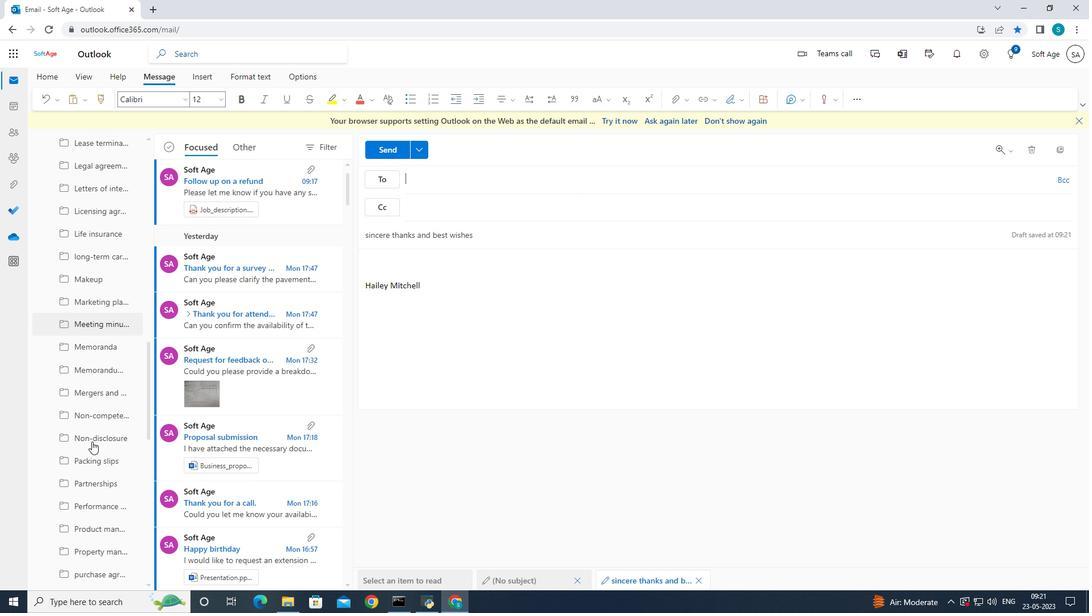
Action: Mouse scrolled (93, 439) with delta (0, 0)
Screenshot: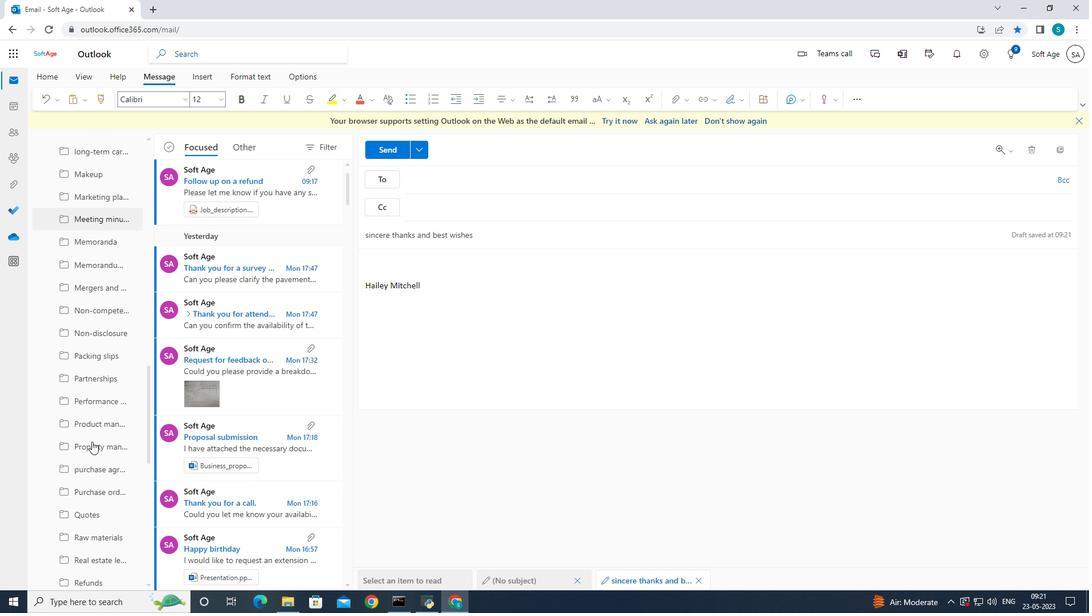 
Action: Mouse scrolled (93, 439) with delta (0, 0)
Screenshot: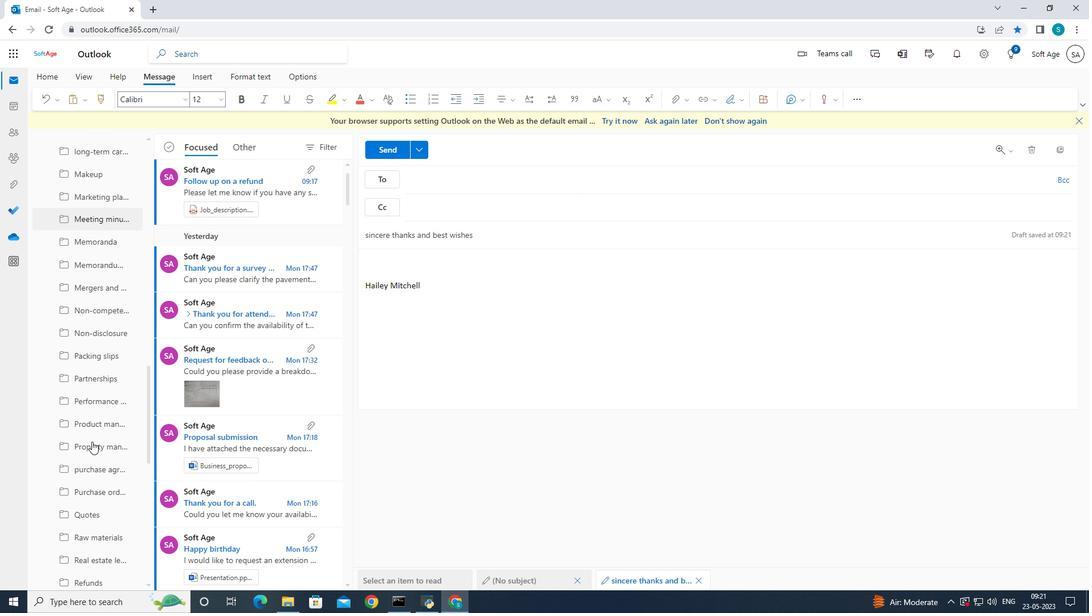
Action: Mouse scrolled (93, 439) with delta (0, 0)
Screenshot: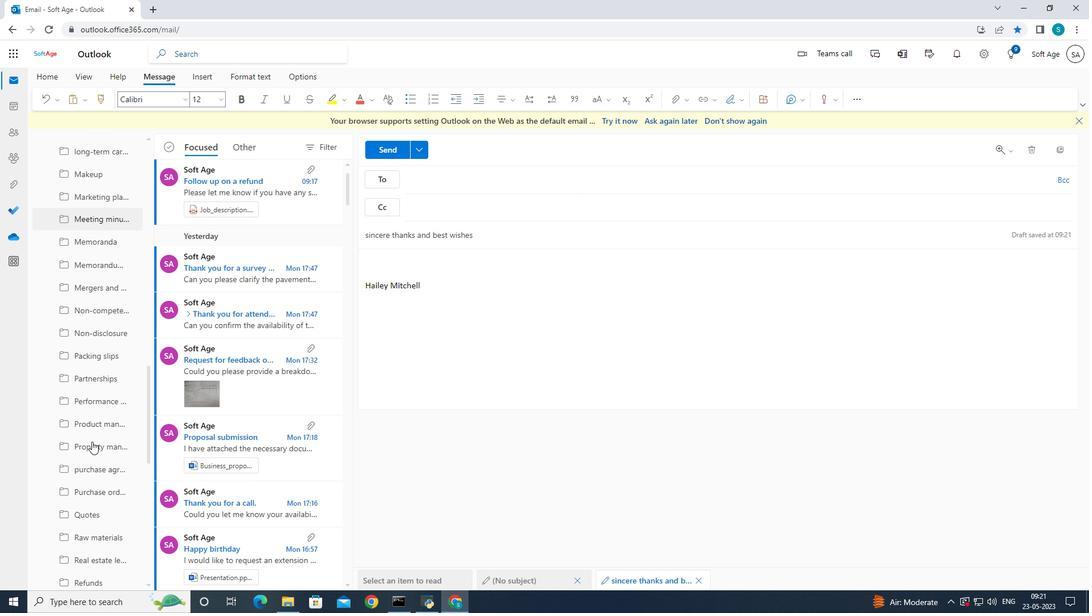 
Action: Mouse scrolled (93, 439) with delta (0, 0)
Screenshot: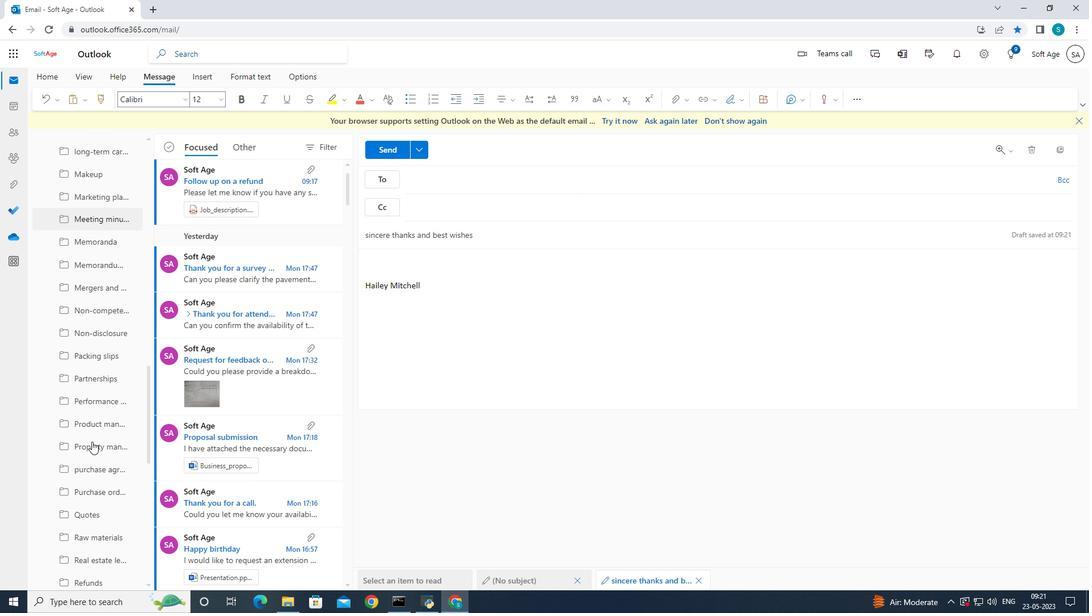 
Action: Mouse moved to (99, 433)
Screenshot: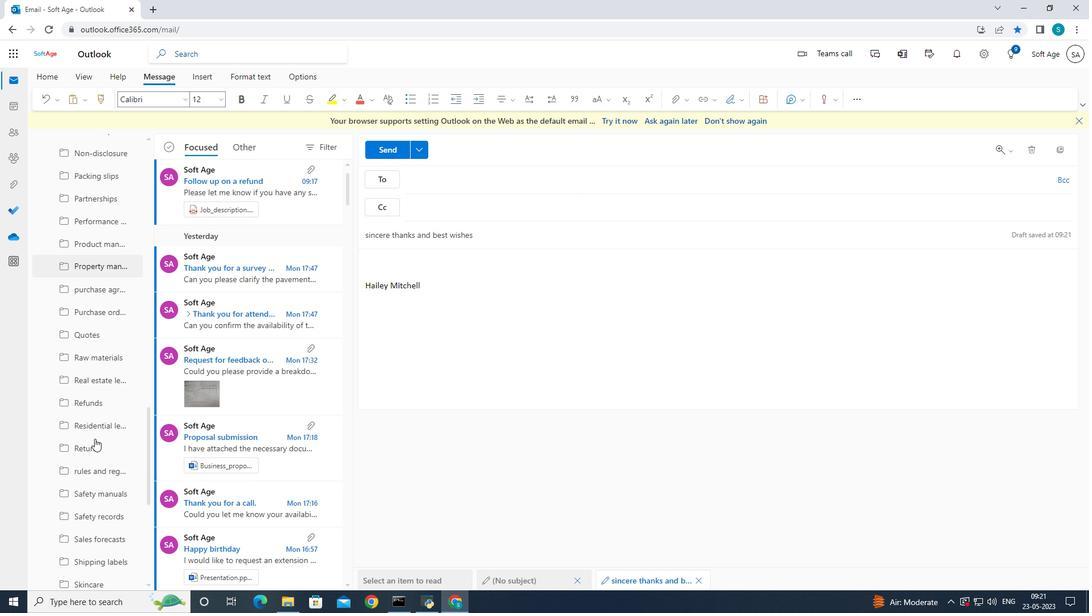 
Action: Mouse scrolled (99, 432) with delta (0, 0)
Screenshot: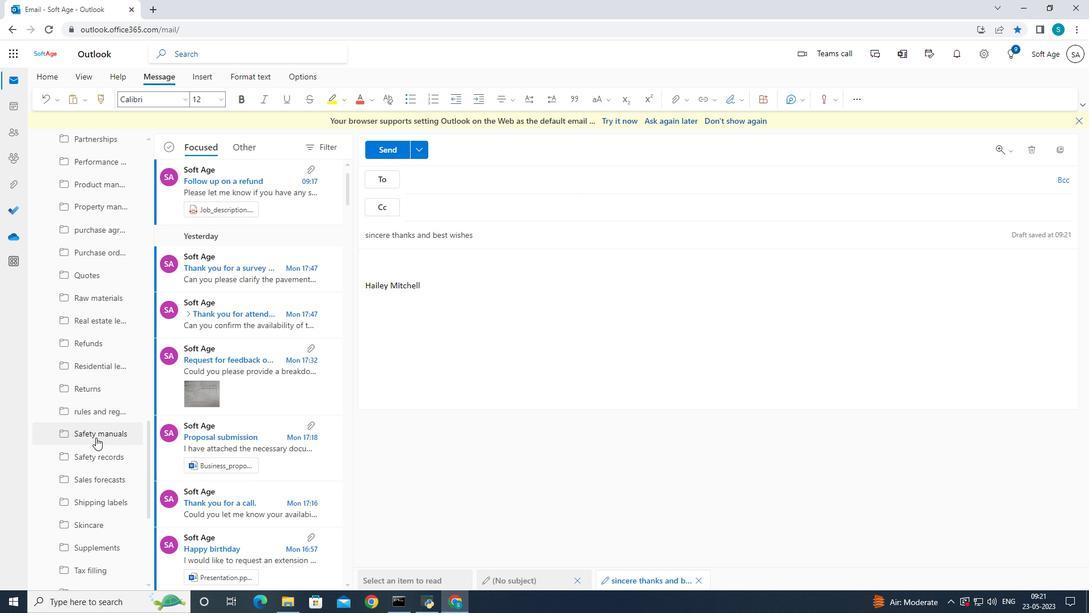 
Action: Mouse scrolled (99, 432) with delta (0, 0)
Screenshot: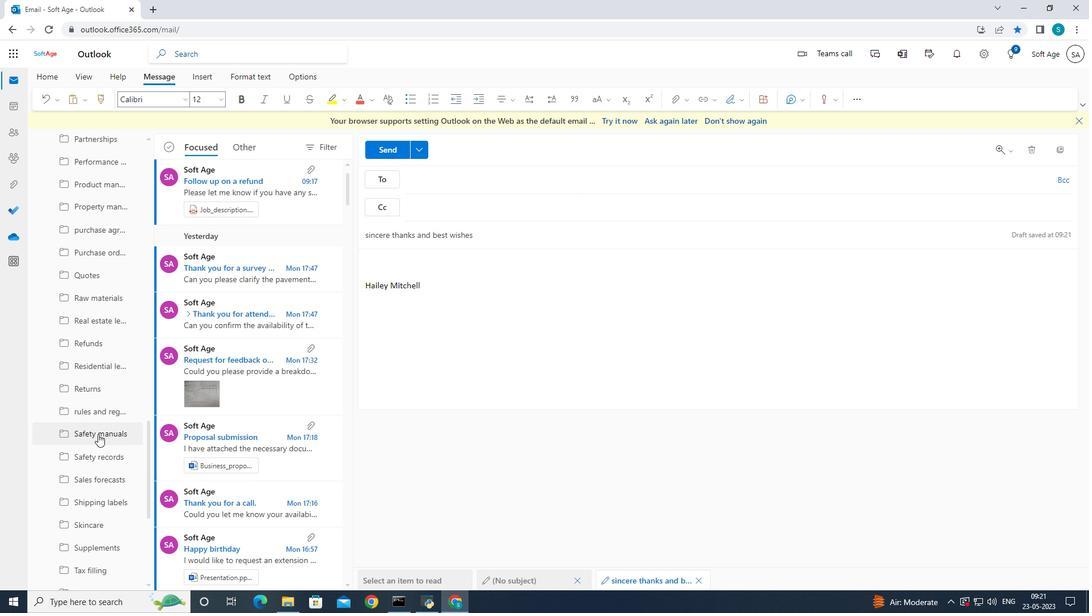 
Action: Mouse scrolled (99, 432) with delta (0, 0)
Screenshot: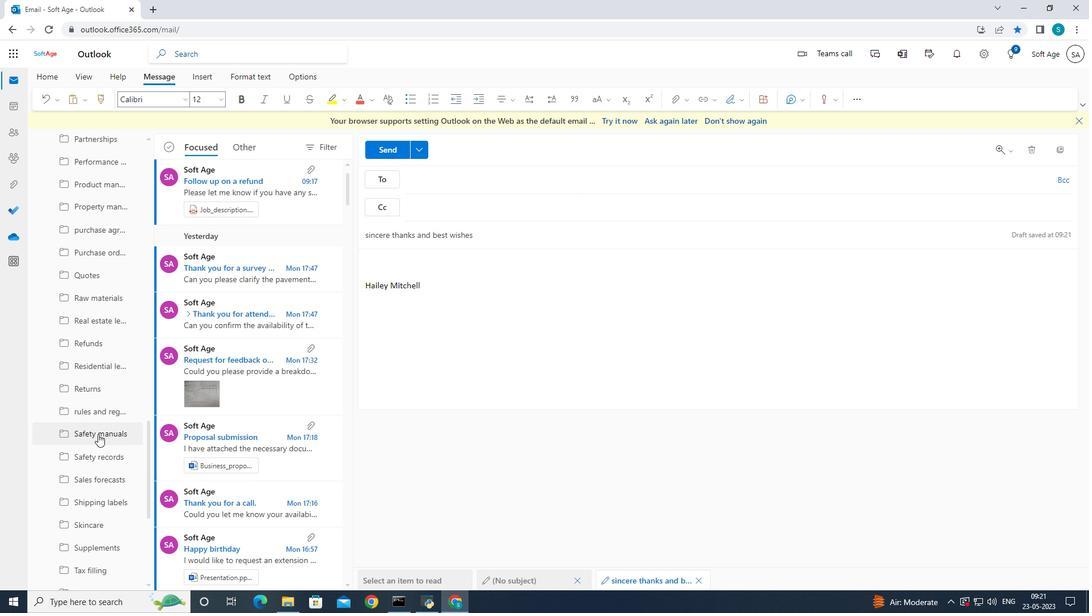 
Action: Mouse scrolled (99, 432) with delta (0, 0)
Screenshot: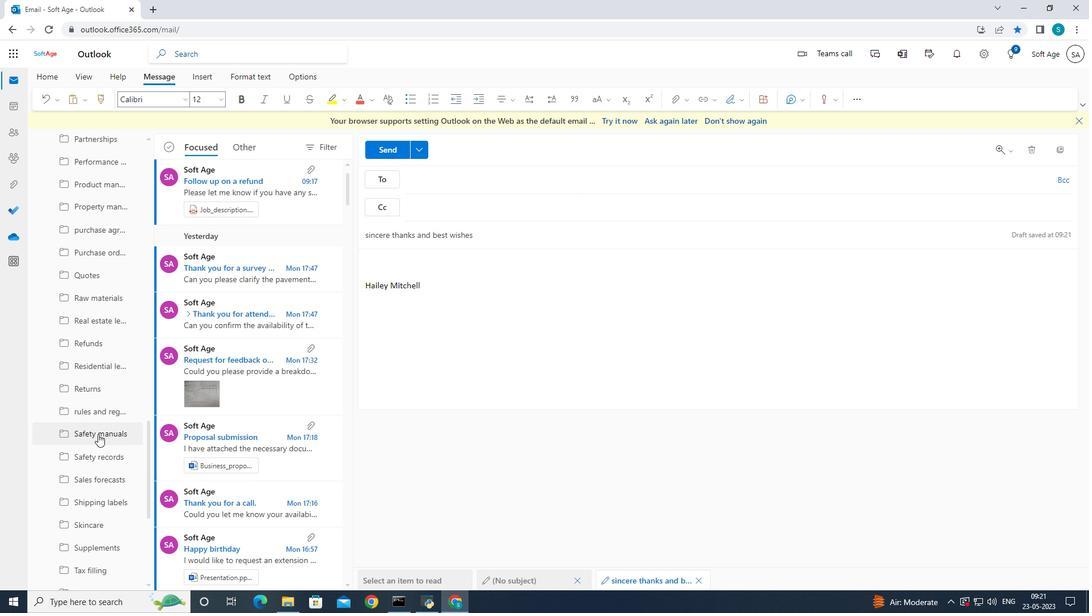 
Action: Mouse moved to (101, 431)
Screenshot: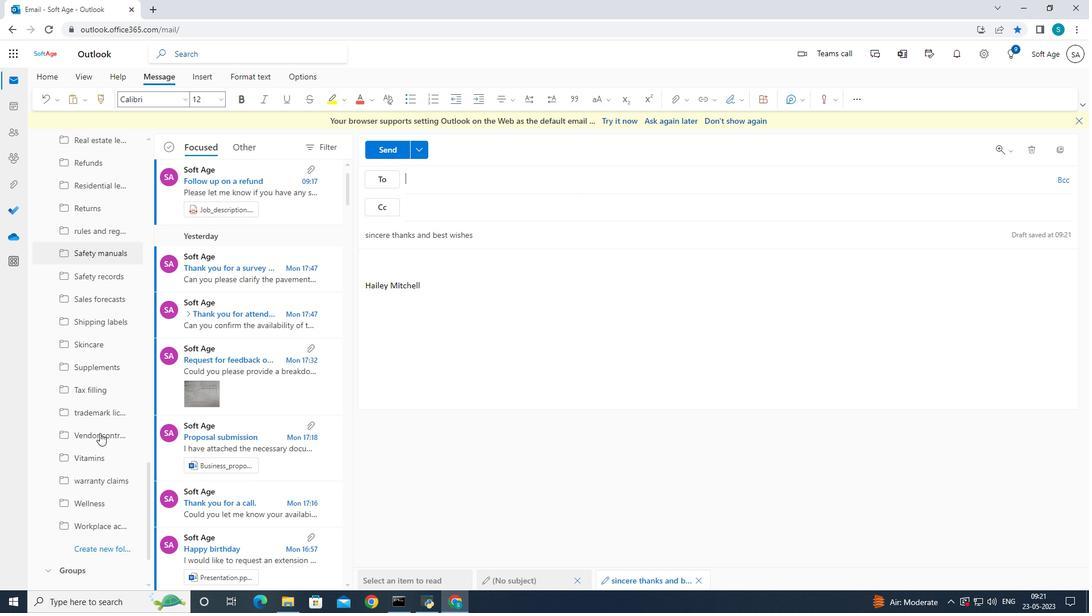 
Action: Mouse scrolled (101, 431) with delta (0, 0)
Screenshot: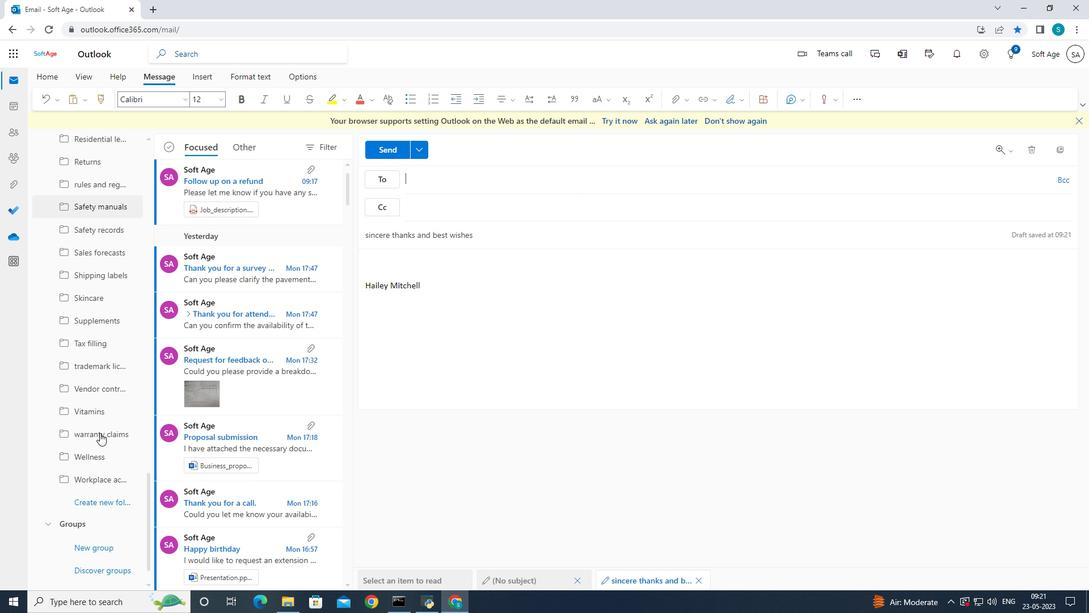 
Action: Mouse scrolled (101, 431) with delta (0, 0)
Screenshot: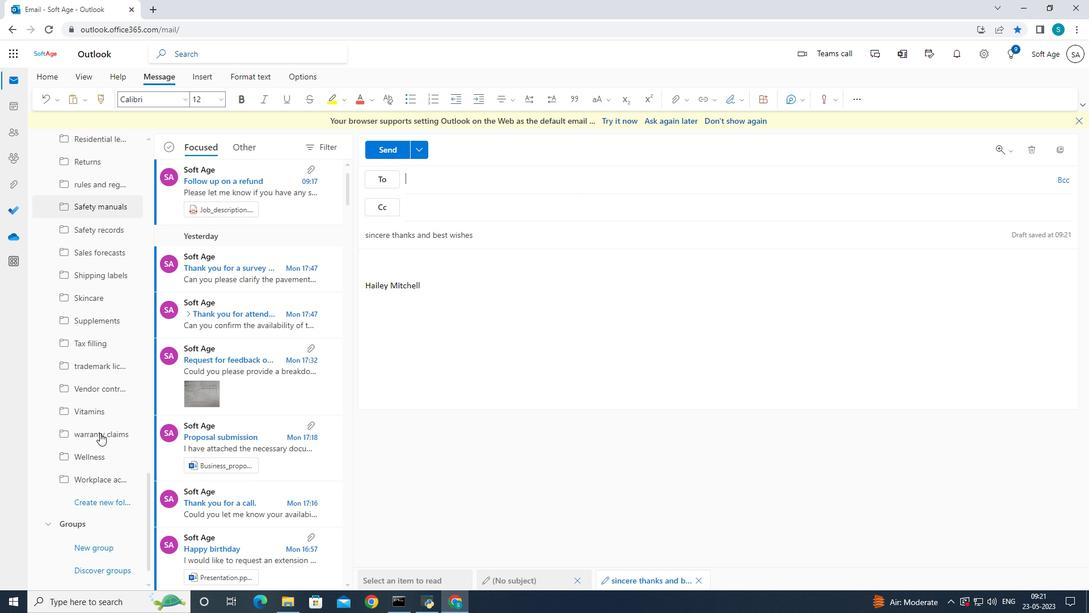 
Action: Mouse scrolled (101, 431) with delta (0, 0)
Screenshot: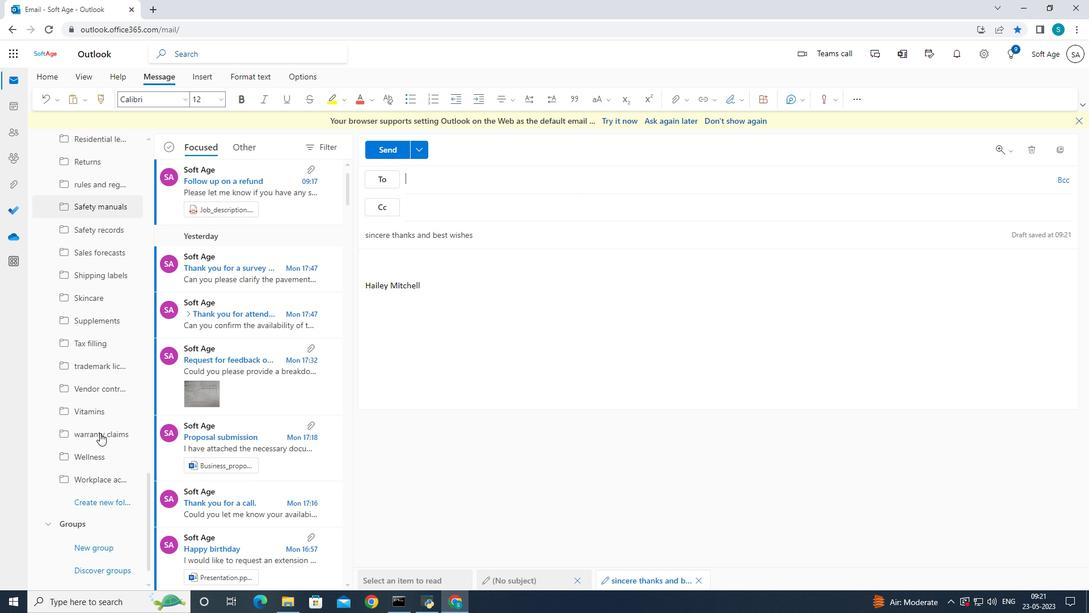 
Action: Mouse scrolled (101, 431) with delta (0, 0)
Screenshot: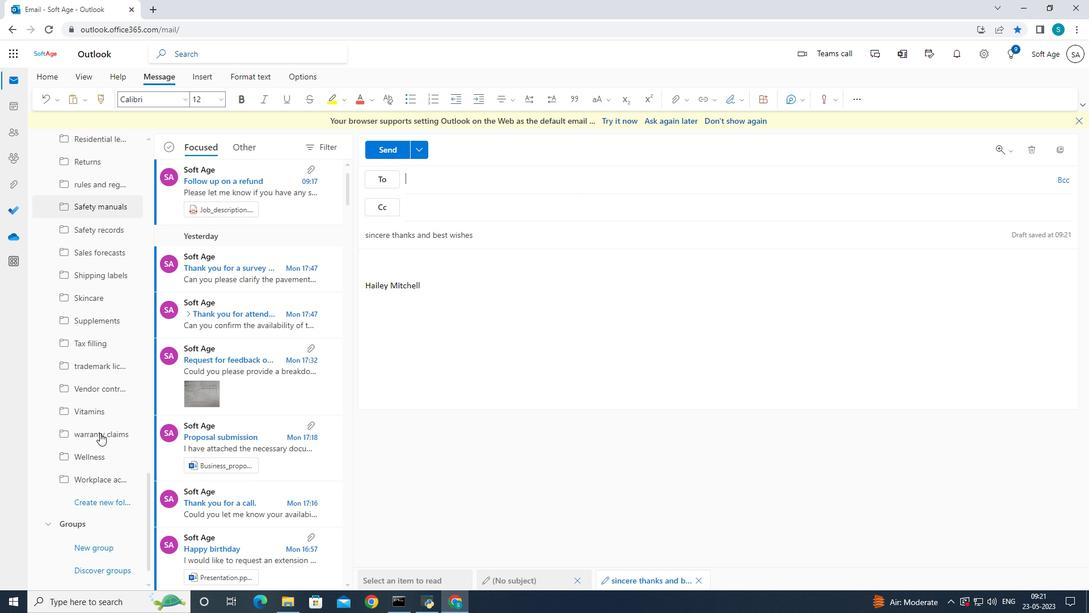 
Action: Mouse moved to (105, 481)
Screenshot: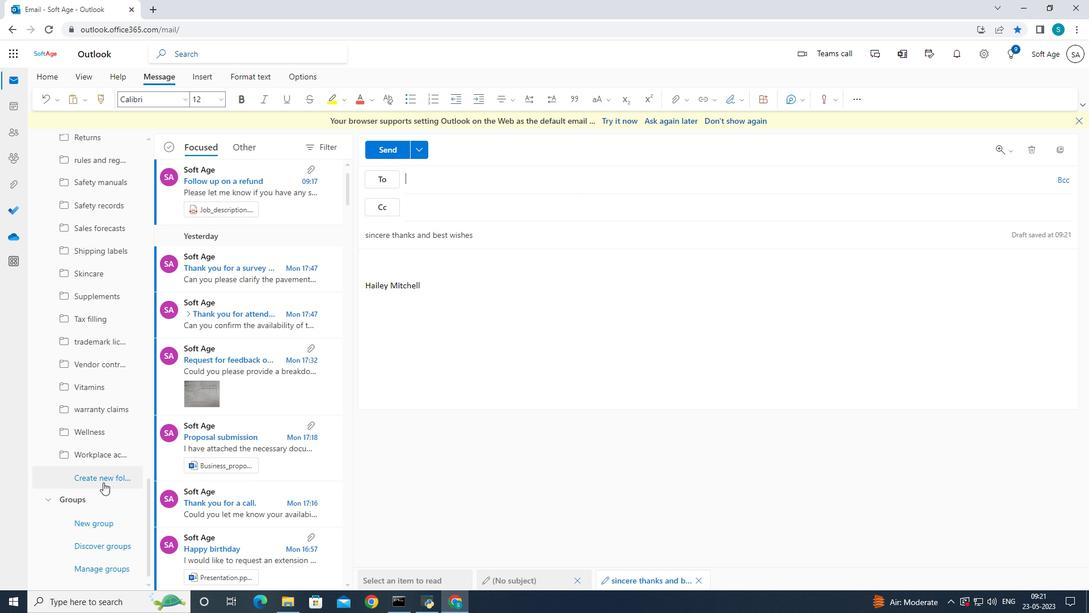 
Action: Mouse pressed left at (105, 481)
Screenshot: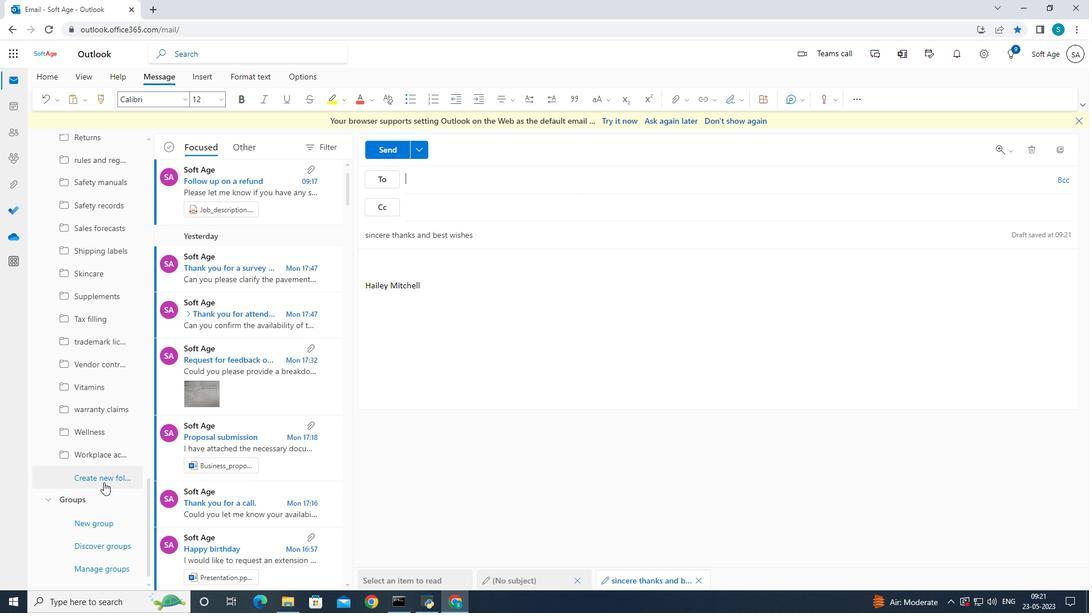 
Action: Mouse moved to (559, 388)
Screenshot: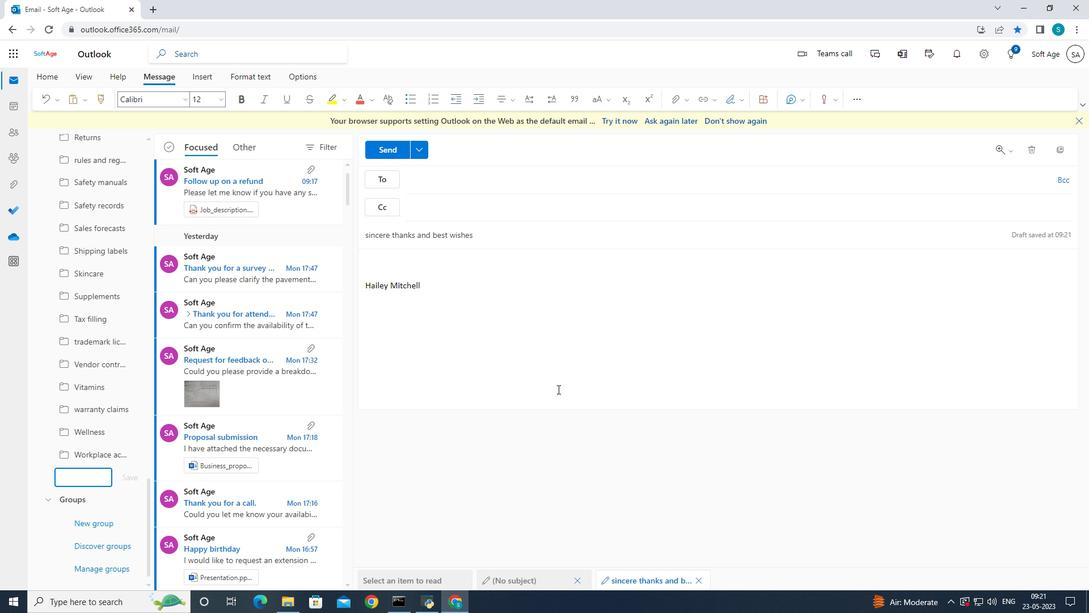
Action: Key pressed <Key.shift>Reflection
Screenshot: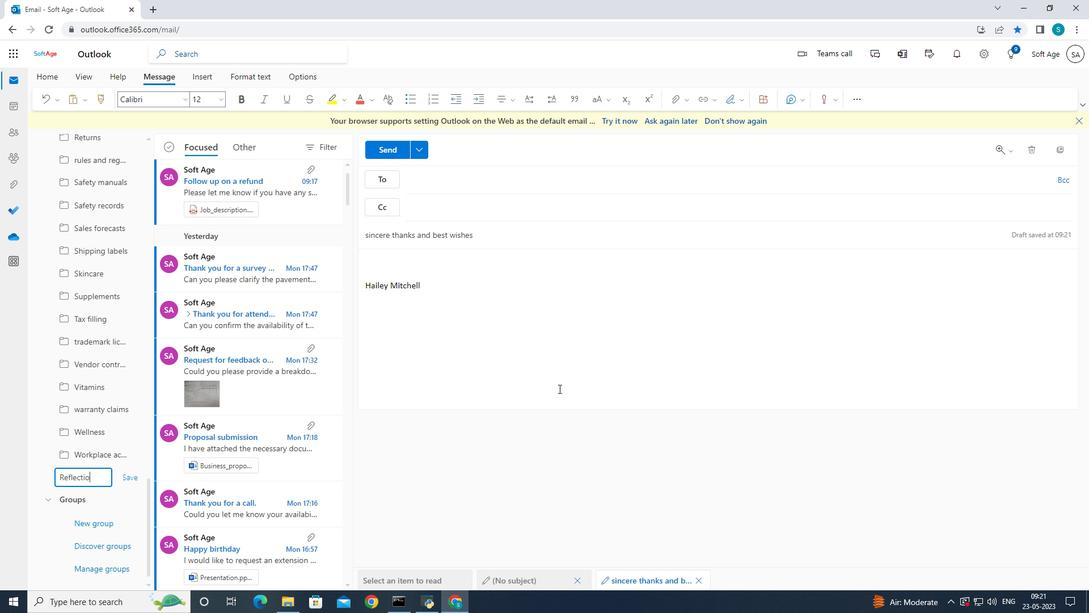 
Action: Mouse moved to (133, 480)
Screenshot: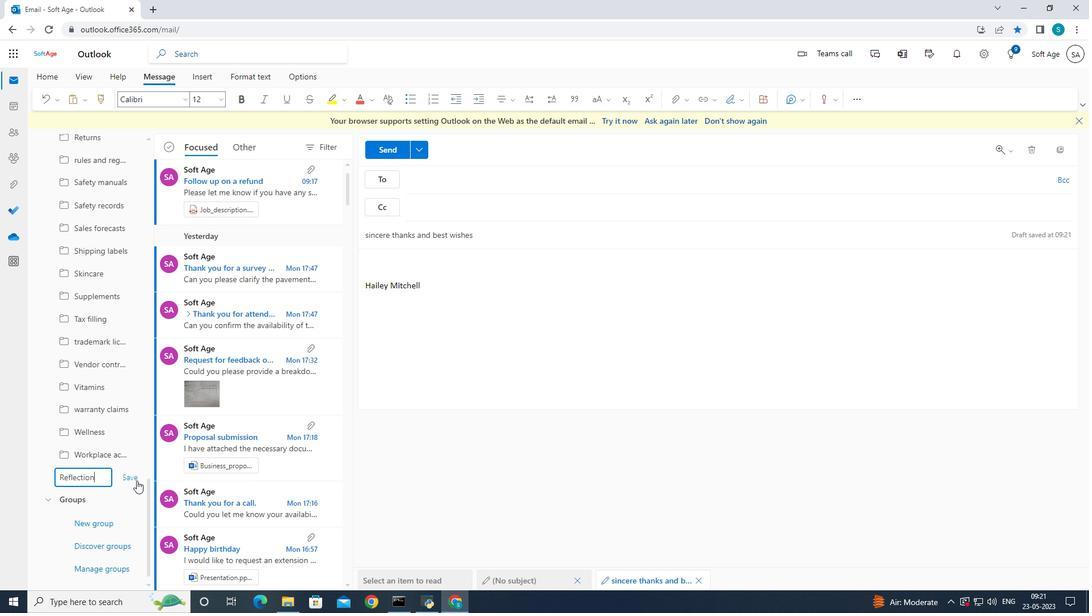 
Action: Mouse pressed left at (133, 480)
Screenshot: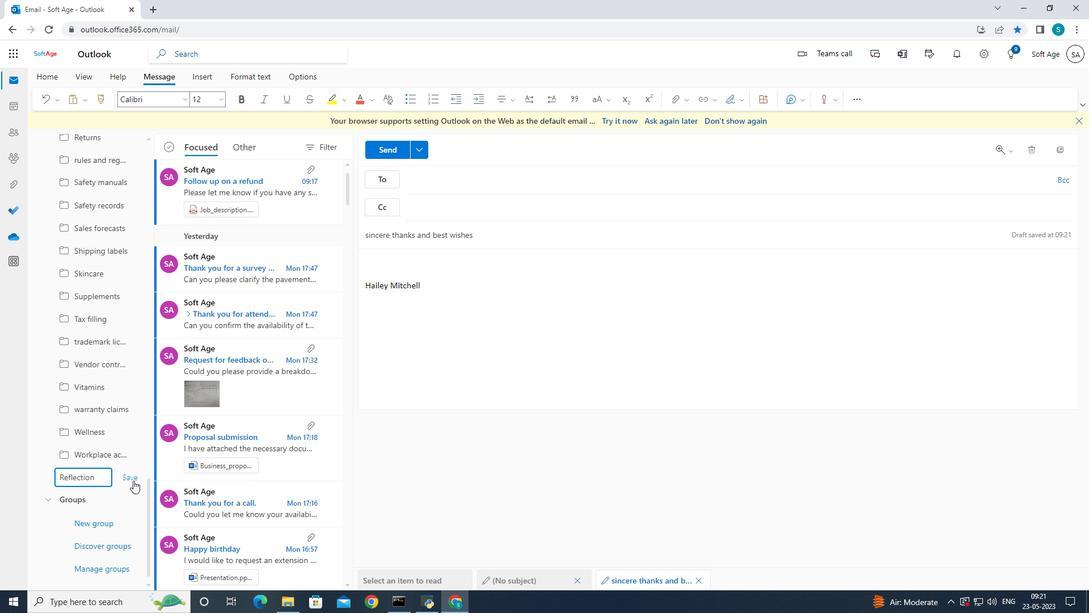 
Action: Mouse moved to (480, 180)
Screenshot: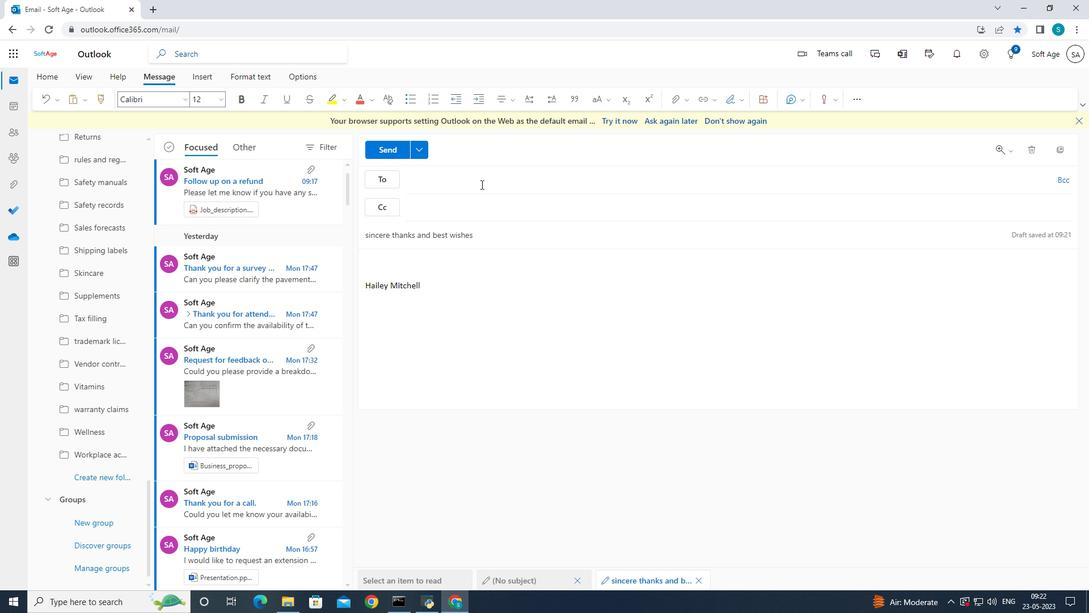 
Action: Mouse pressed left at (480, 180)
Screenshot: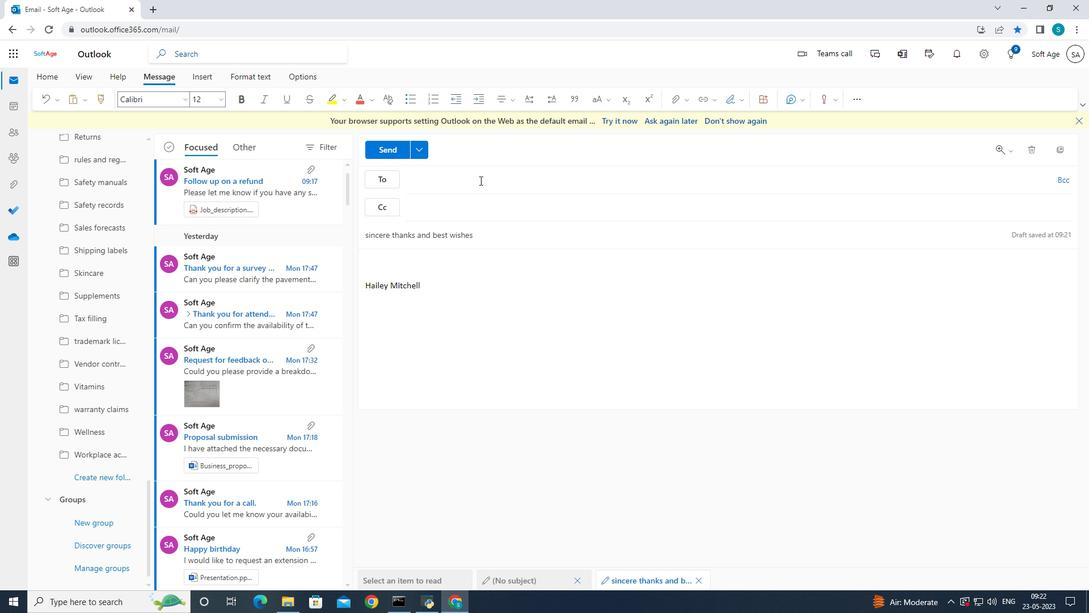 
Action: Mouse moved to (716, 258)
Screenshot: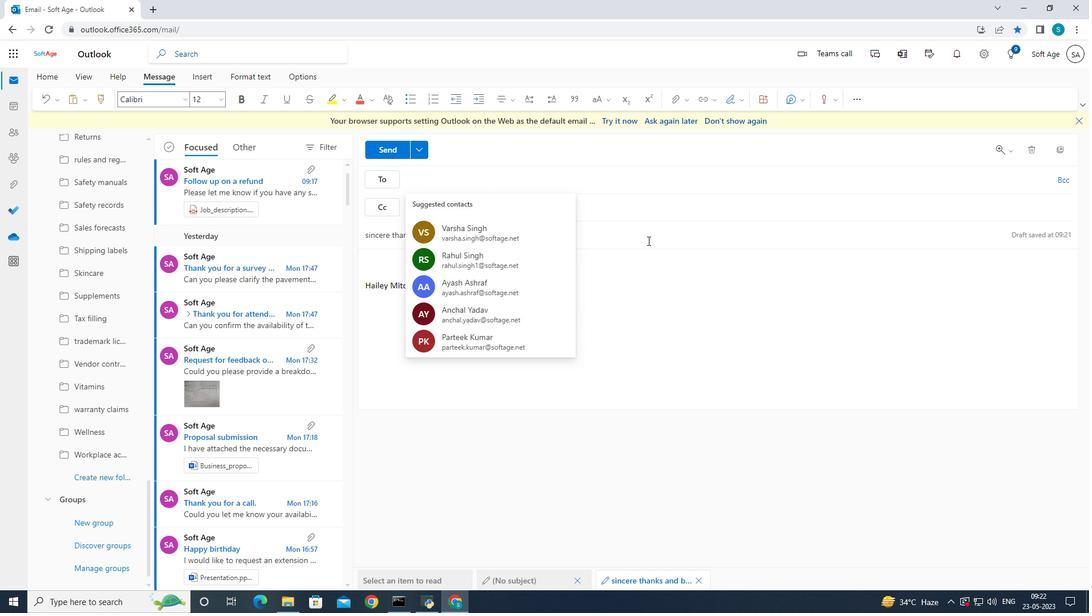 
Action: Key pressed softage.5<Key.shift>@<Key.shift>@<Key.backspace>softage.net
Screenshot: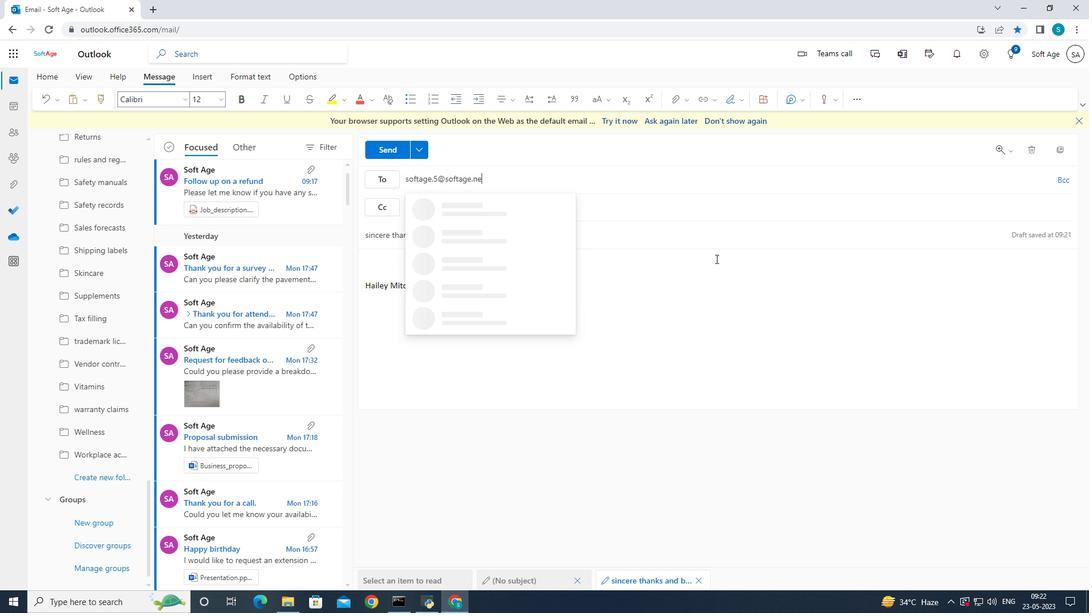 
Action: Mouse moved to (520, 211)
Screenshot: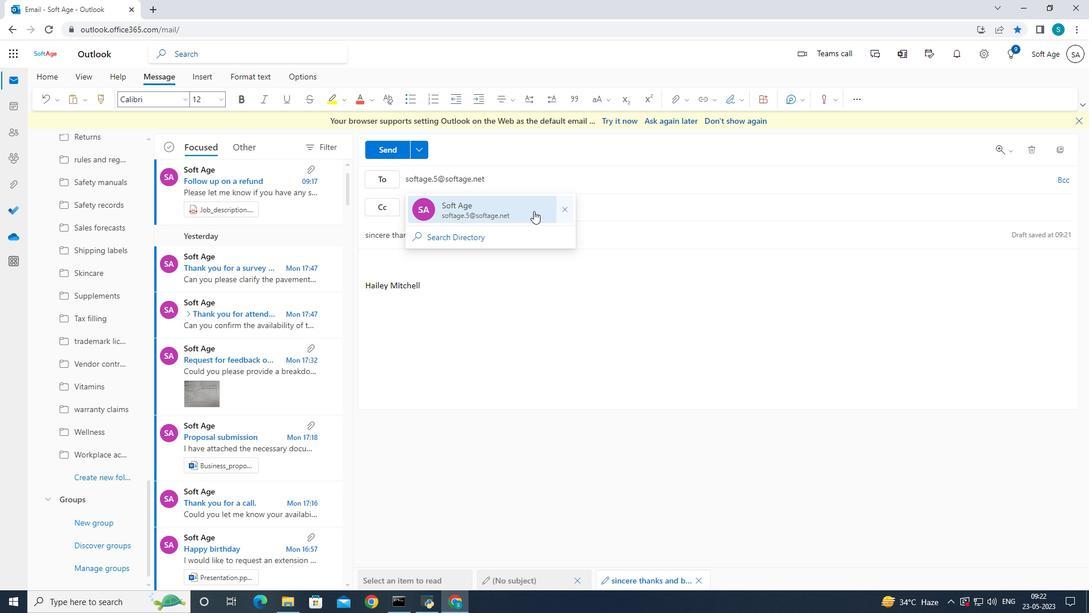 
Action: Mouse pressed left at (520, 211)
Screenshot: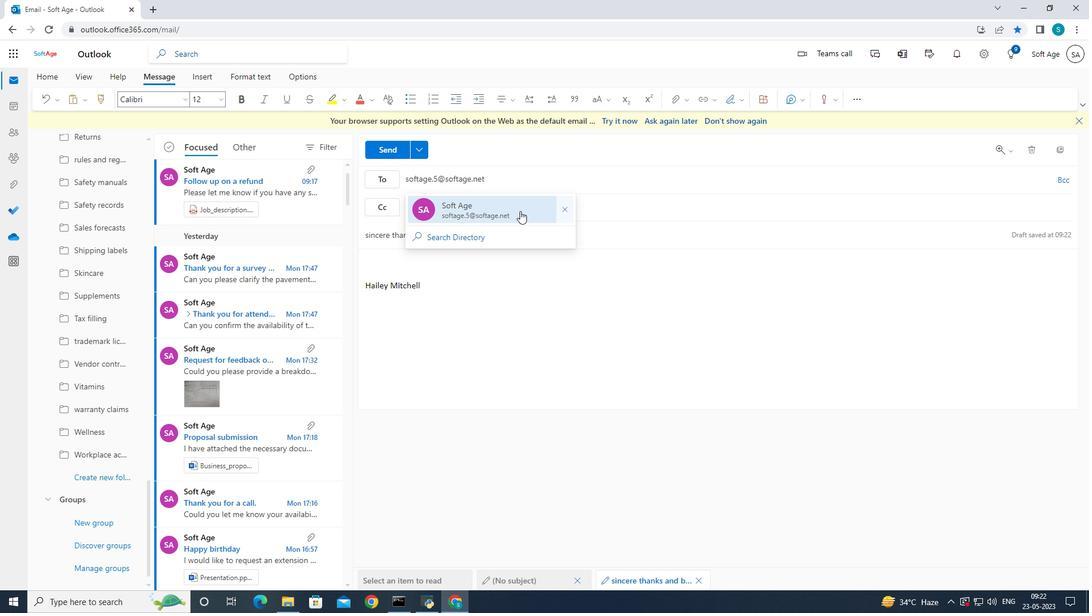 
Action: Mouse moved to (388, 149)
Screenshot: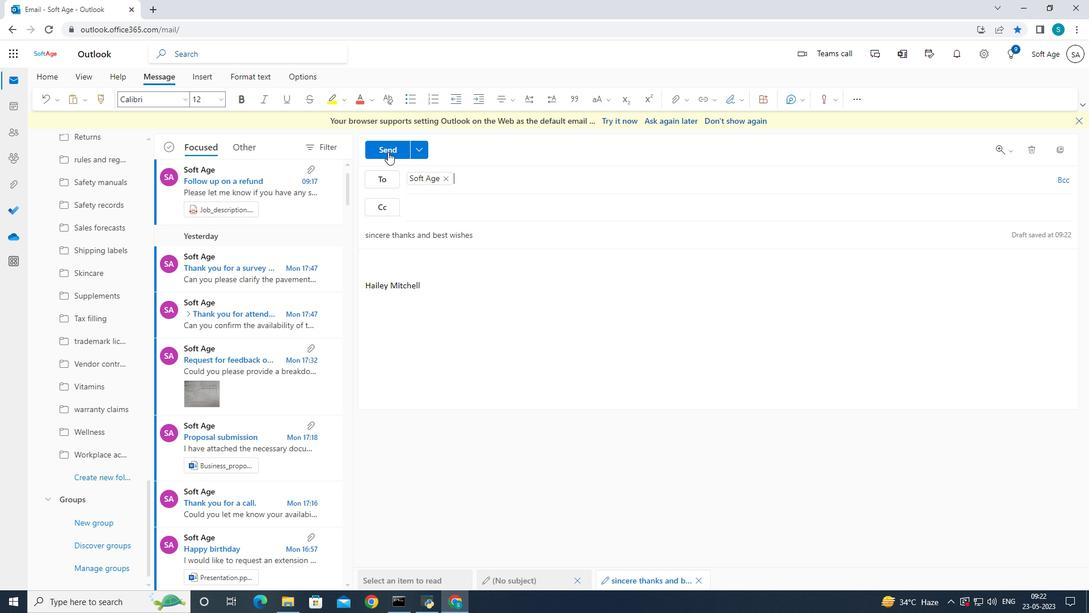 
Action: Mouse pressed left at (388, 149)
Screenshot: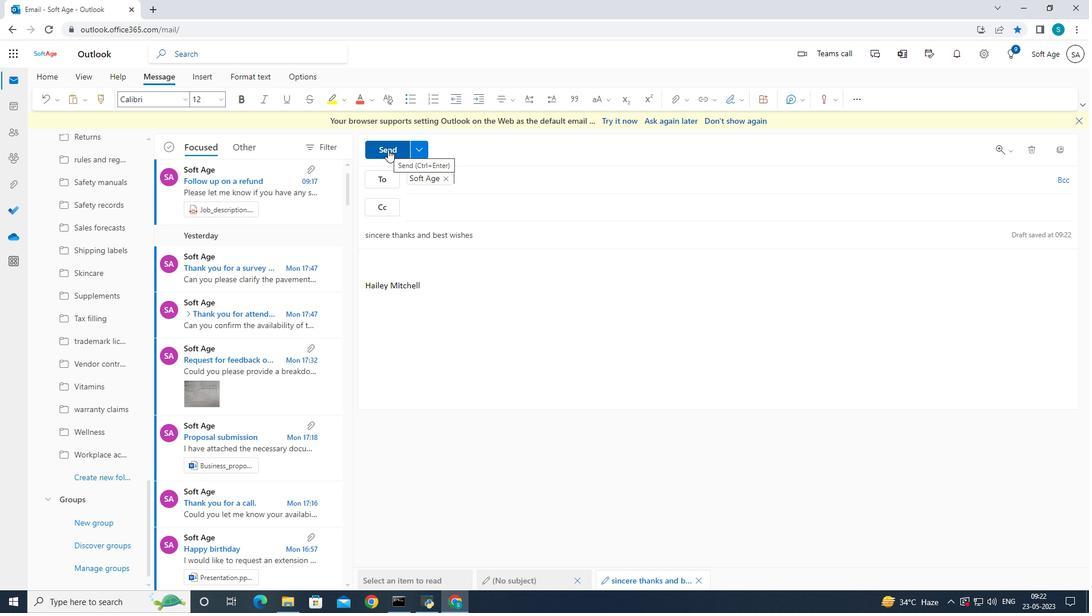 
Action: Mouse moved to (617, 262)
Screenshot: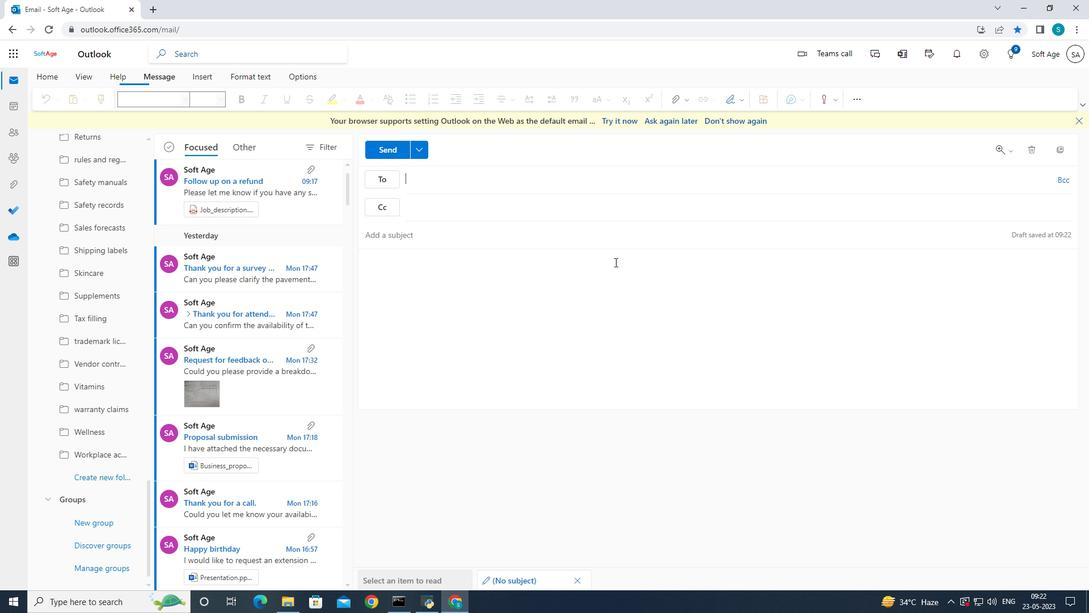 
